 Task: Look for space in Pocito, Argentina from 15th June, 2023 to 21st June, 2023 for 5 adults in price range Rs.14000 to Rs.25000. Place can be entire place with 3 bedrooms having 3 beds and 3 bathrooms. Property type can be house. Amenities needed are: heating, . Booking option can be shelf check-in. Required host language is English.
Action: Mouse moved to (514, 110)
Screenshot: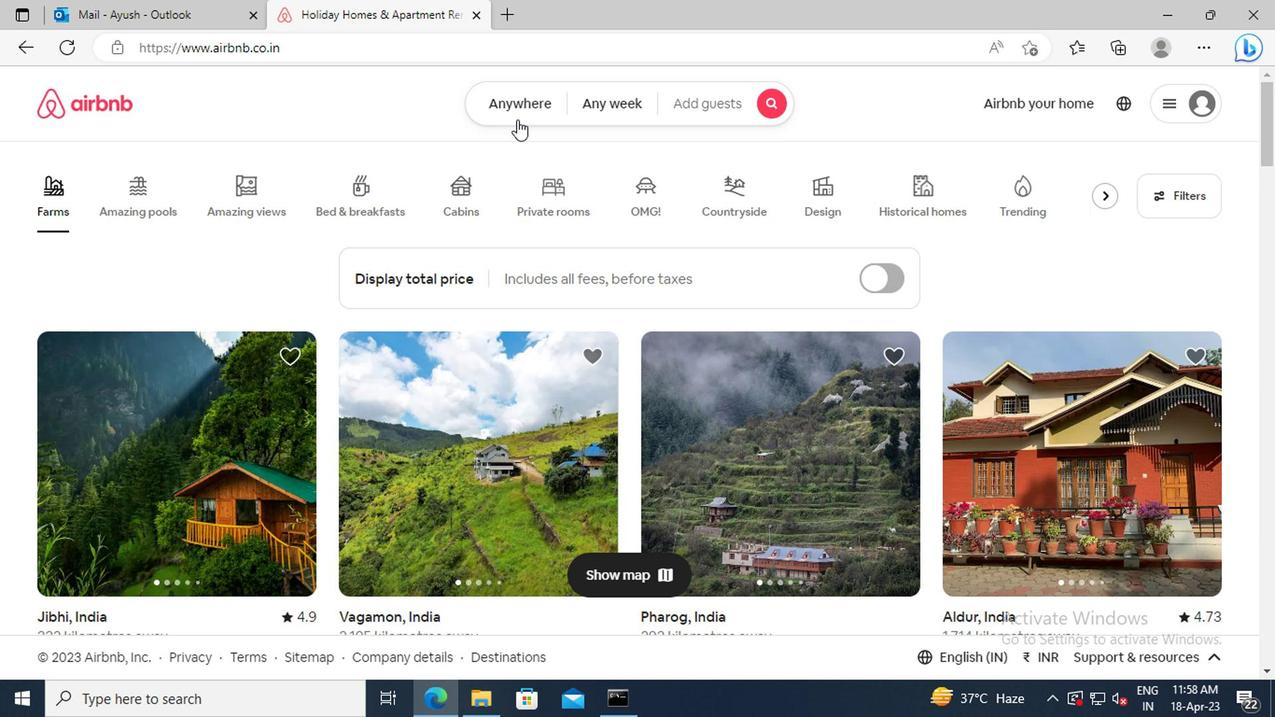 
Action: Mouse pressed left at (514, 110)
Screenshot: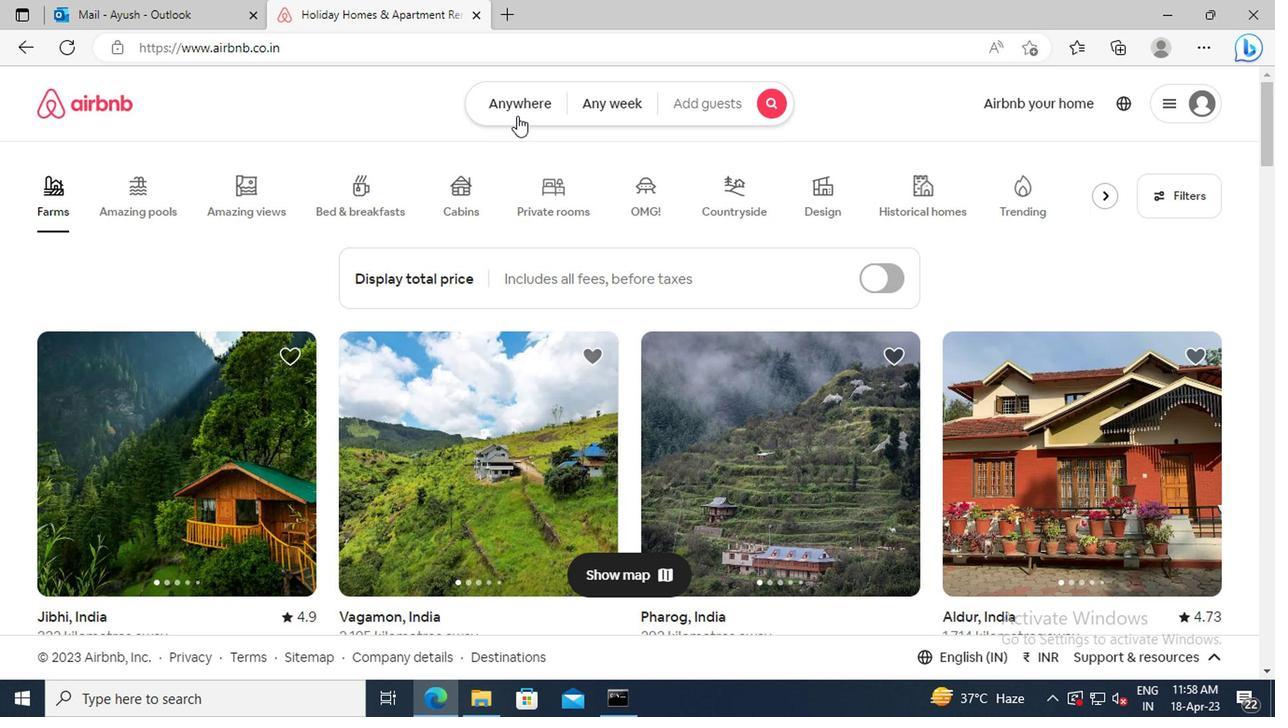 
Action: Mouse moved to (338, 184)
Screenshot: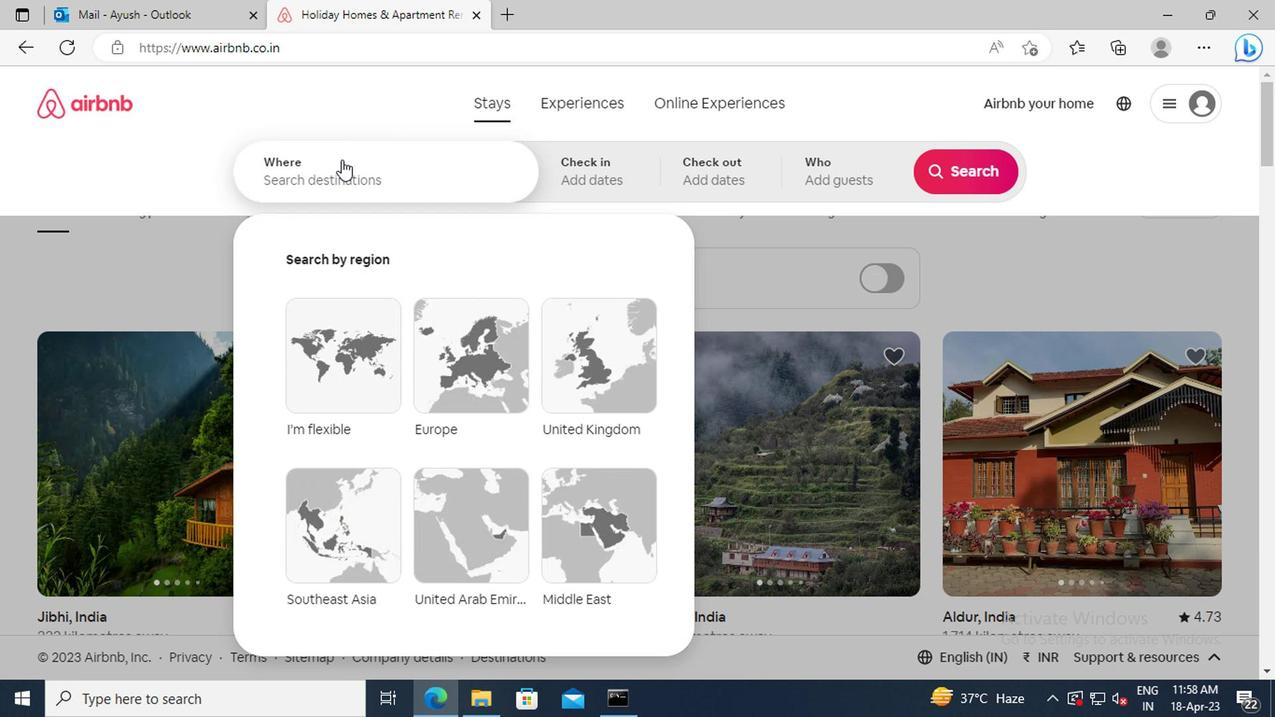 
Action: Mouse pressed left at (338, 184)
Screenshot: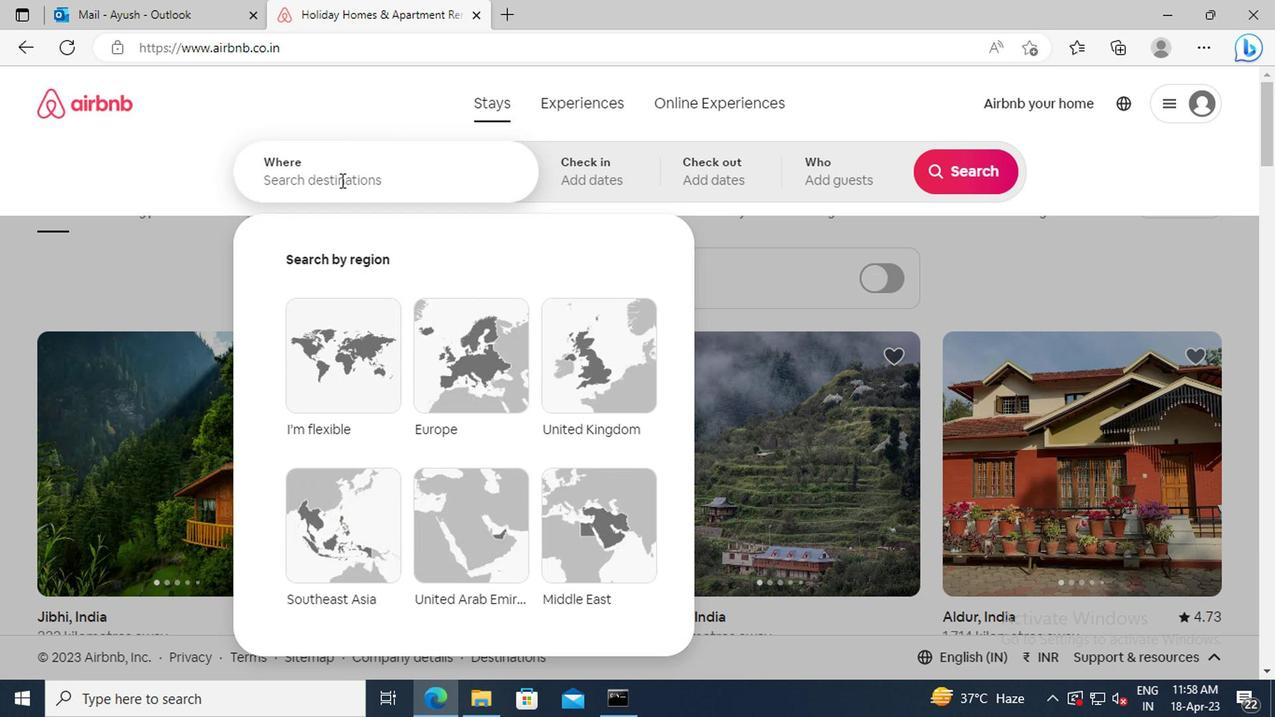 
Action: Key pressed <Key.shift>POCITO,<Key.space><Key.shift_r>ARGENTINA<Key.enter>
Screenshot: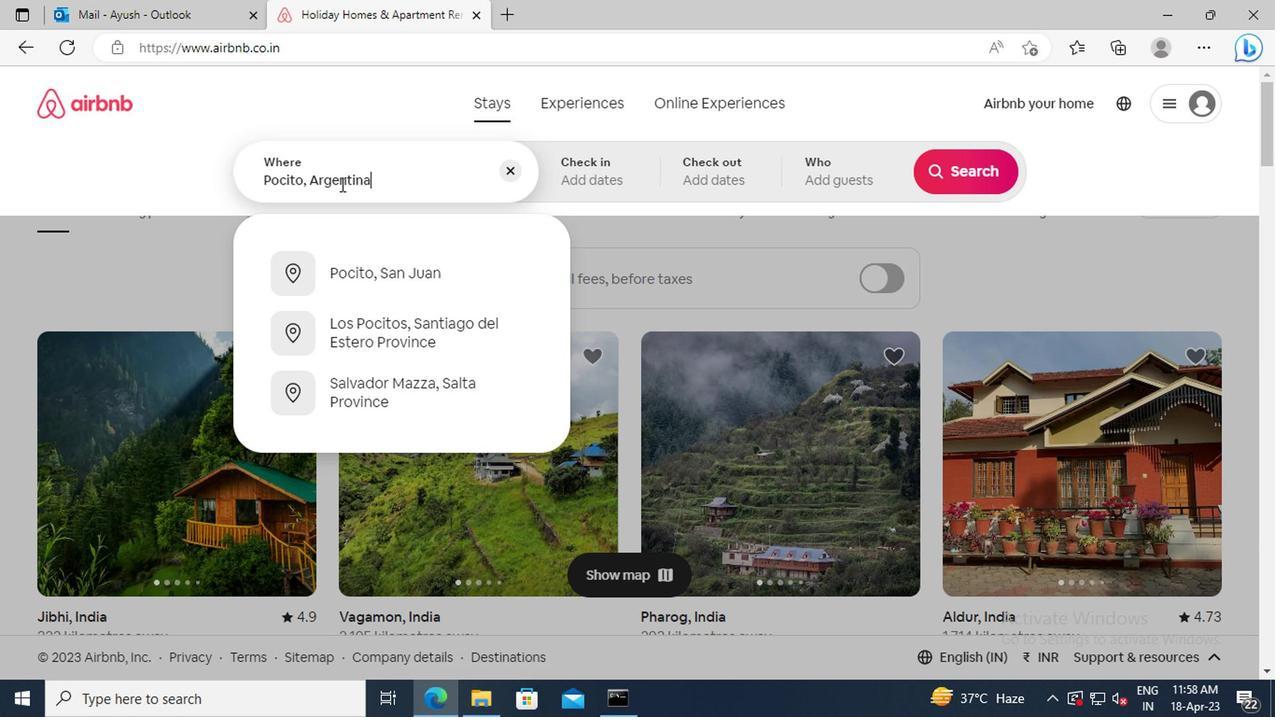 
Action: Mouse moved to (954, 324)
Screenshot: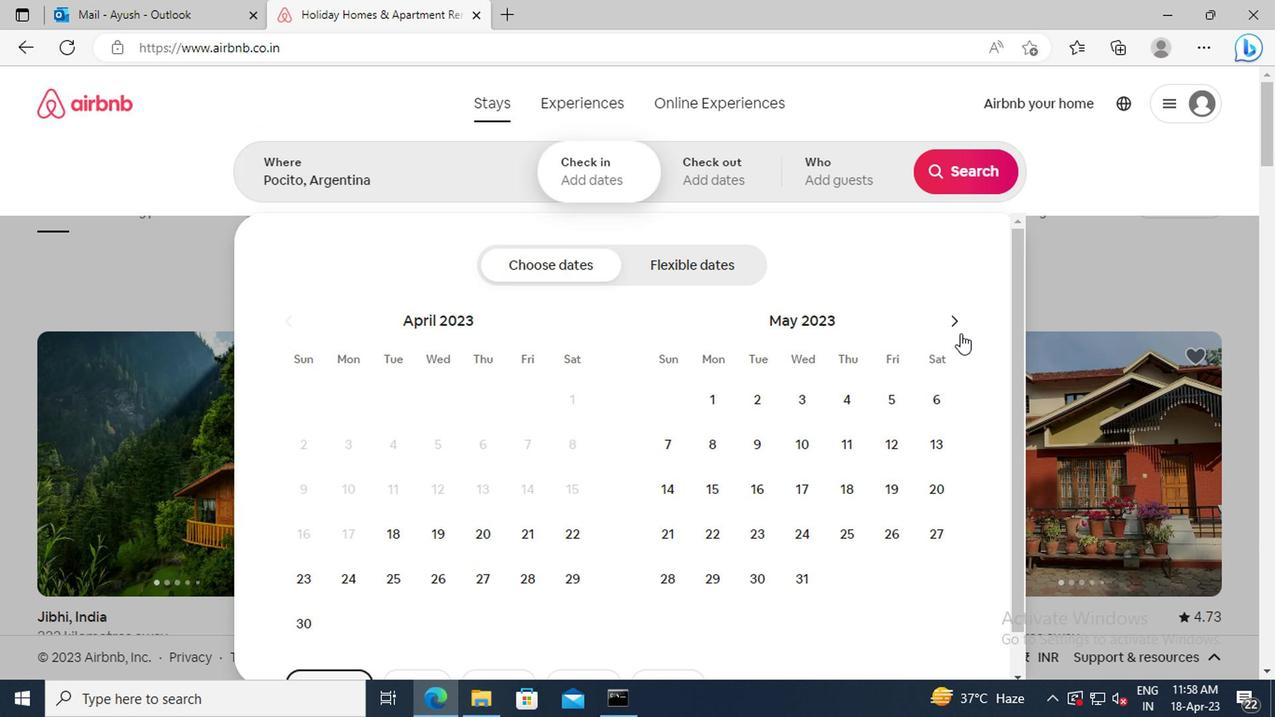 
Action: Mouse pressed left at (954, 324)
Screenshot: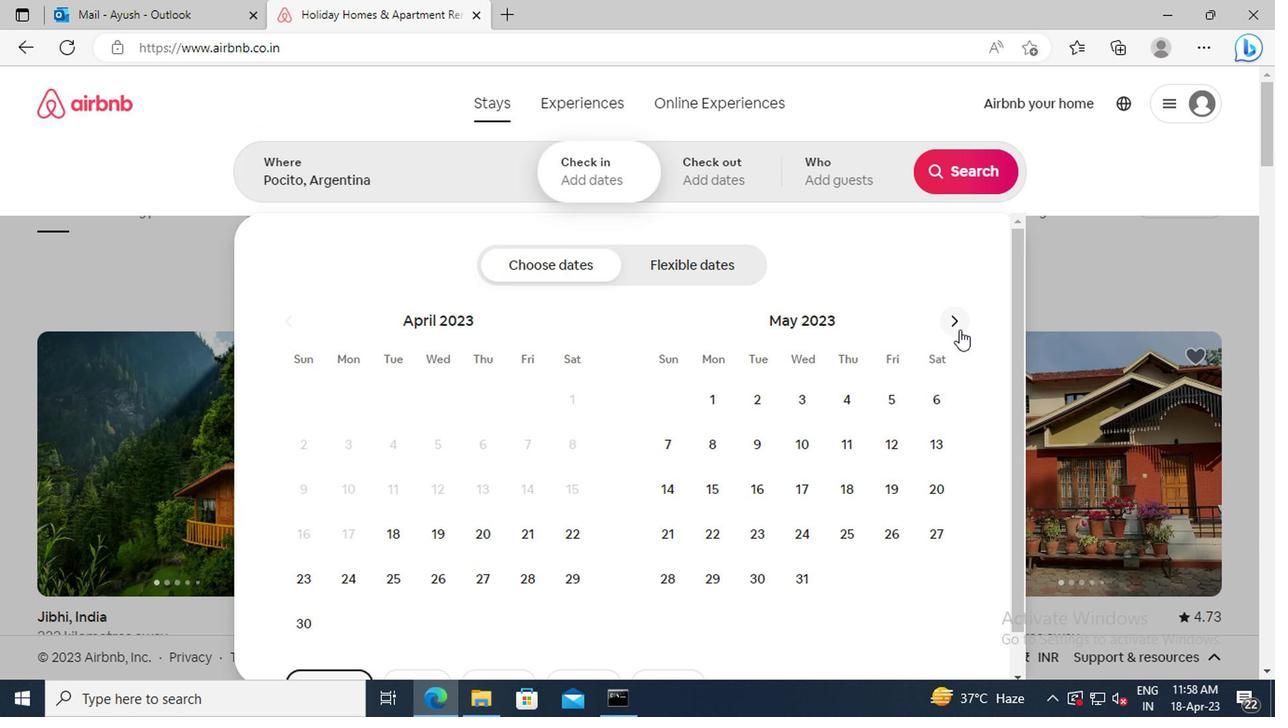 
Action: Mouse moved to (840, 489)
Screenshot: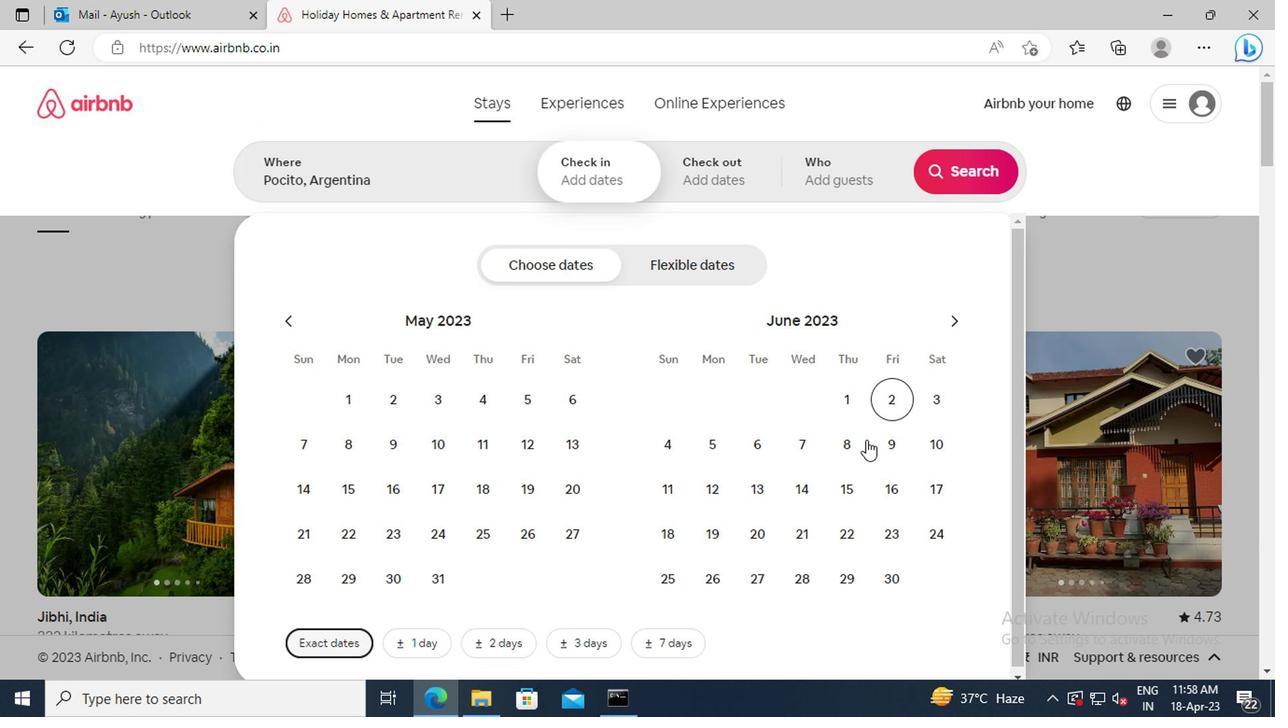 
Action: Mouse pressed left at (840, 489)
Screenshot: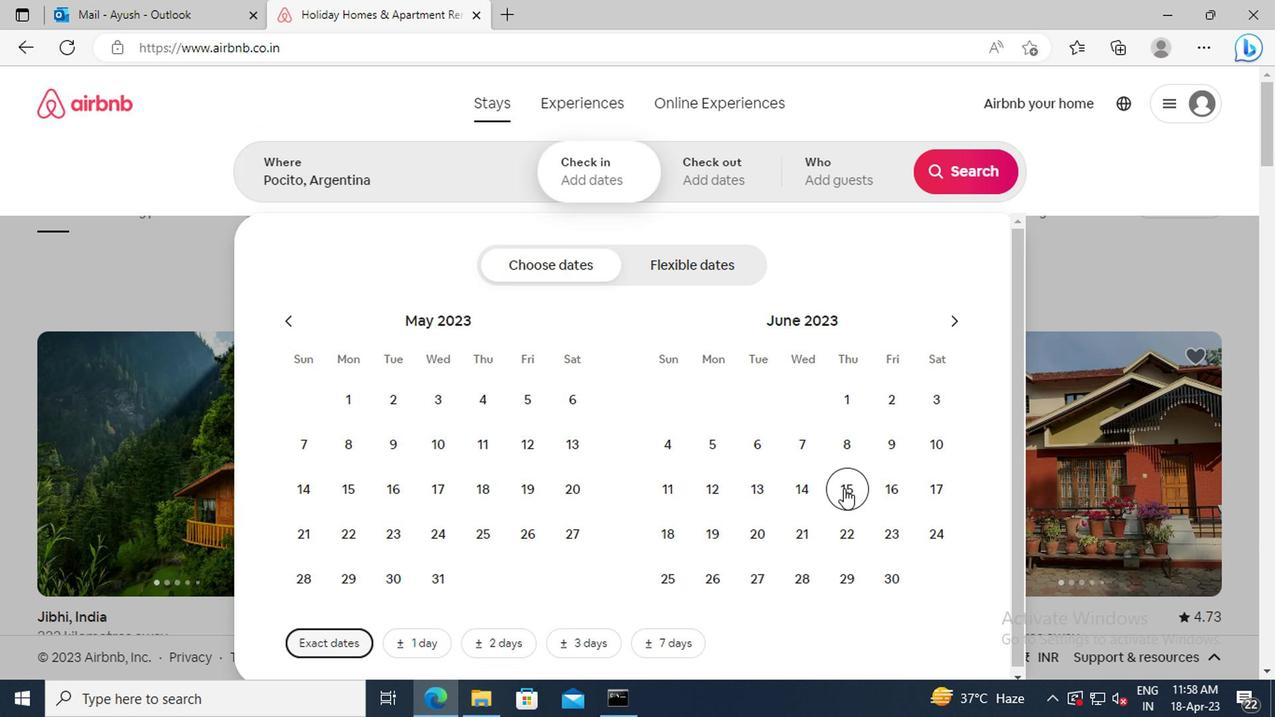 
Action: Mouse moved to (800, 530)
Screenshot: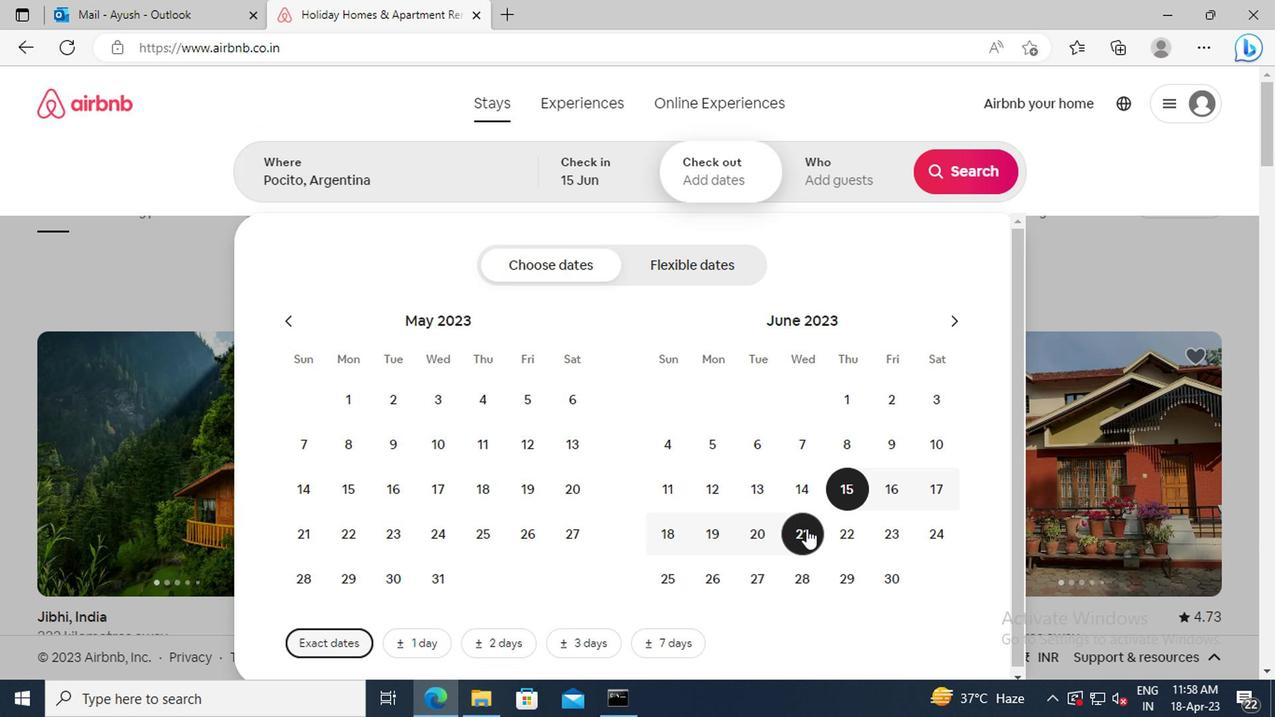 
Action: Mouse pressed left at (800, 530)
Screenshot: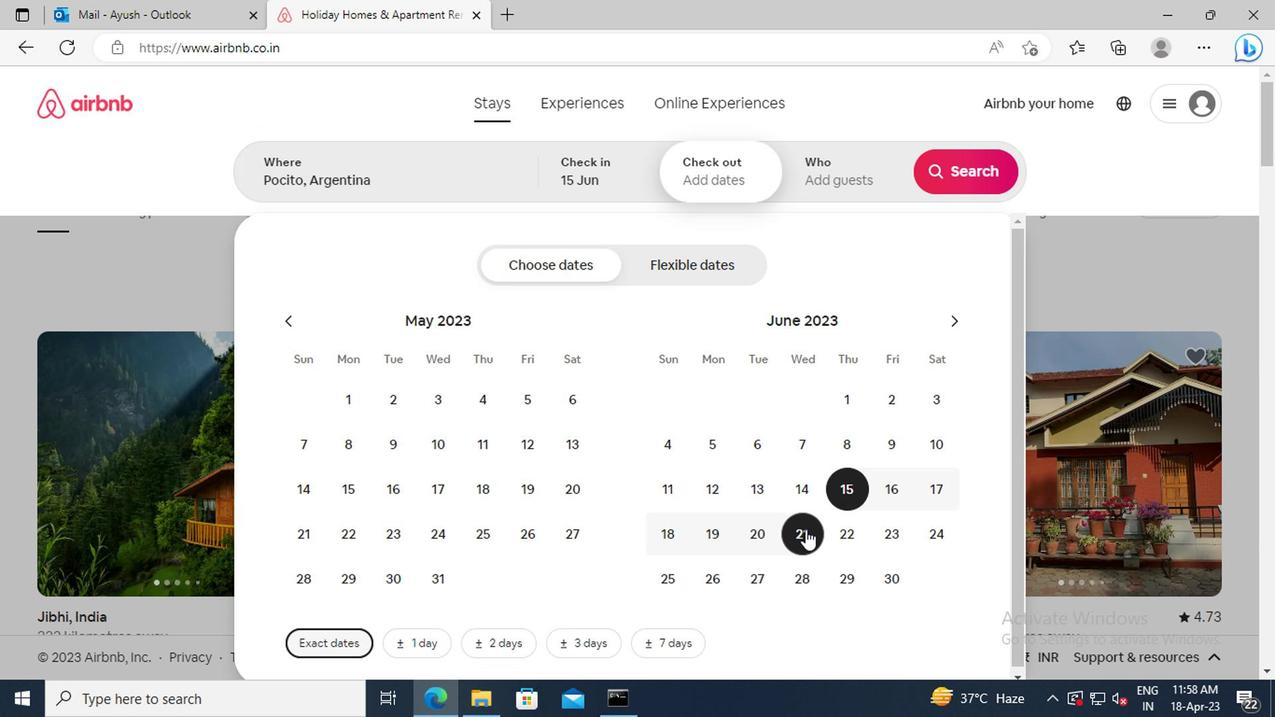 
Action: Mouse moved to (854, 174)
Screenshot: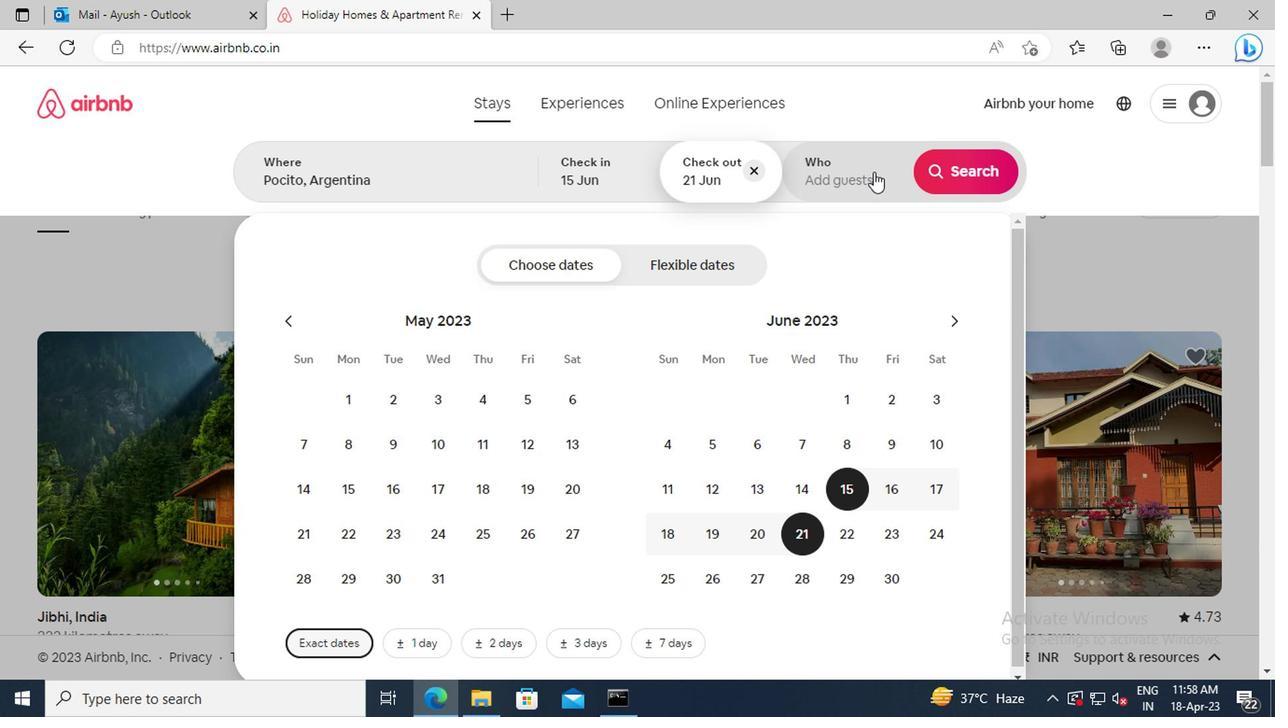 
Action: Mouse pressed left at (854, 174)
Screenshot: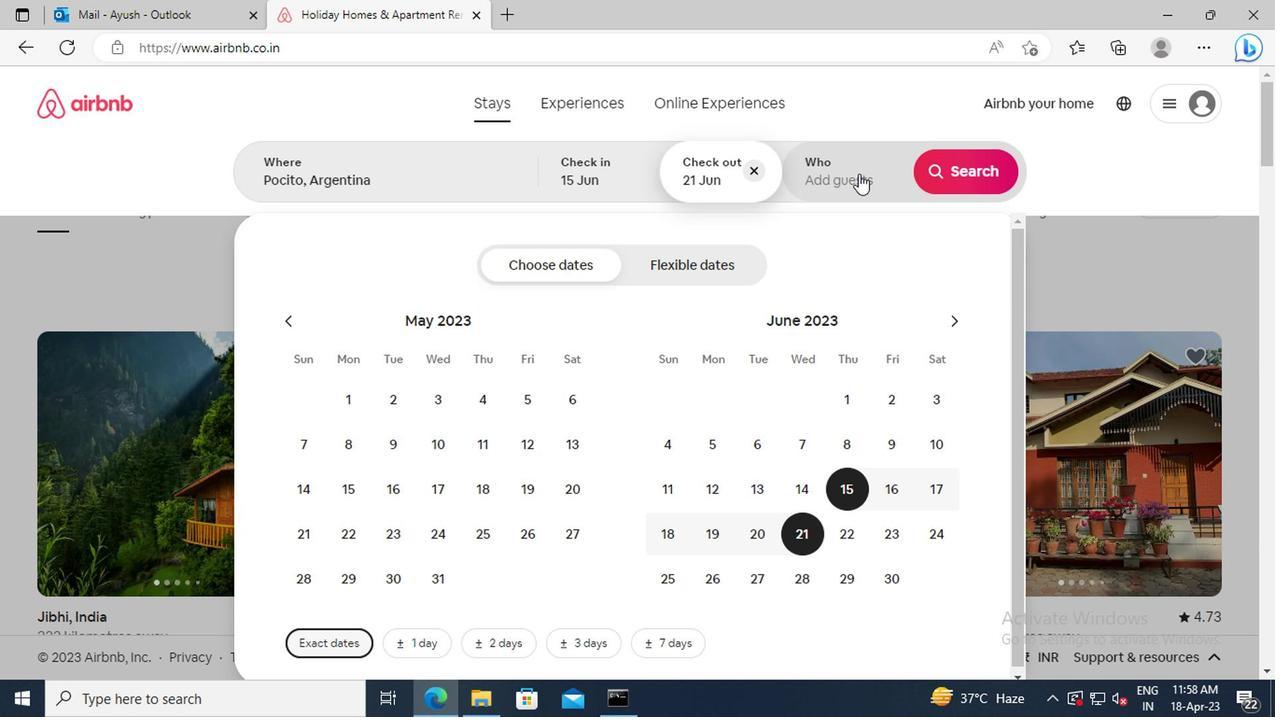
Action: Mouse moved to (974, 274)
Screenshot: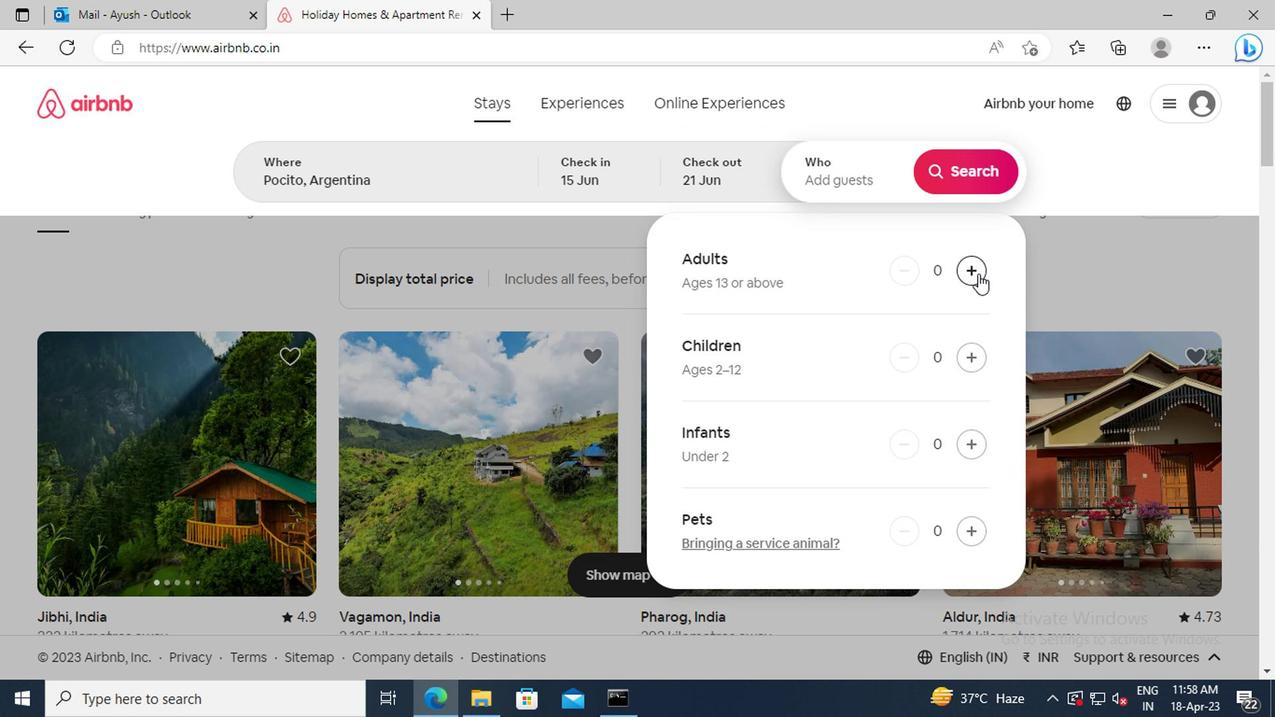 
Action: Mouse pressed left at (974, 274)
Screenshot: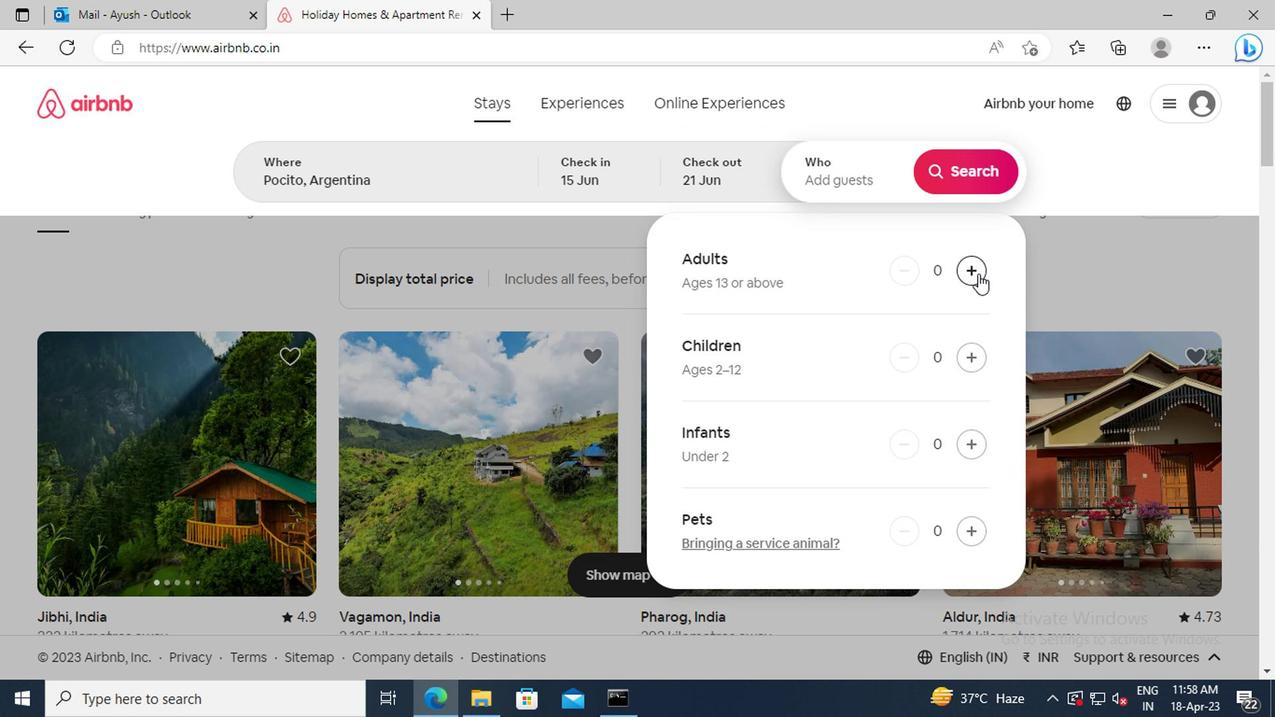 
Action: Mouse pressed left at (974, 274)
Screenshot: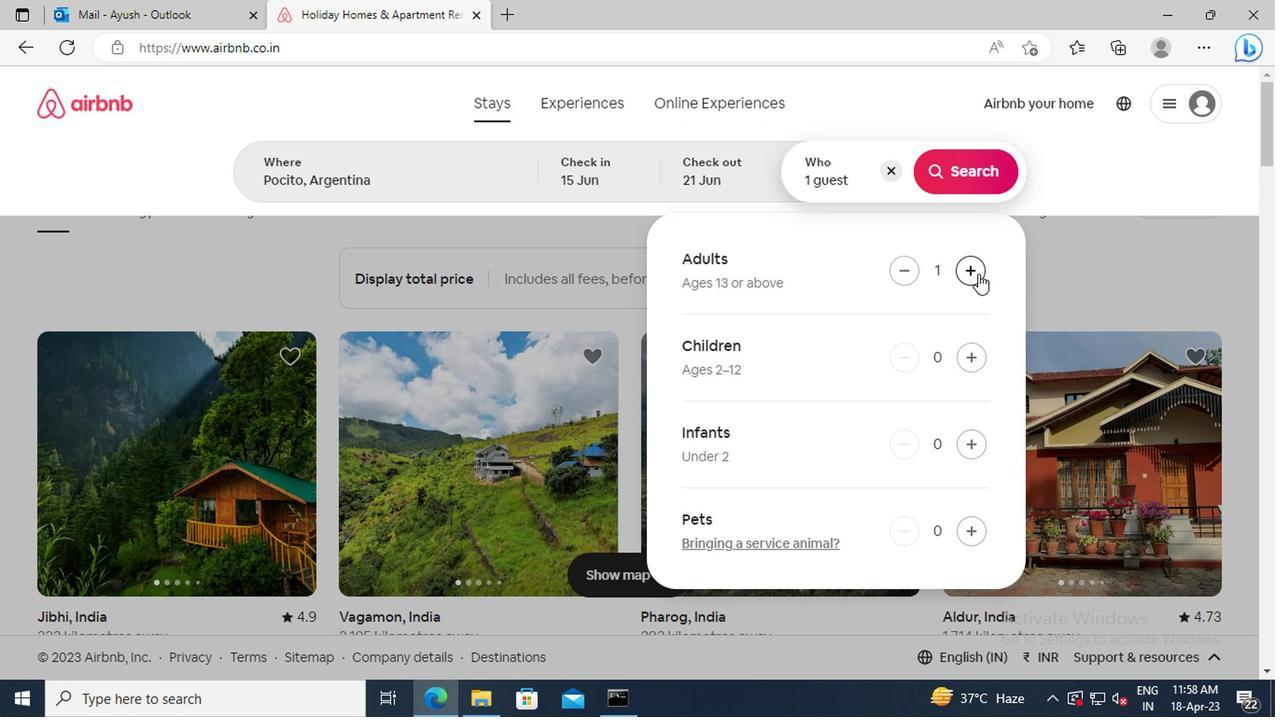 
Action: Mouse pressed left at (974, 274)
Screenshot: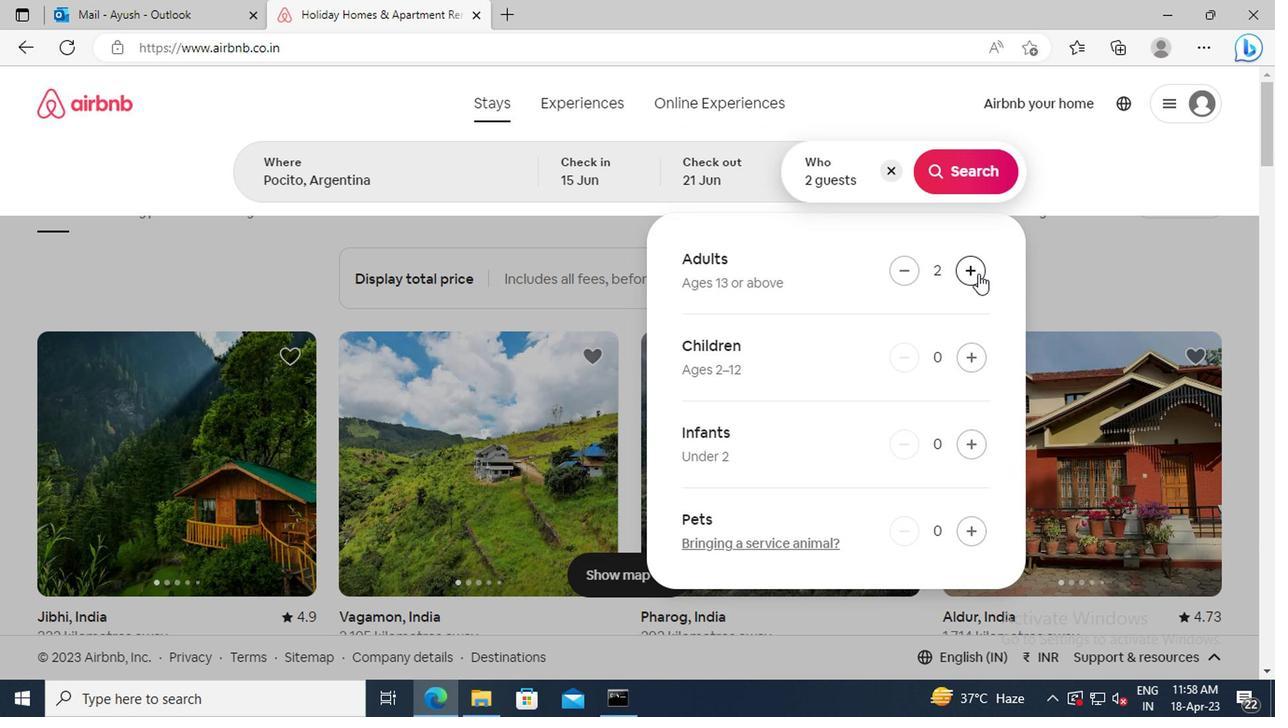 
Action: Mouse pressed left at (974, 274)
Screenshot: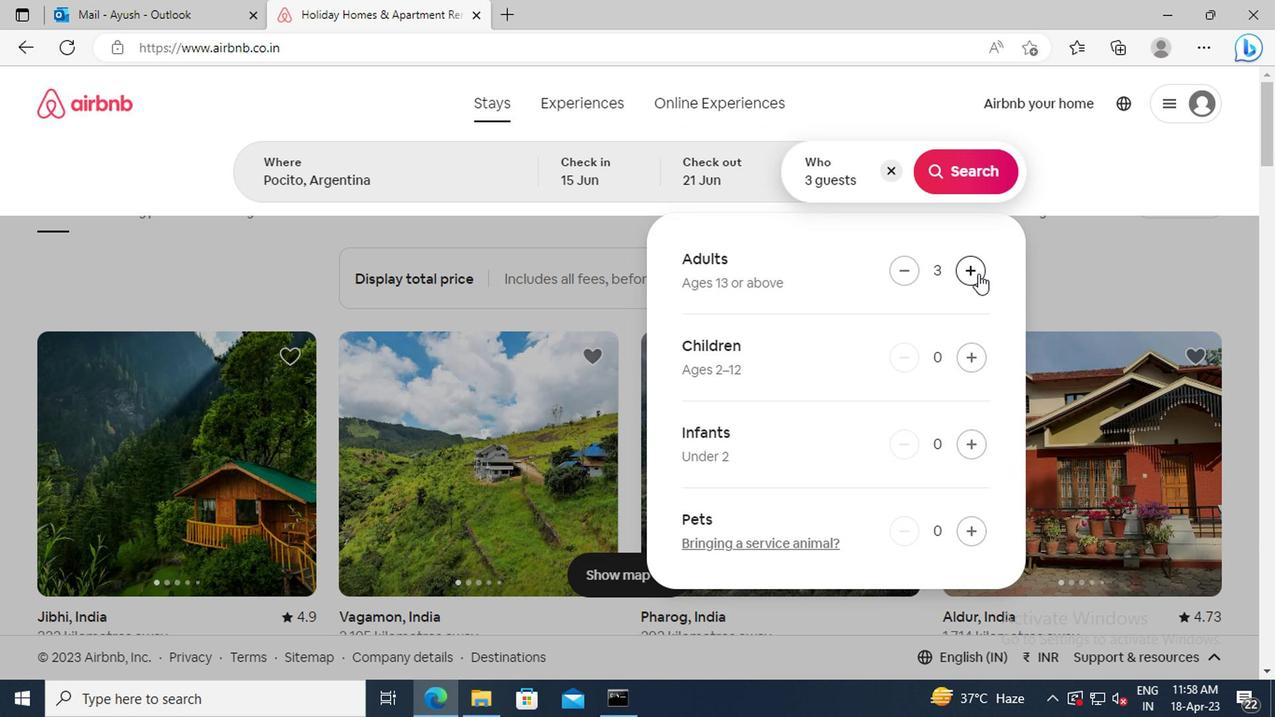 
Action: Mouse pressed left at (974, 274)
Screenshot: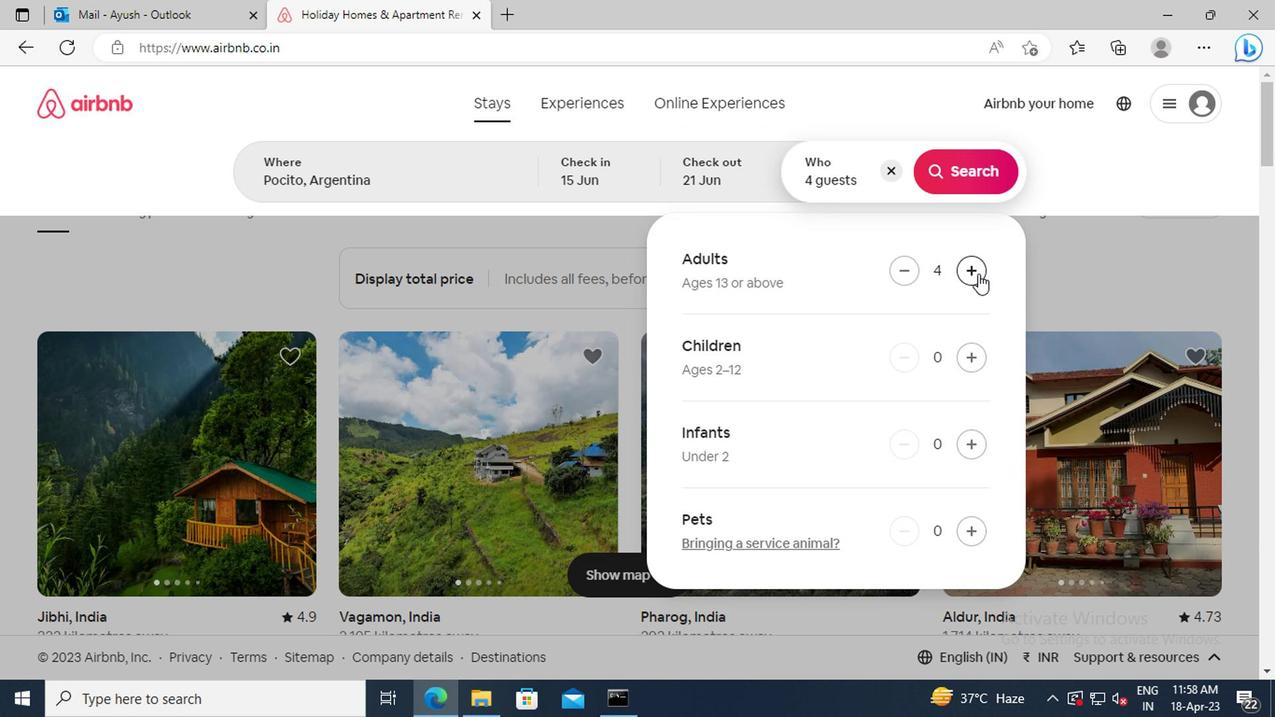 
Action: Mouse moved to (962, 176)
Screenshot: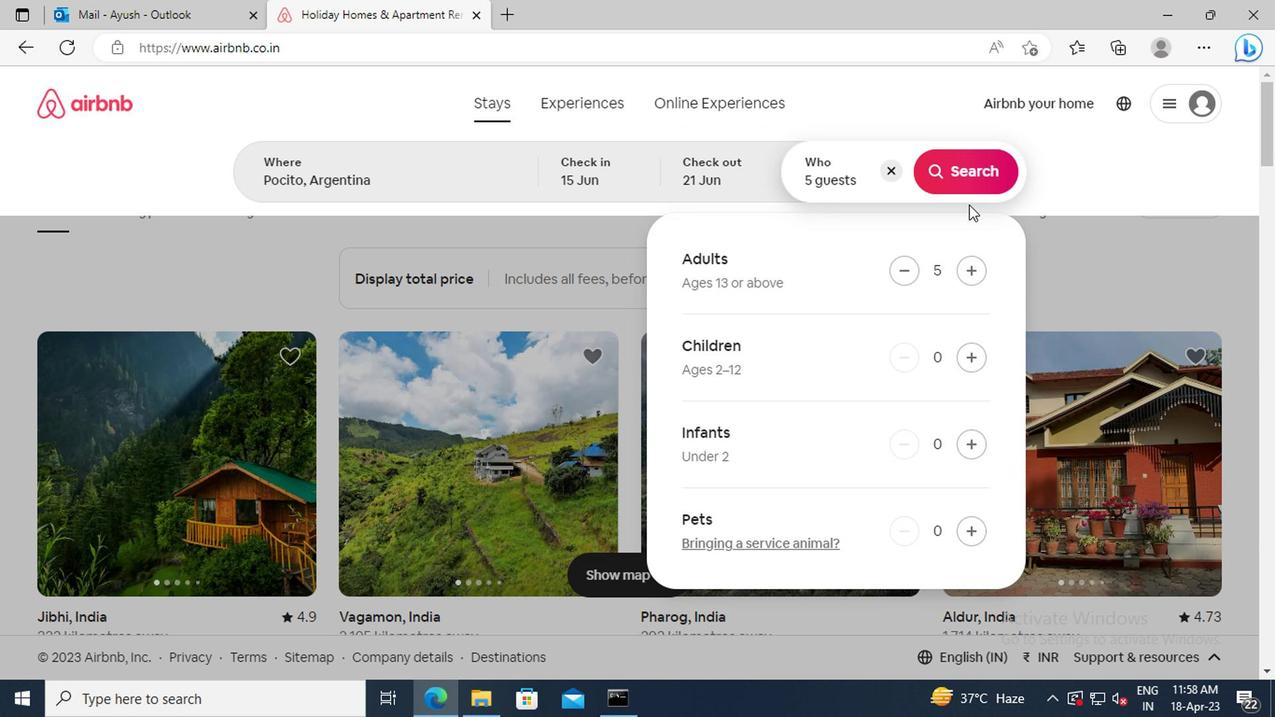 
Action: Mouse pressed left at (962, 176)
Screenshot: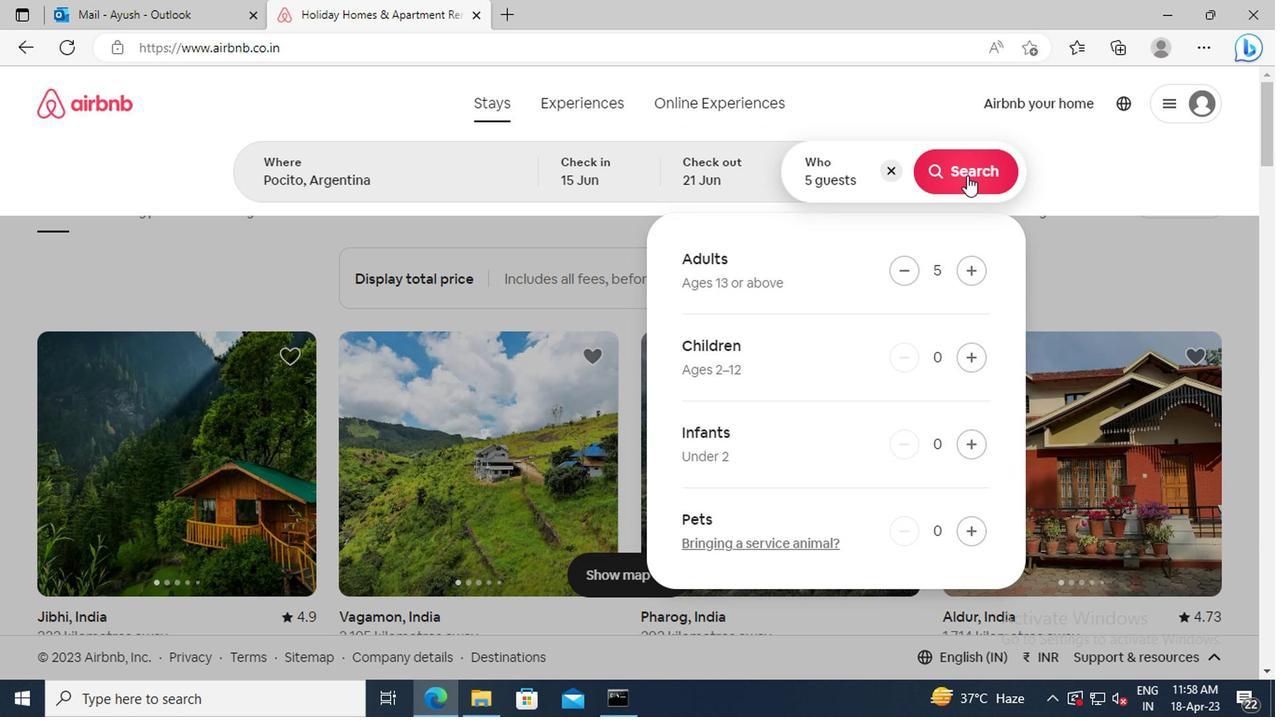 
Action: Mouse moved to (1185, 177)
Screenshot: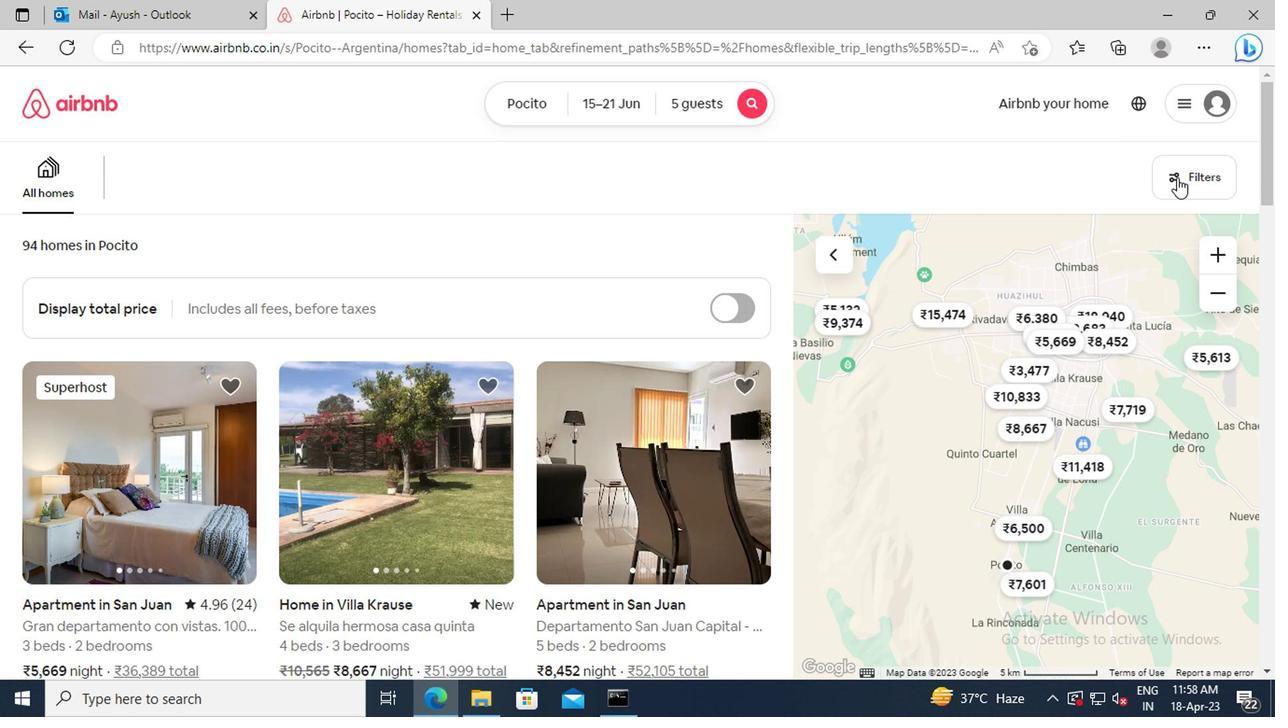 
Action: Mouse pressed left at (1185, 177)
Screenshot: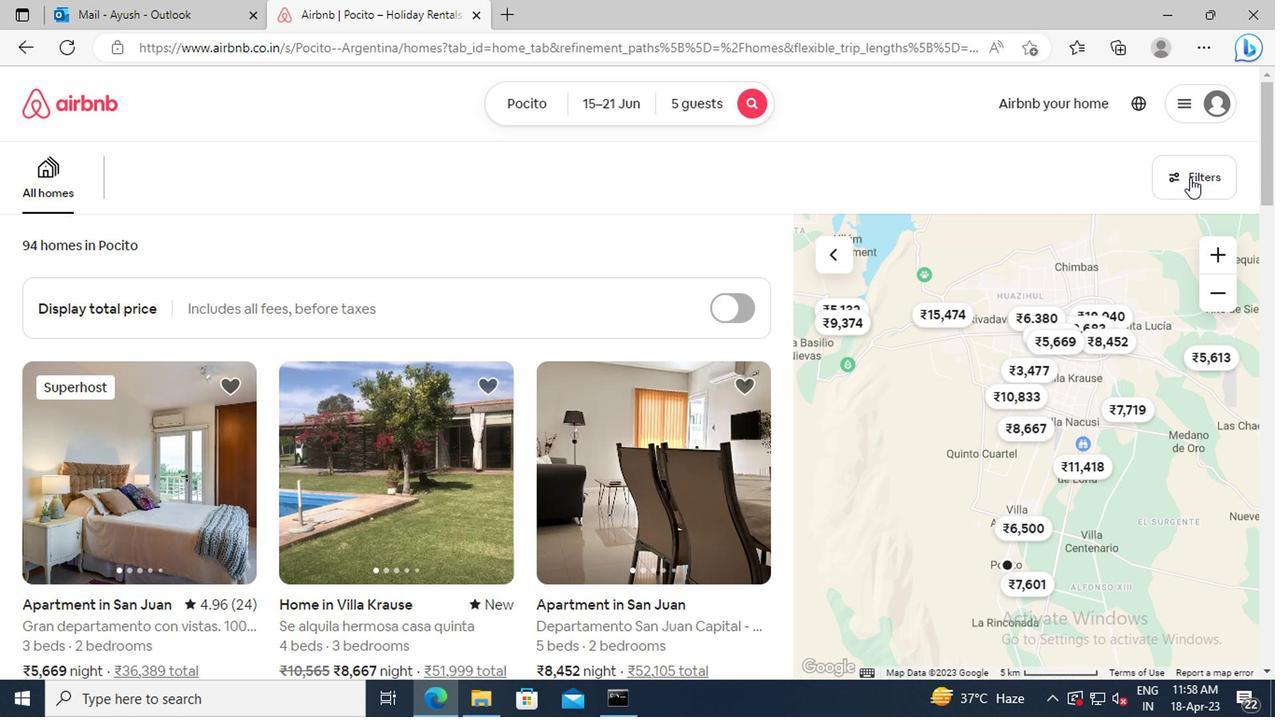 
Action: Mouse moved to (421, 417)
Screenshot: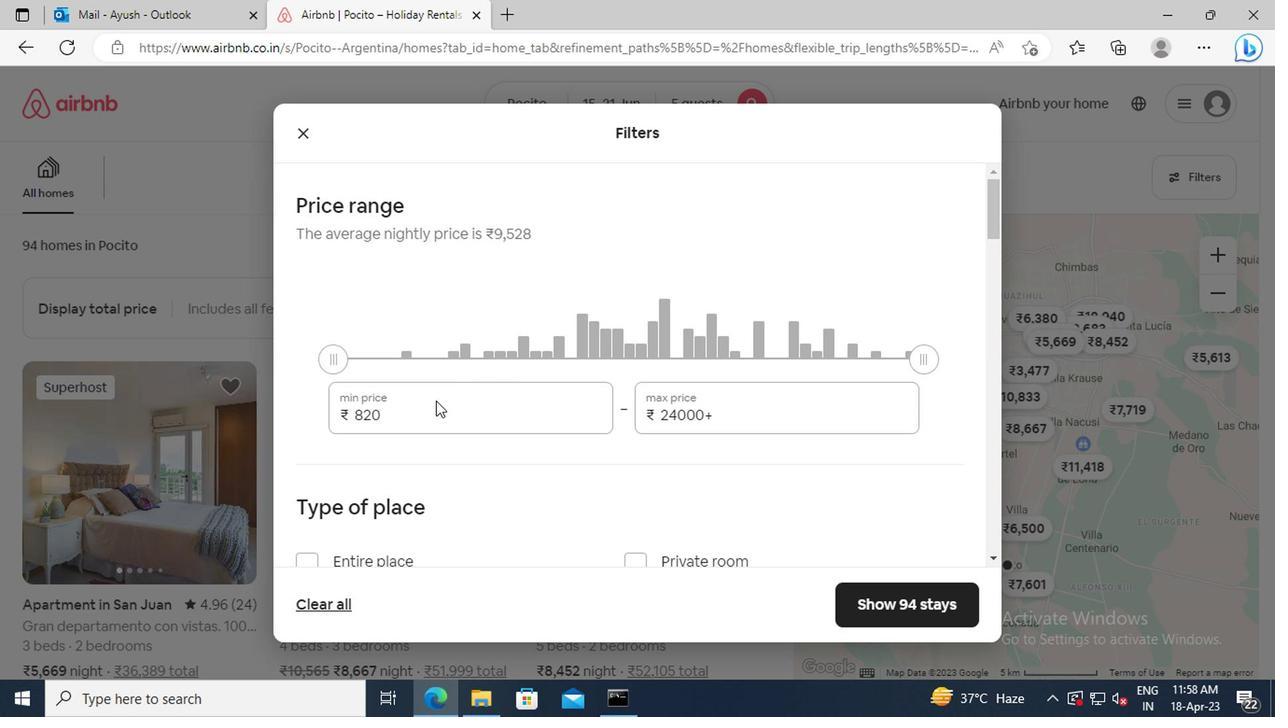 
Action: Mouse pressed left at (421, 417)
Screenshot: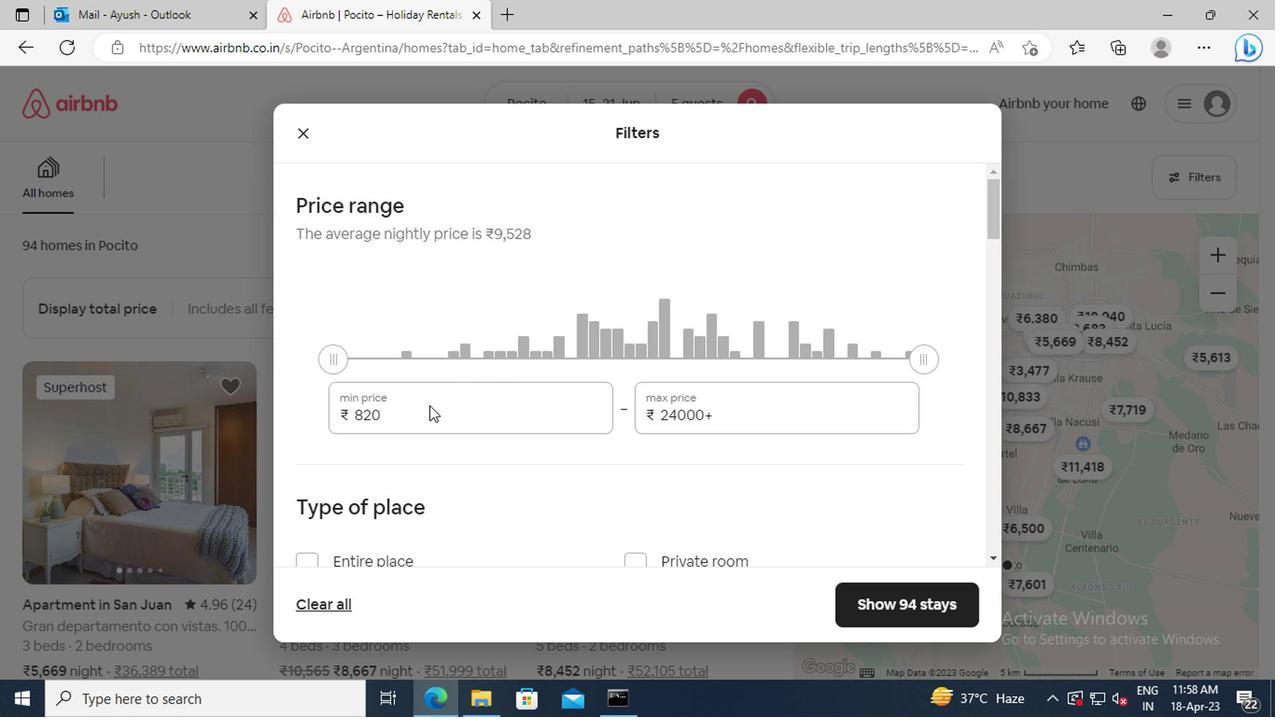 
Action: Key pressed <Key.backspace><Key.backspace><Key.backspace>14000<Key.tab>
Screenshot: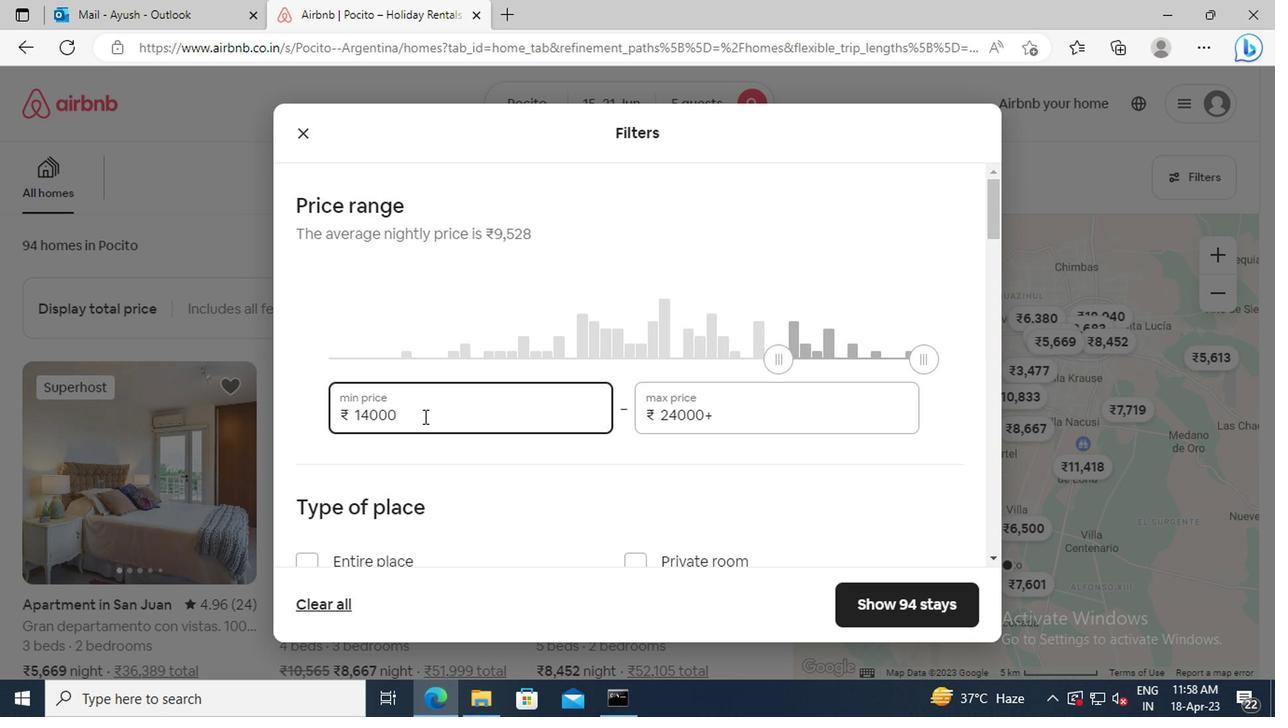 
Action: Mouse moved to (421, 417)
Screenshot: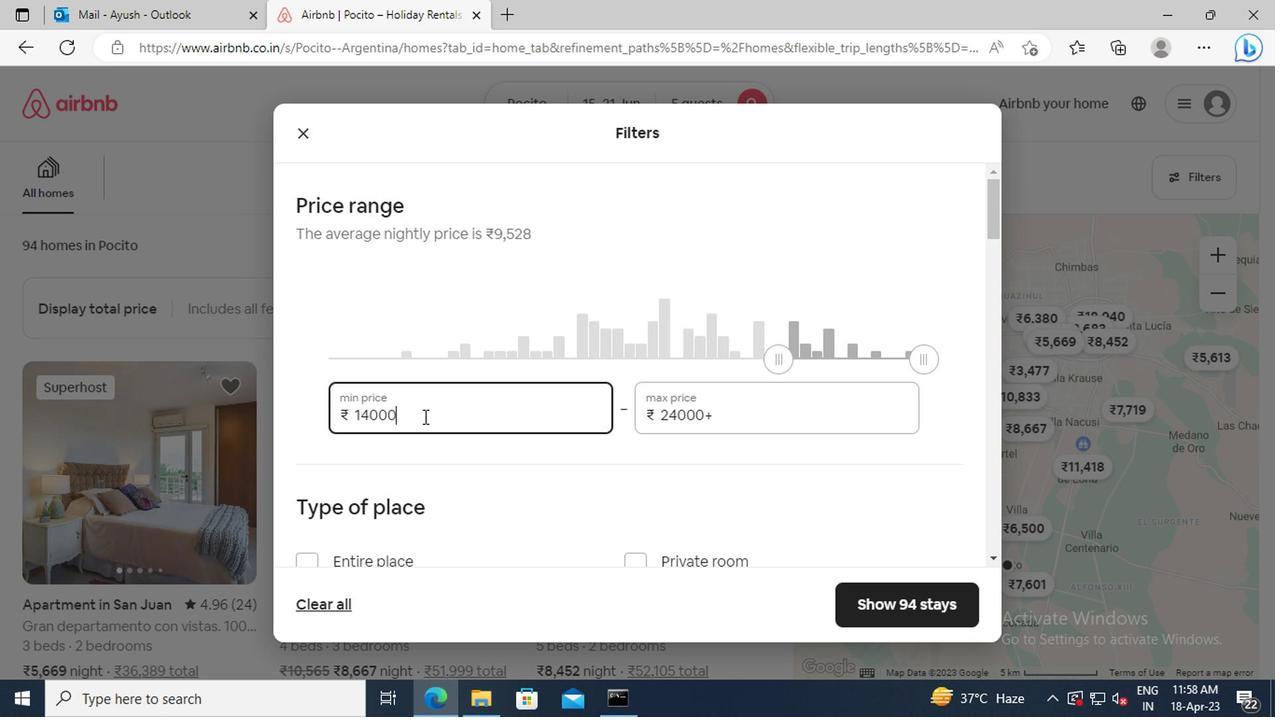 
Action: Key pressed <Key.delete>25000
Screenshot: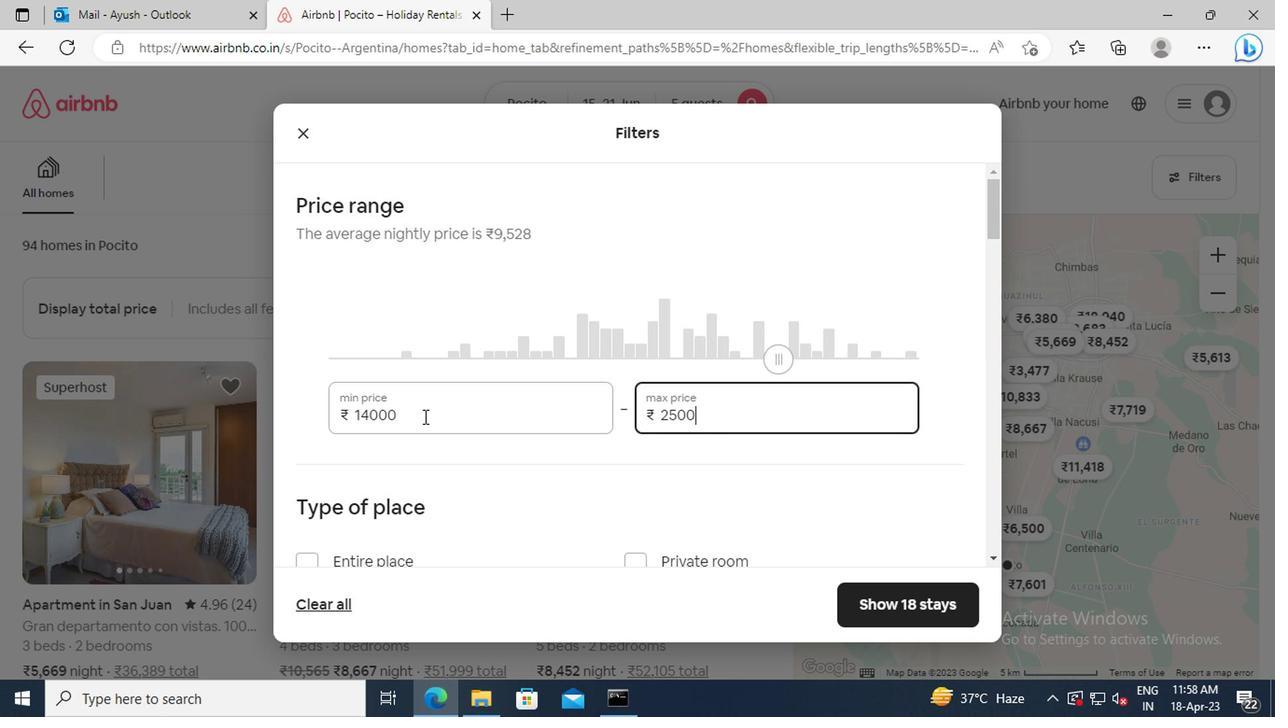 
Action: Mouse scrolled (421, 416) with delta (0, -1)
Screenshot: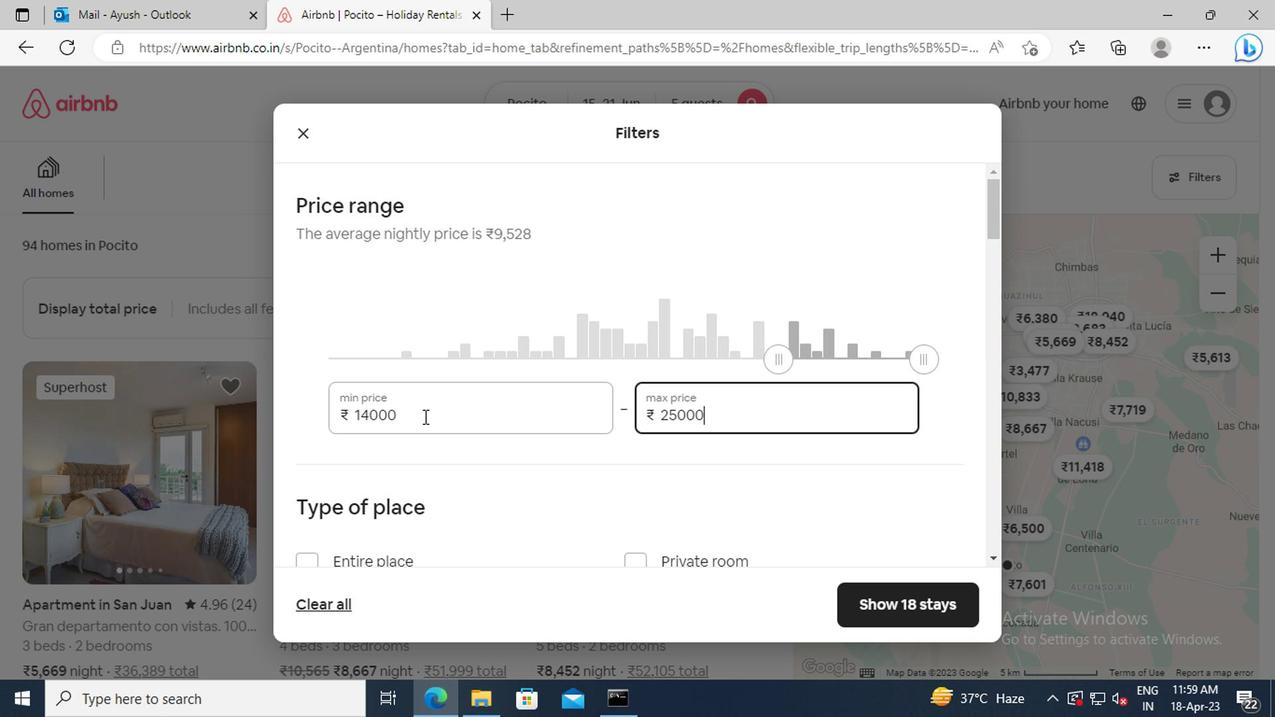 
Action: Mouse scrolled (421, 416) with delta (0, -1)
Screenshot: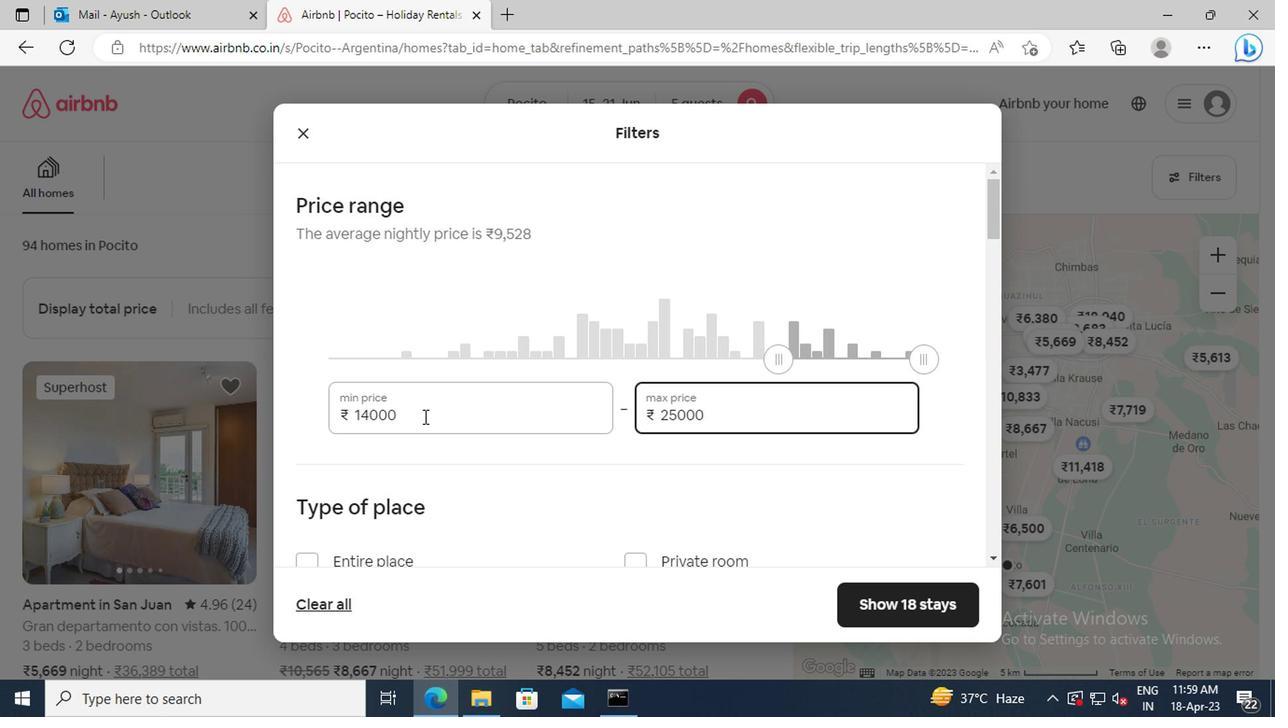 
Action: Mouse moved to (314, 440)
Screenshot: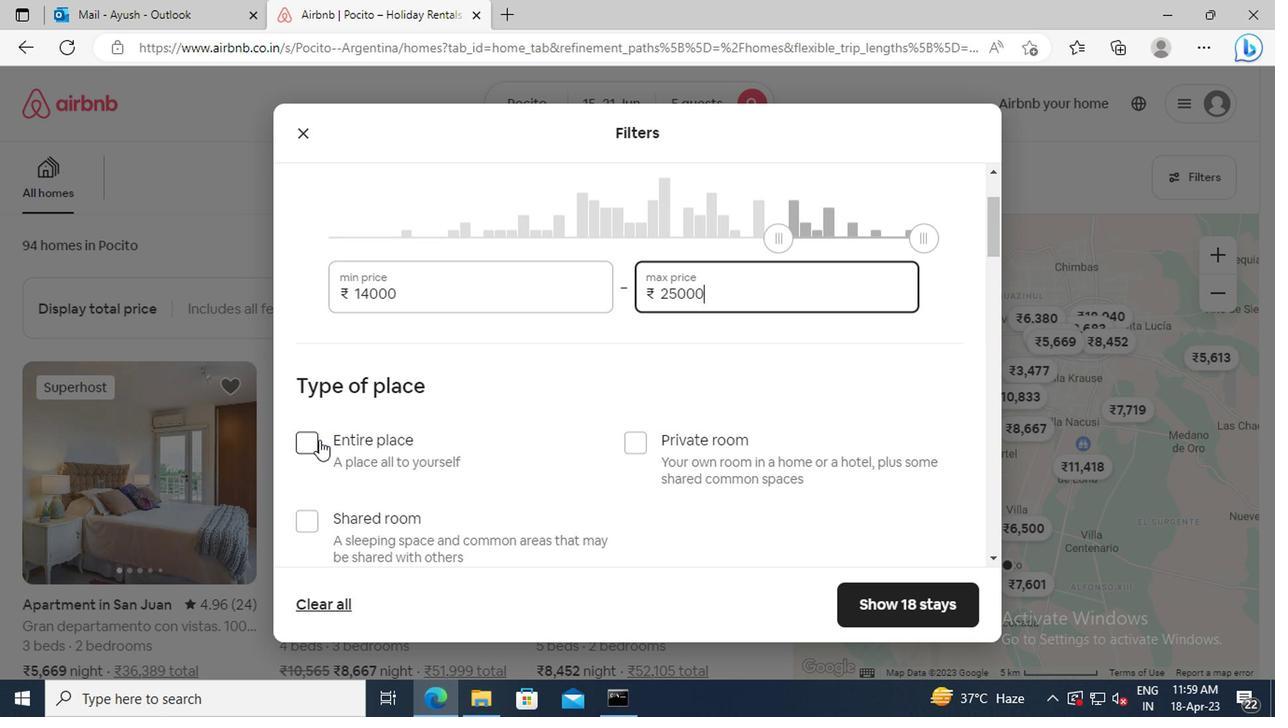 
Action: Mouse pressed left at (314, 440)
Screenshot: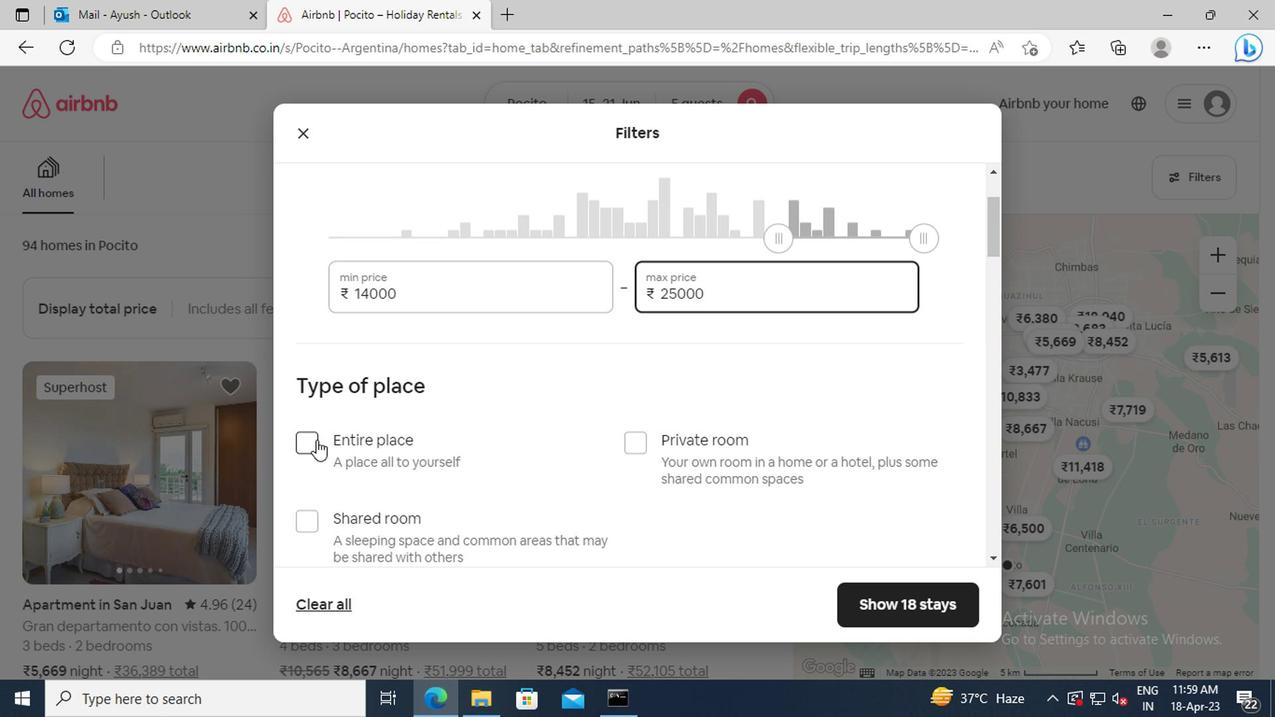 
Action: Mouse moved to (497, 404)
Screenshot: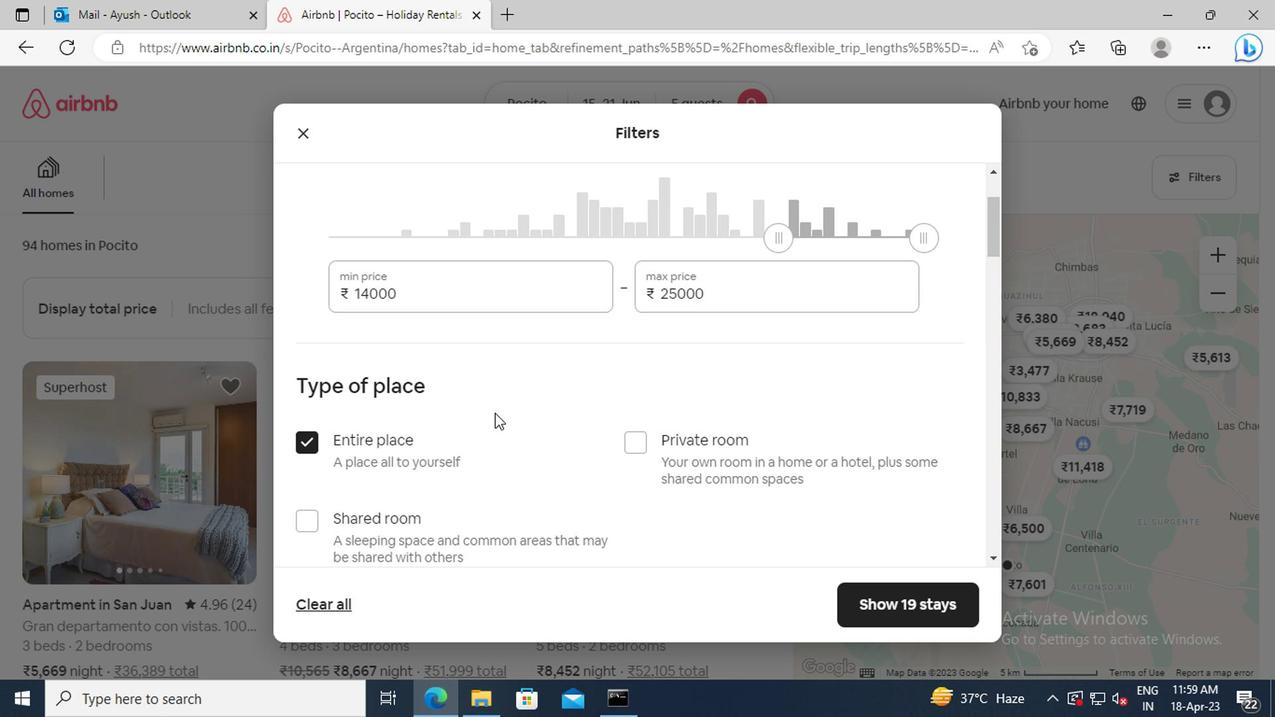 
Action: Mouse scrolled (497, 403) with delta (0, 0)
Screenshot: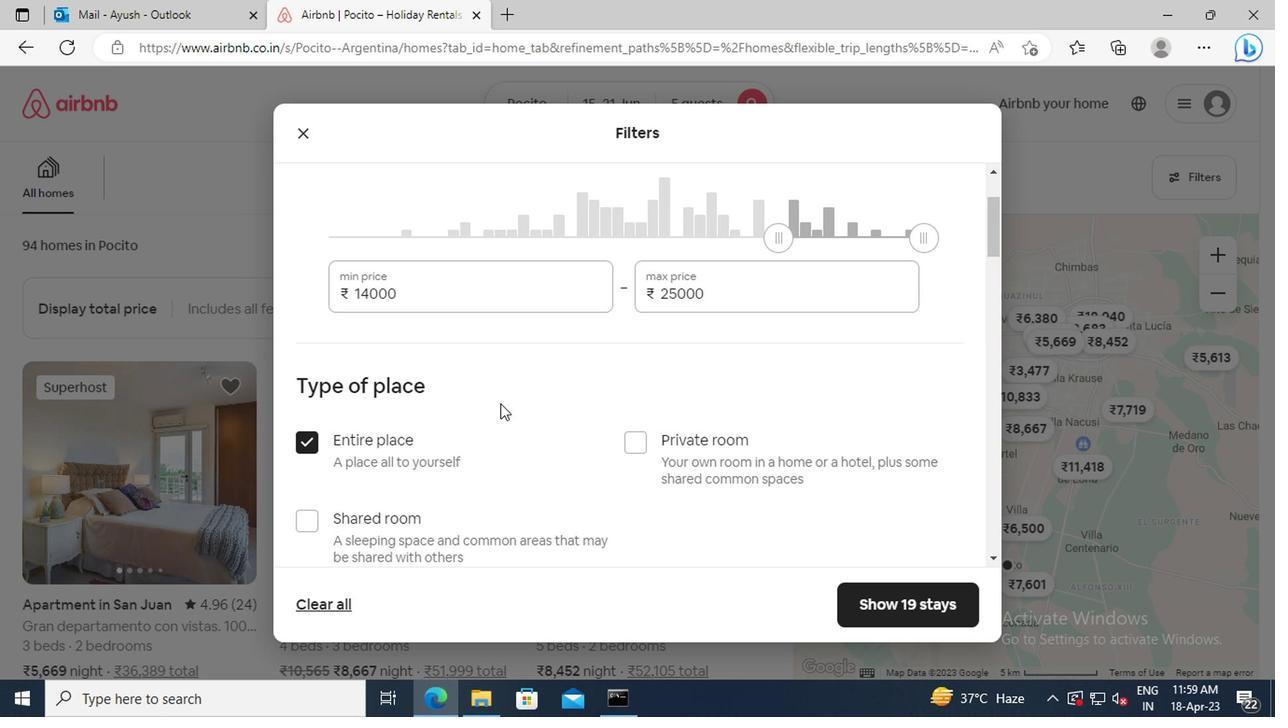 
Action: Mouse scrolled (497, 403) with delta (0, 0)
Screenshot: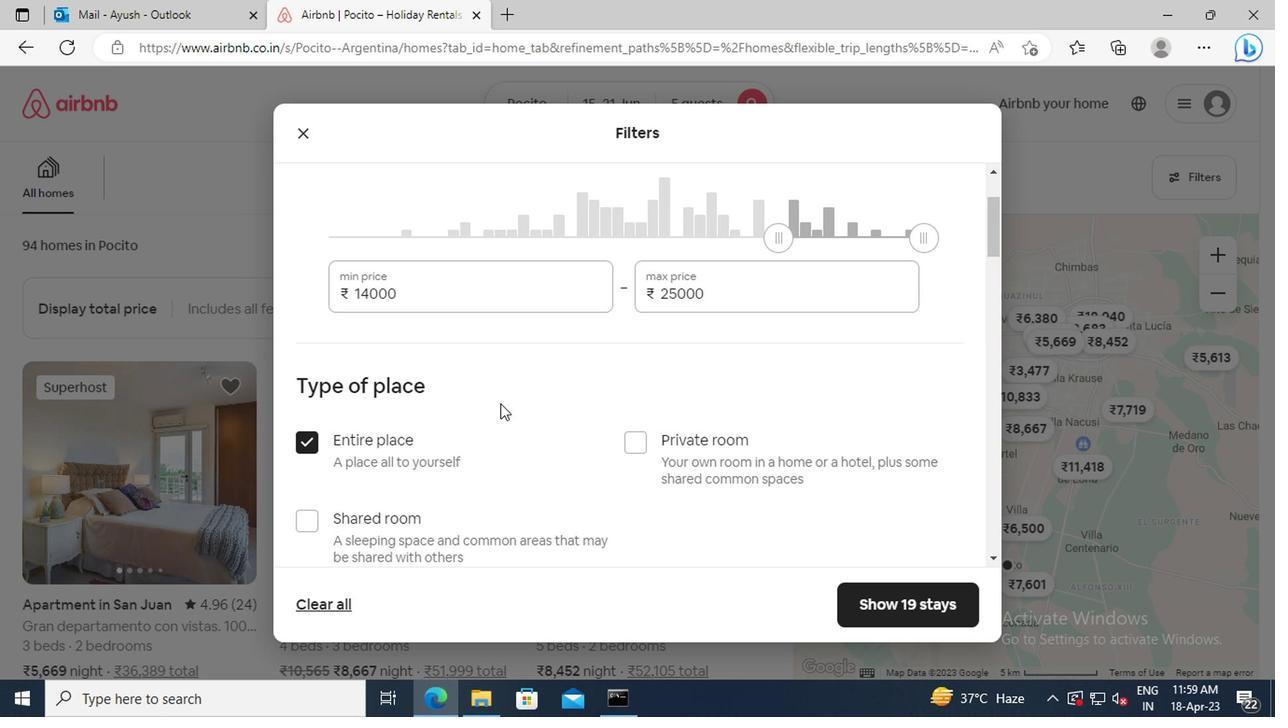 
Action: Mouse moved to (499, 386)
Screenshot: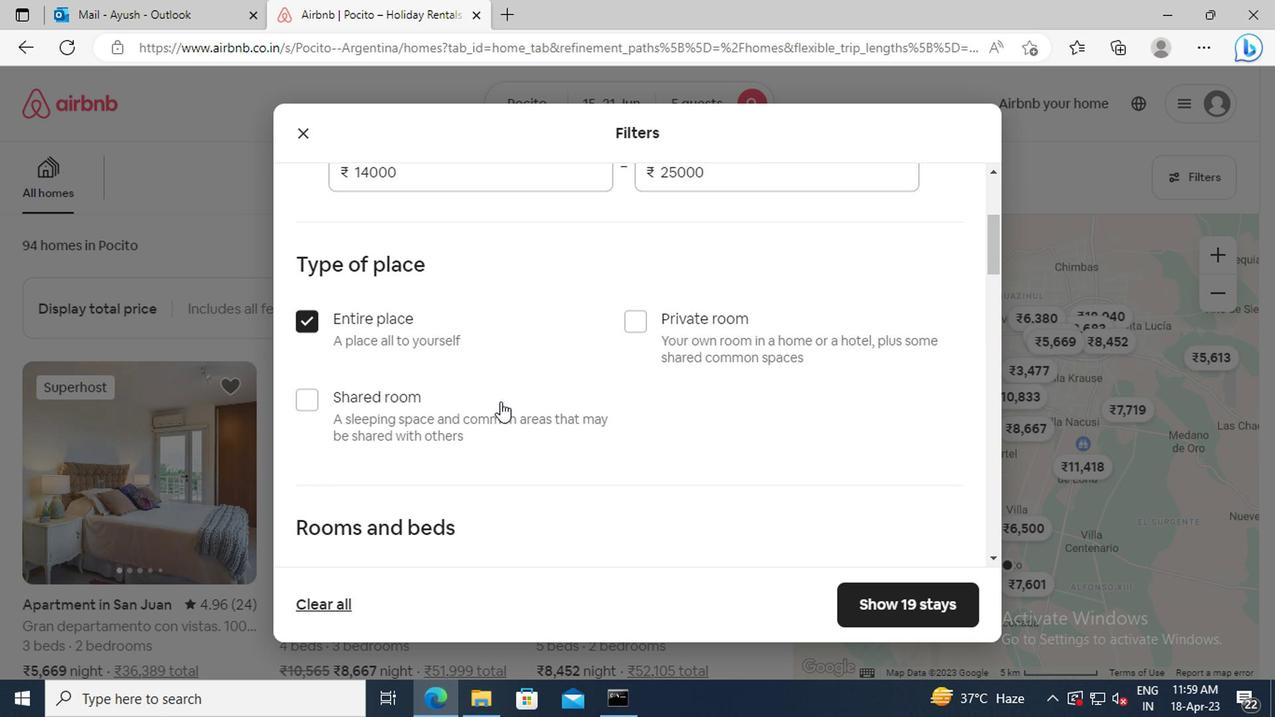 
Action: Mouse scrolled (499, 385) with delta (0, 0)
Screenshot: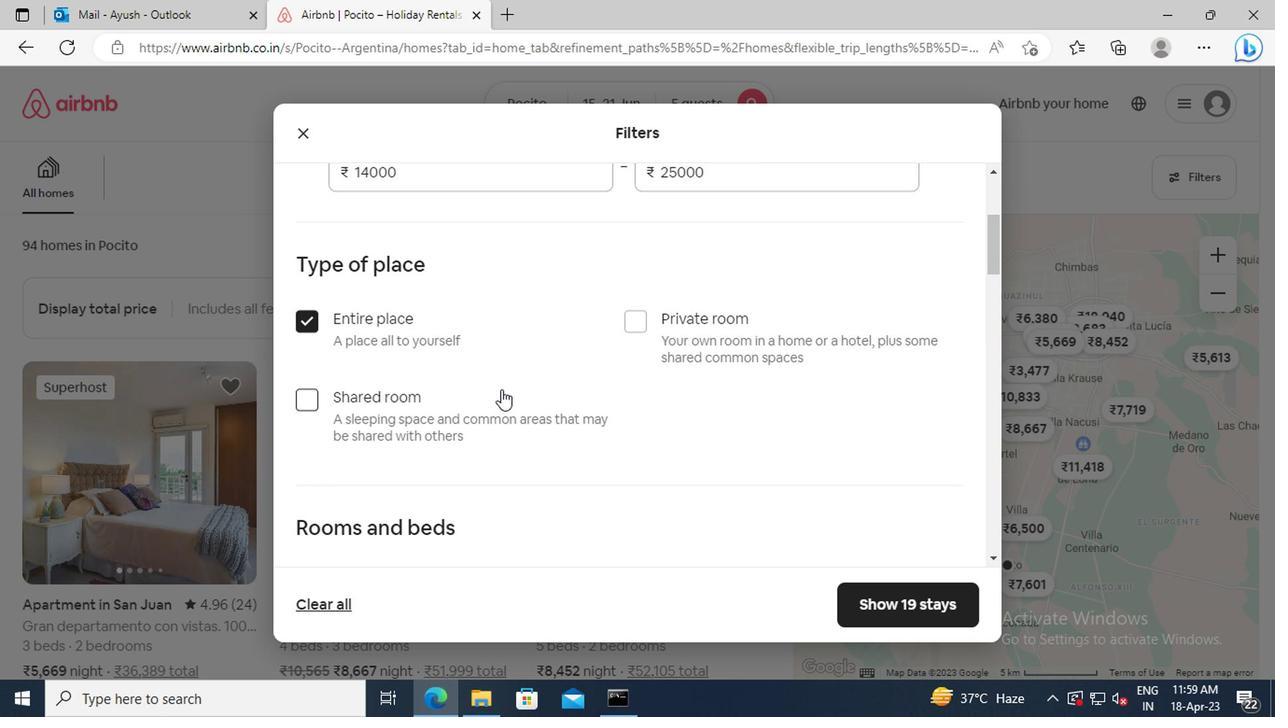 
Action: Mouse scrolled (499, 385) with delta (0, 0)
Screenshot: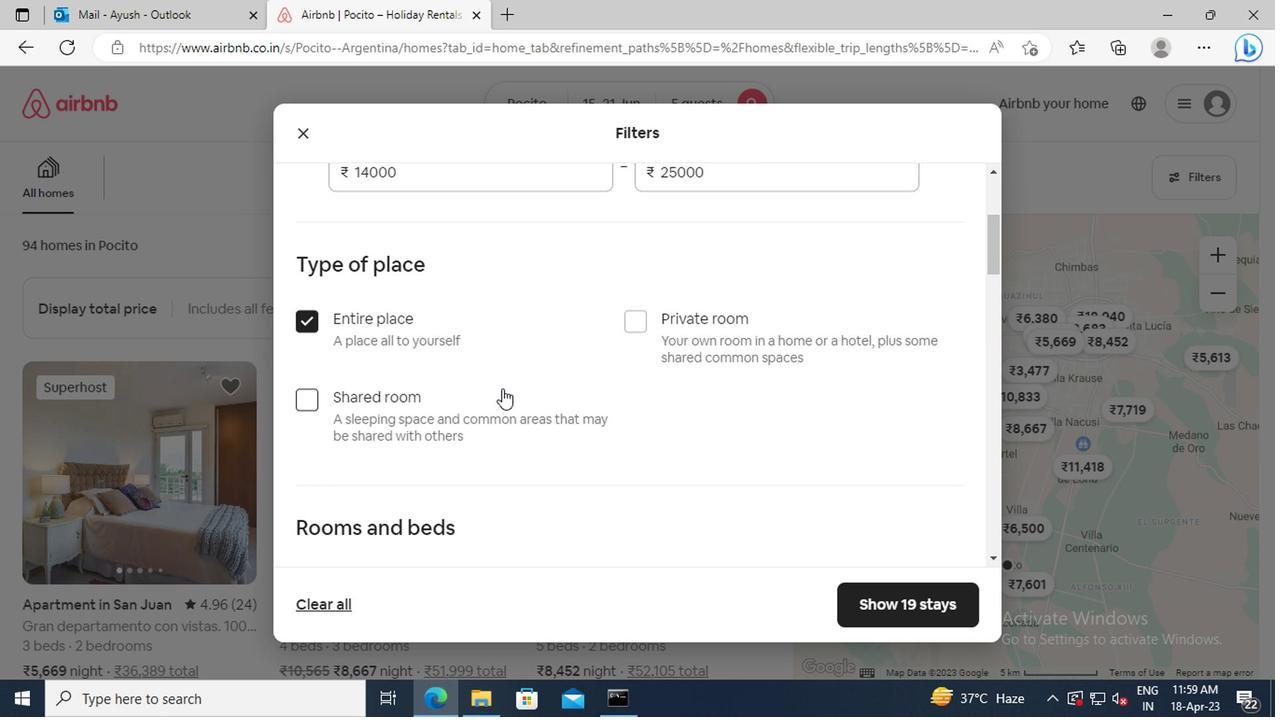 
Action: Mouse moved to (507, 348)
Screenshot: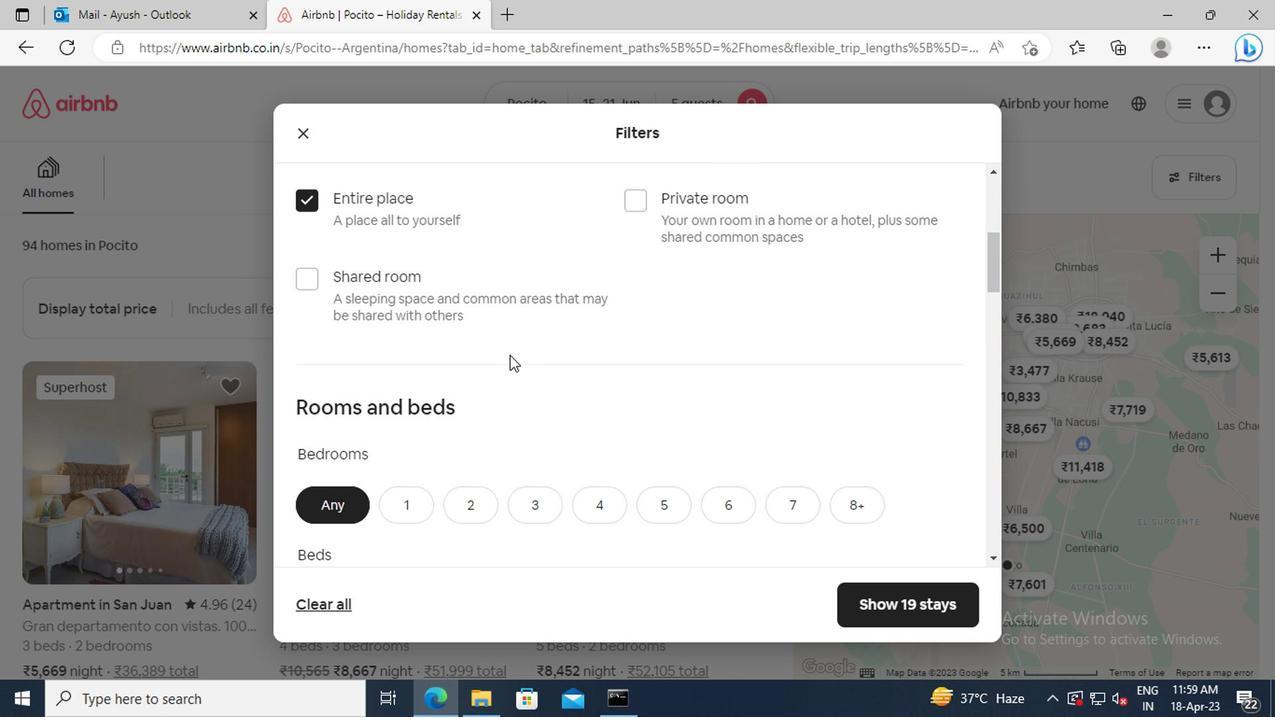 
Action: Mouse scrolled (507, 347) with delta (0, -1)
Screenshot: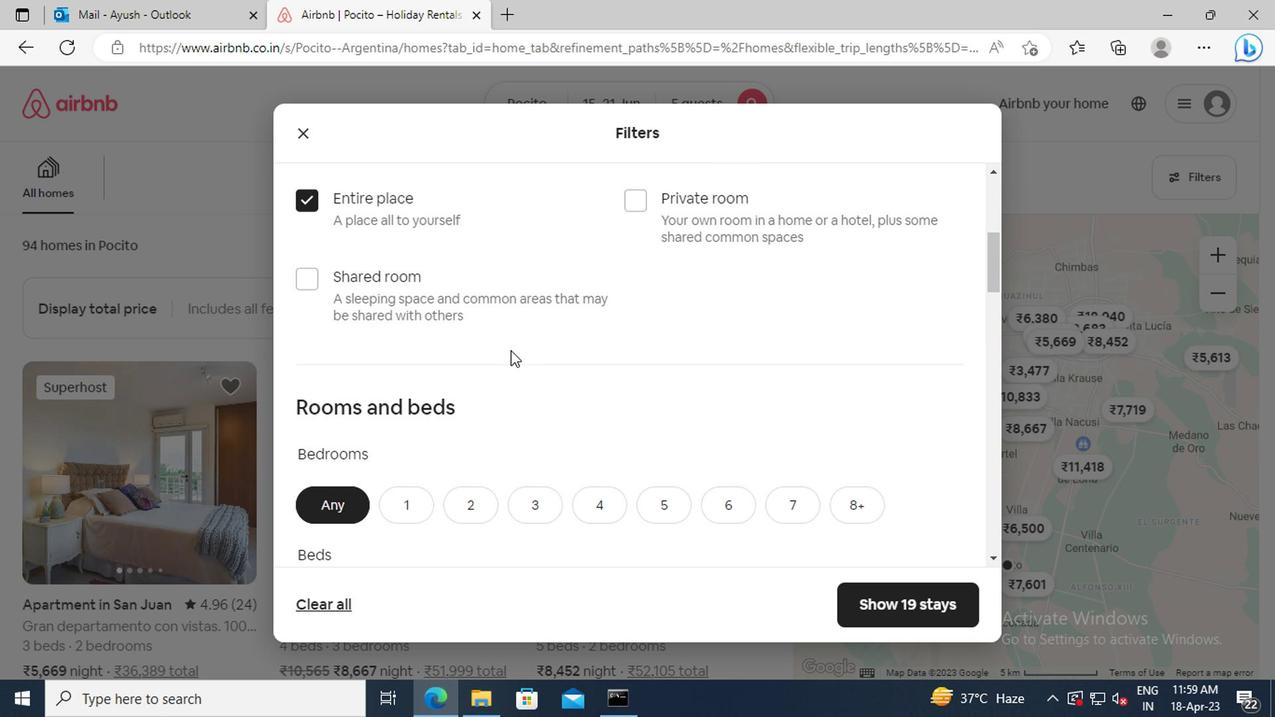 
Action: Mouse scrolled (507, 347) with delta (0, -1)
Screenshot: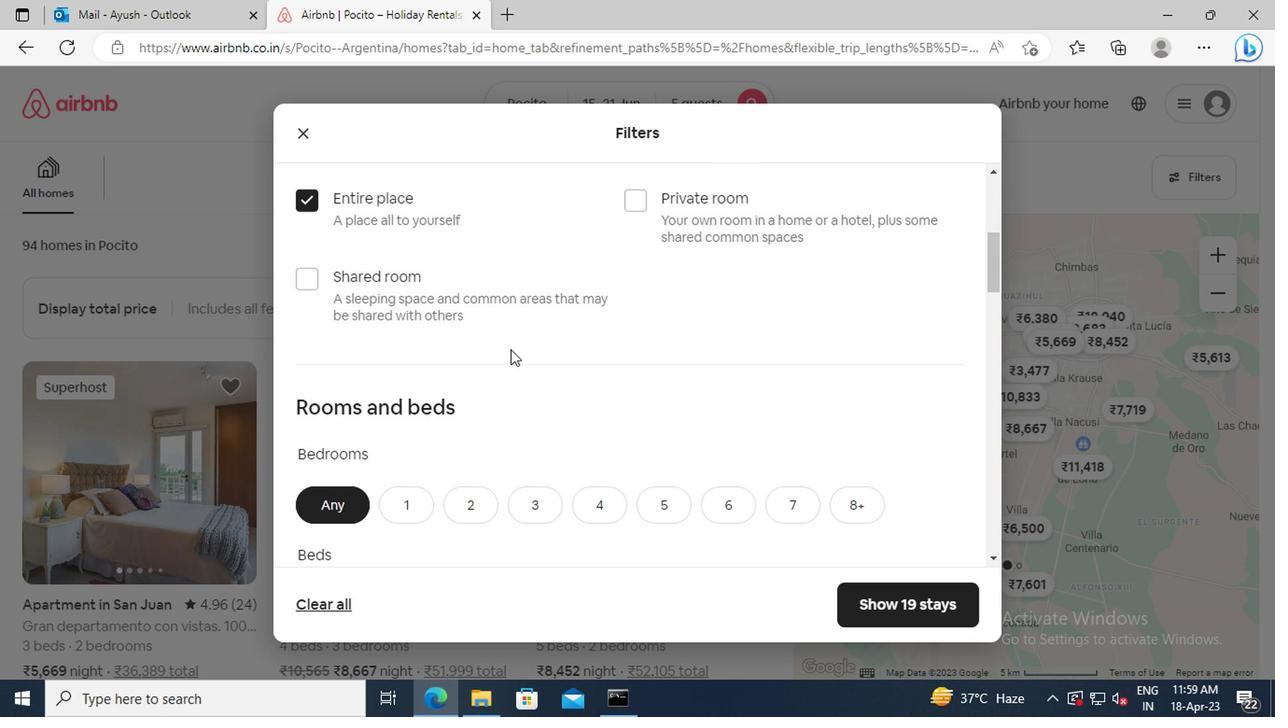 
Action: Mouse moved to (521, 377)
Screenshot: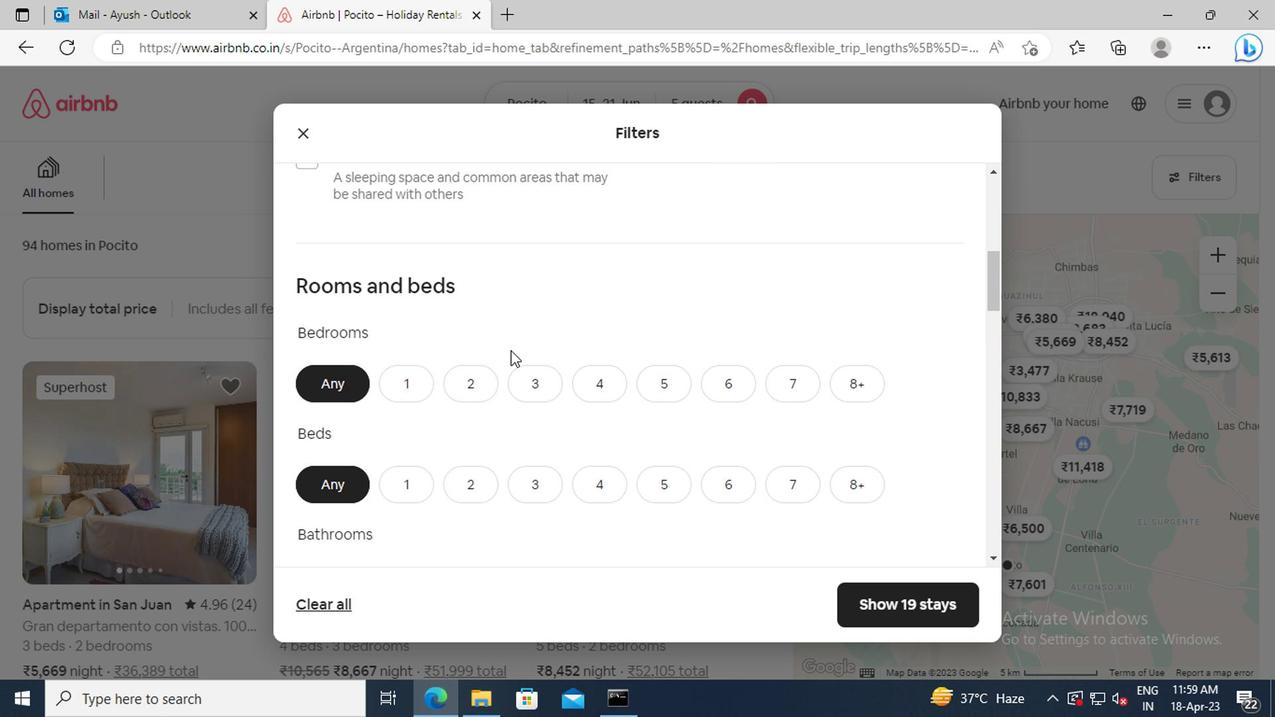 
Action: Mouse pressed left at (521, 377)
Screenshot: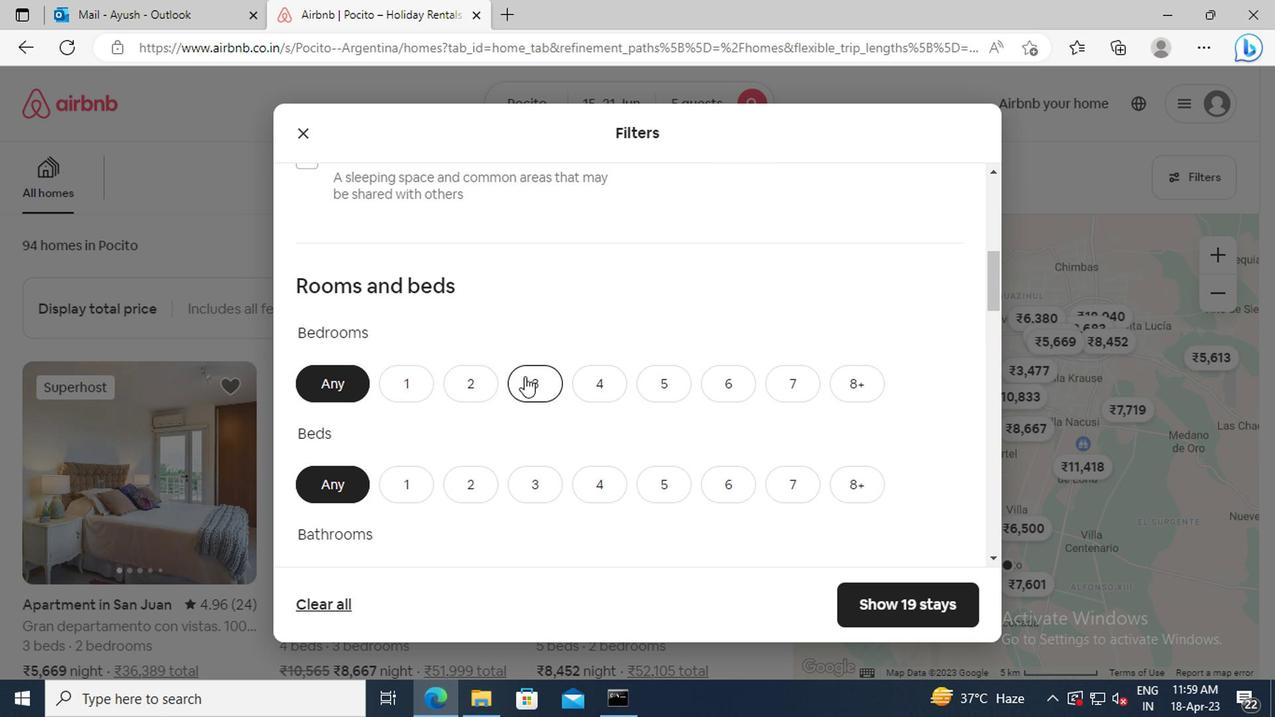 
Action: Mouse scrolled (521, 376) with delta (0, 0)
Screenshot: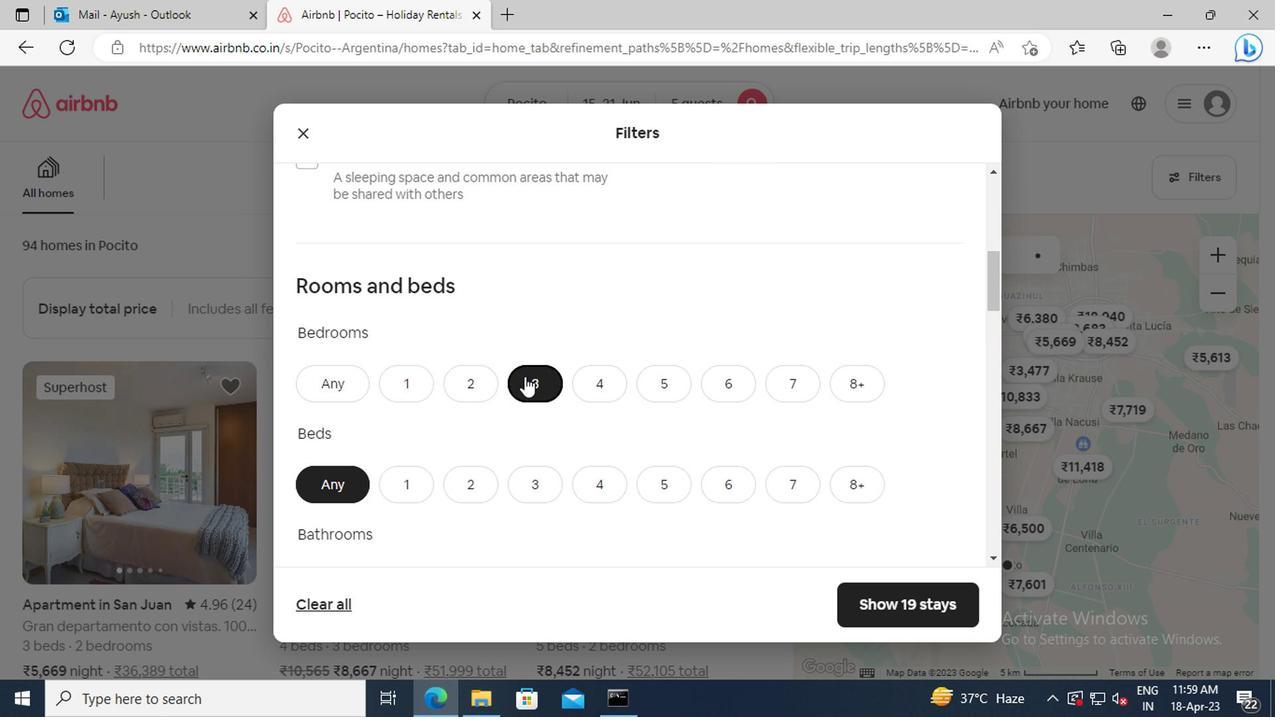 
Action: Mouse scrolled (521, 376) with delta (0, 0)
Screenshot: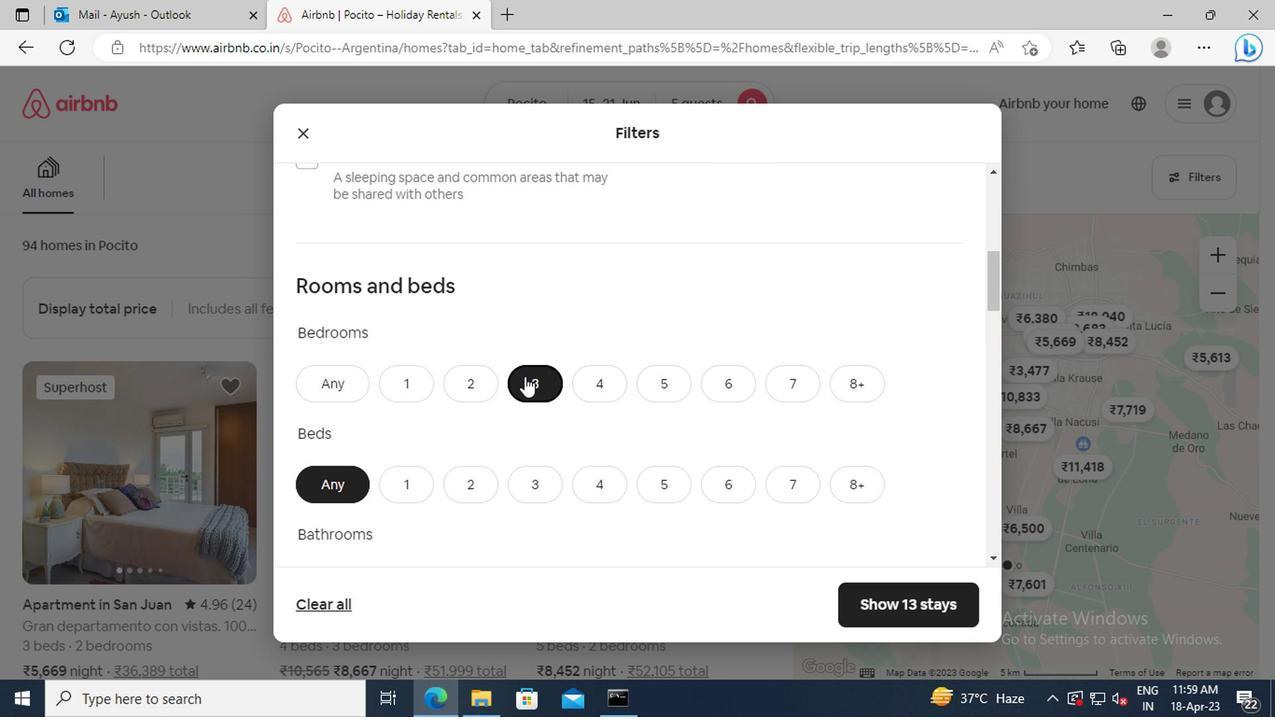 
Action: Mouse moved to (523, 374)
Screenshot: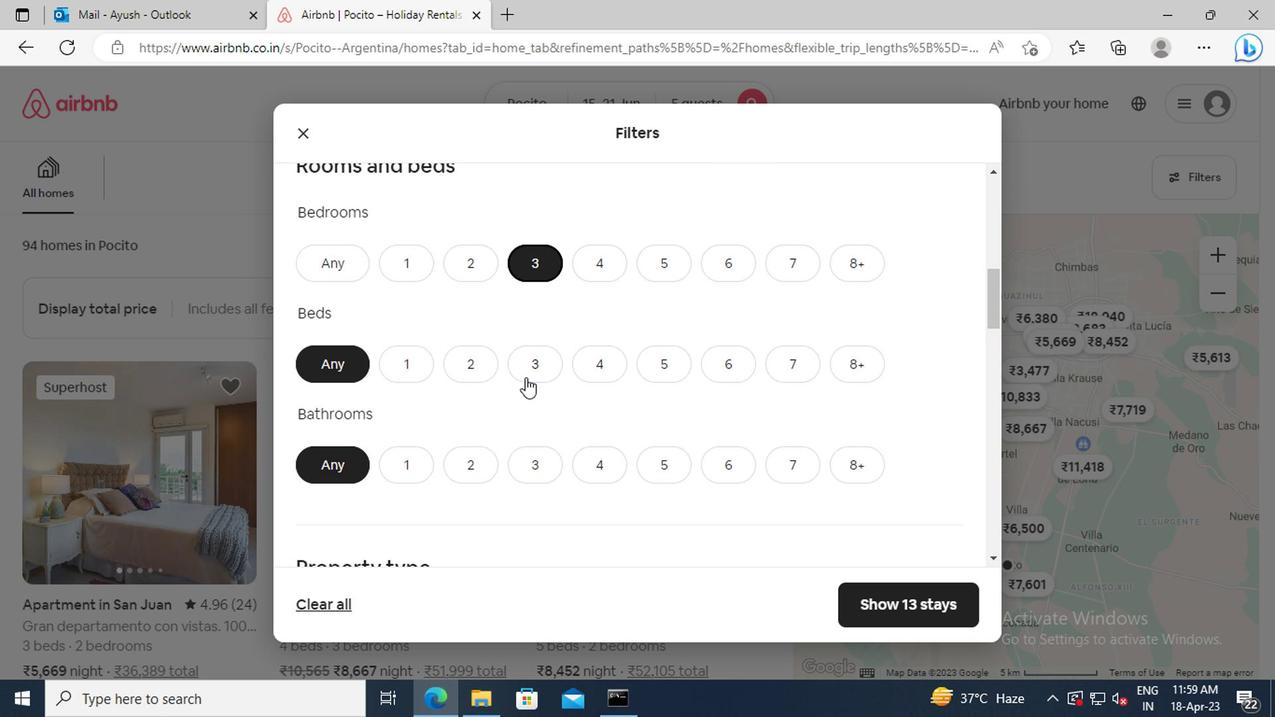 
Action: Mouse pressed left at (523, 374)
Screenshot: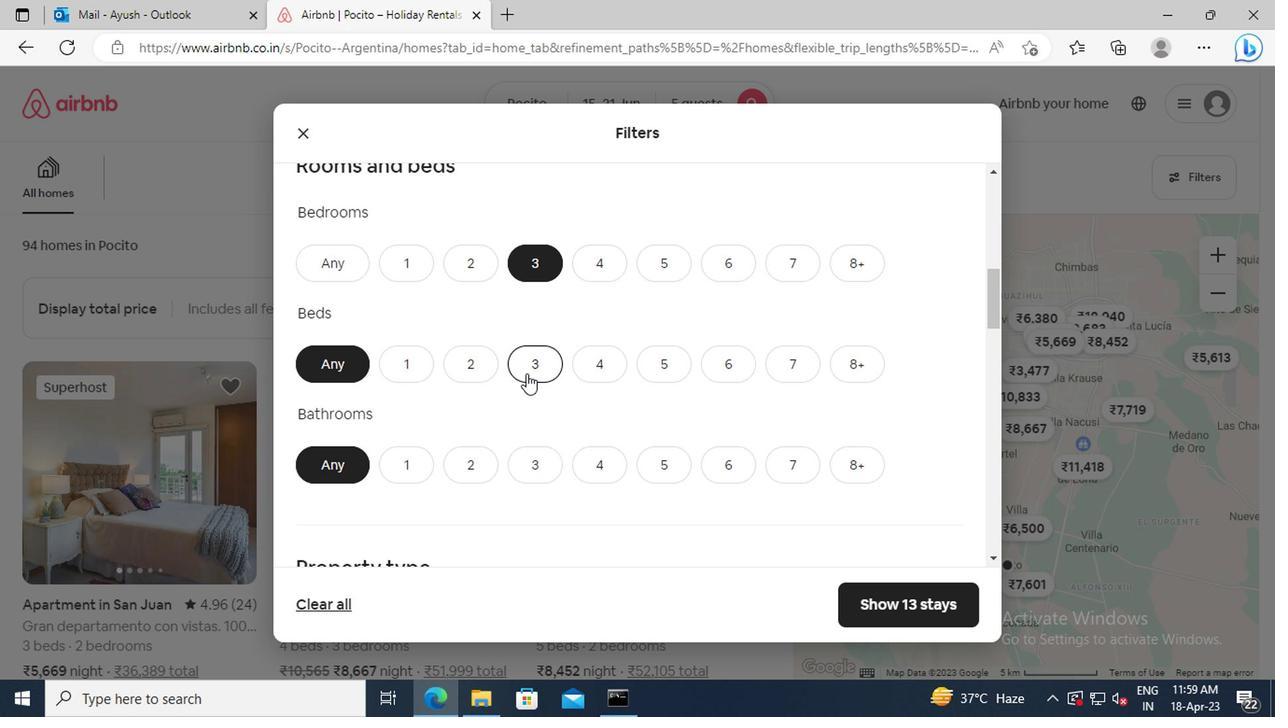 
Action: Mouse scrolled (523, 373) with delta (0, 0)
Screenshot: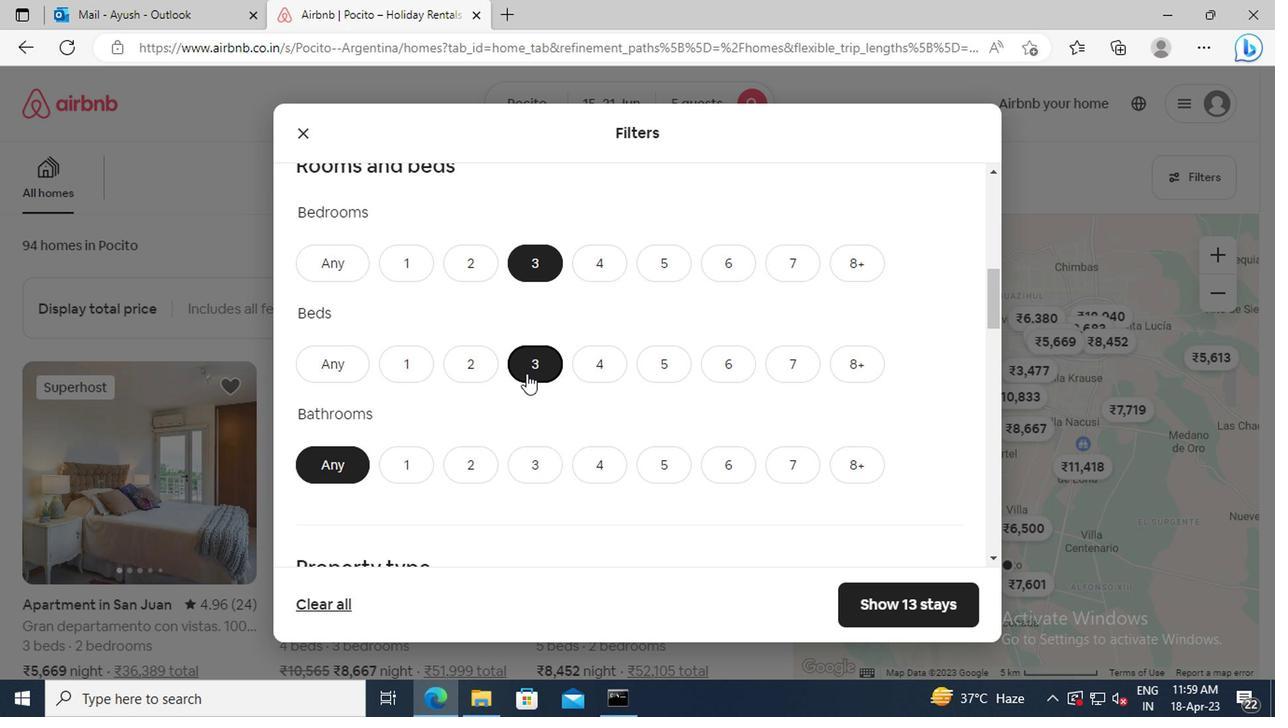 
Action: Mouse moved to (525, 397)
Screenshot: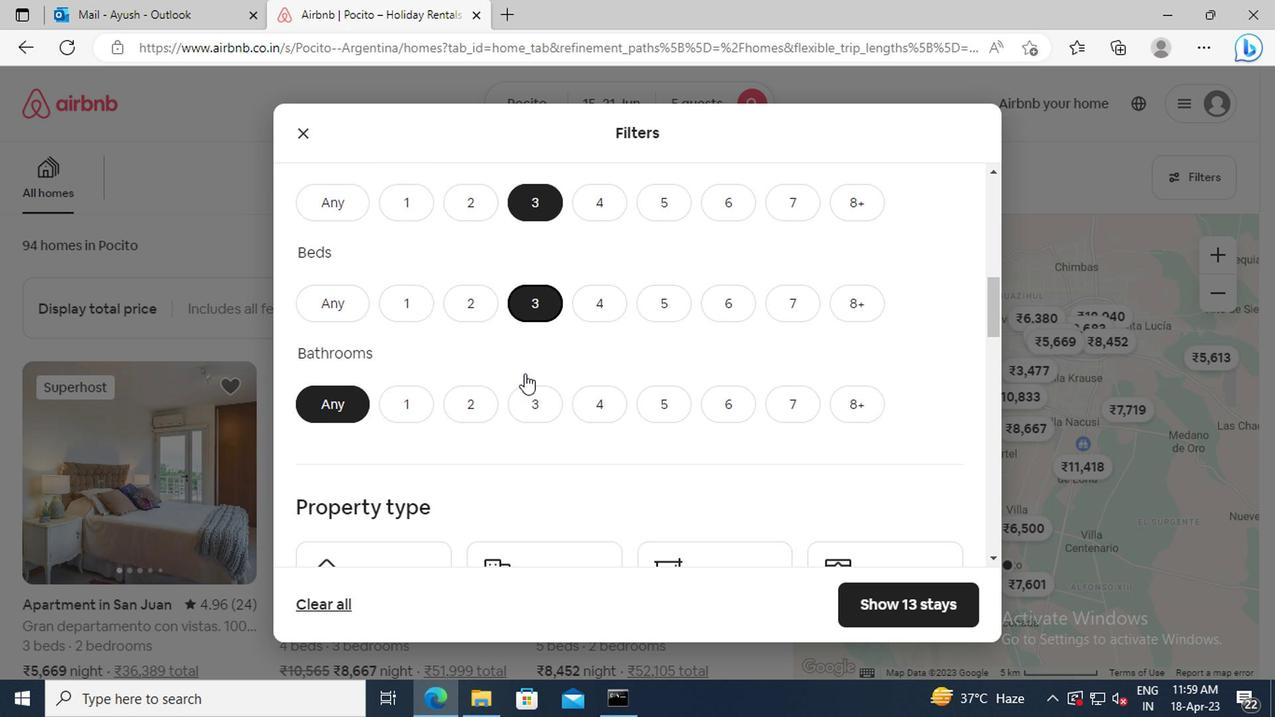 
Action: Mouse pressed left at (525, 397)
Screenshot: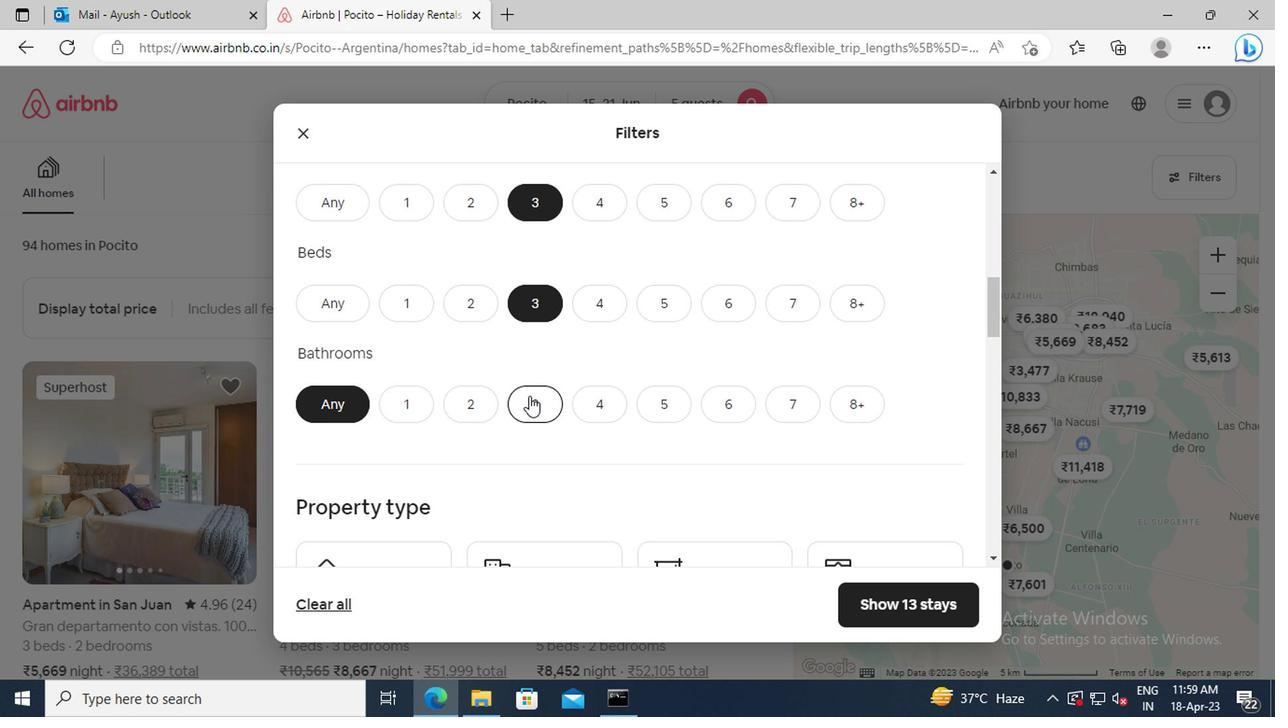 
Action: Mouse scrolled (525, 395) with delta (0, -1)
Screenshot: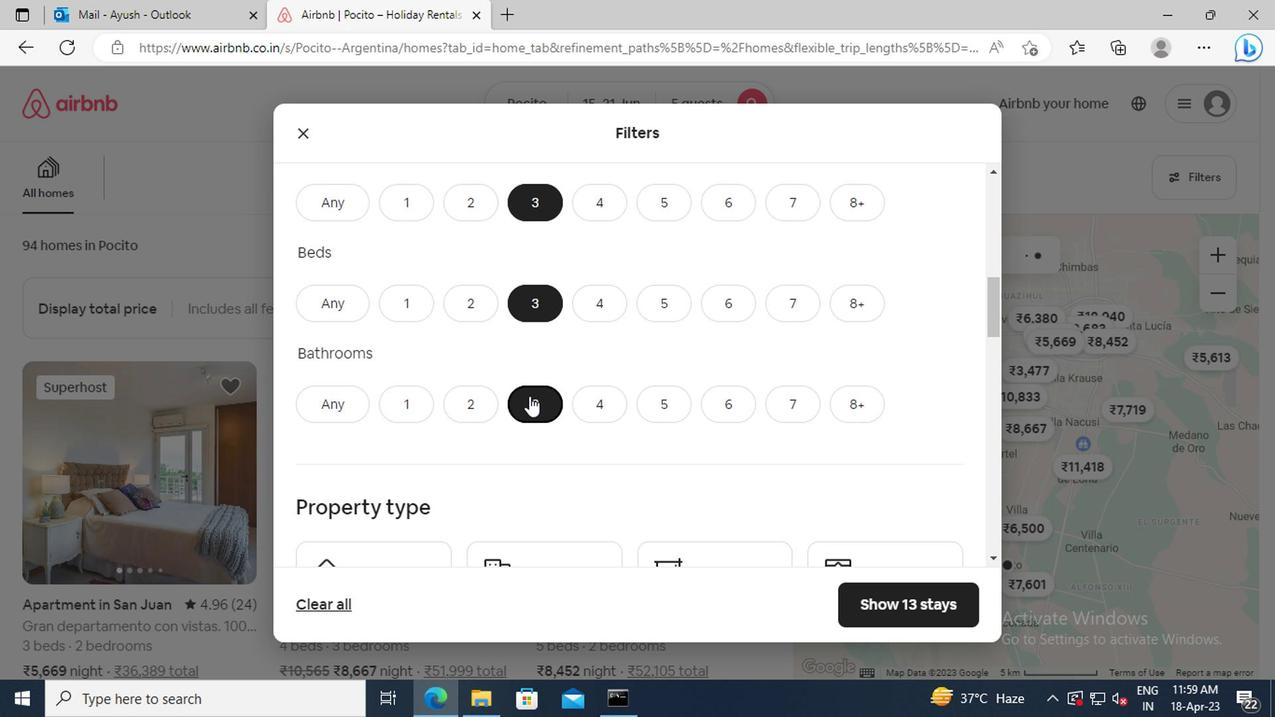 
Action: Mouse scrolled (525, 395) with delta (0, -1)
Screenshot: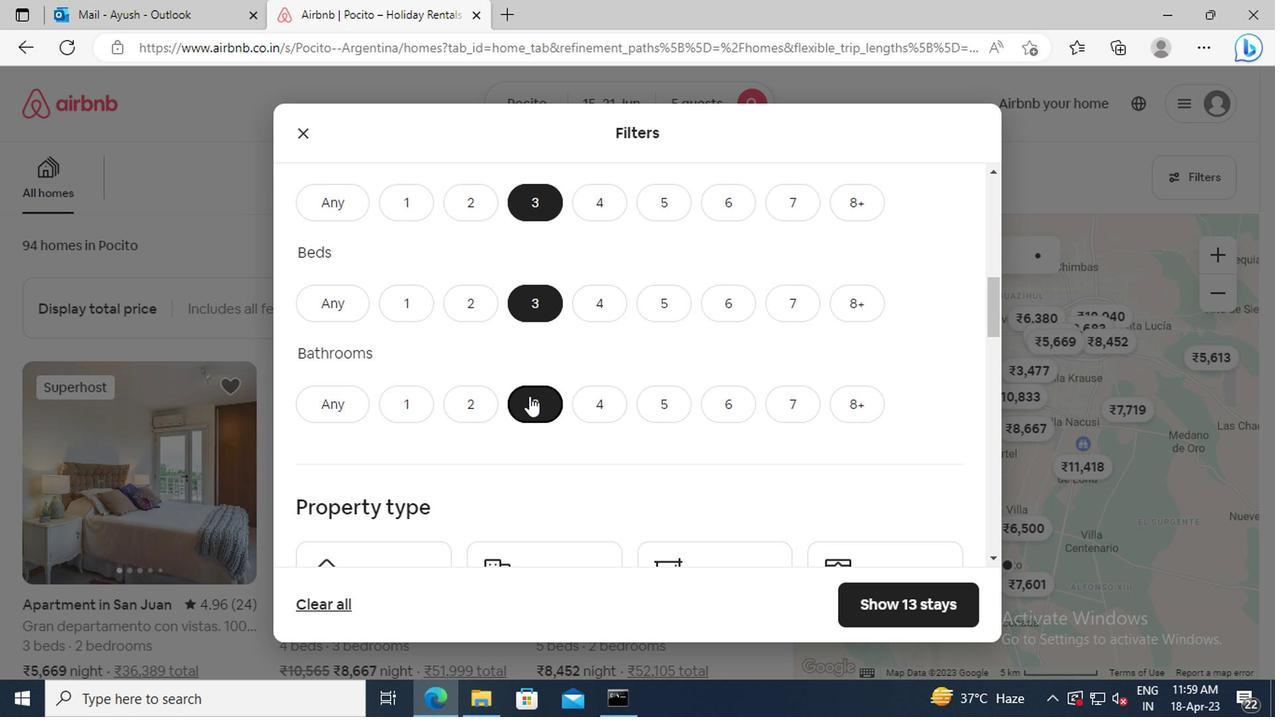 
Action: Mouse scrolled (525, 395) with delta (0, -1)
Screenshot: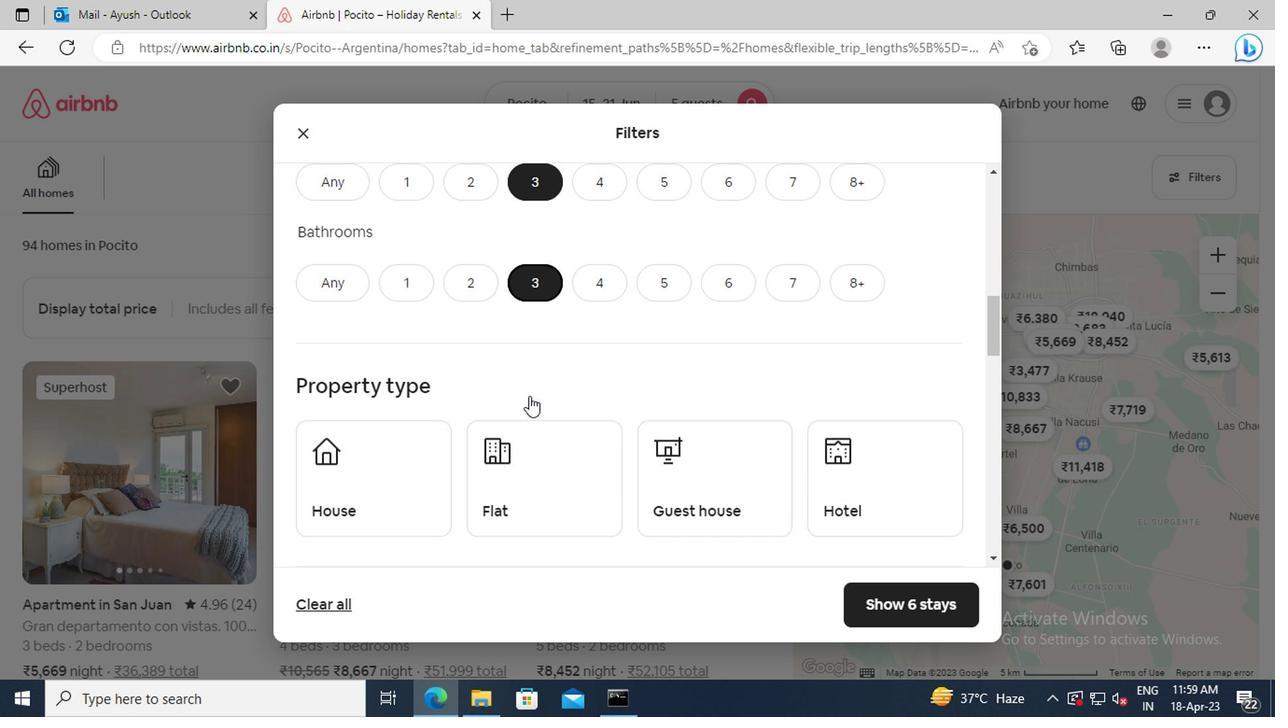 
Action: Mouse moved to (402, 400)
Screenshot: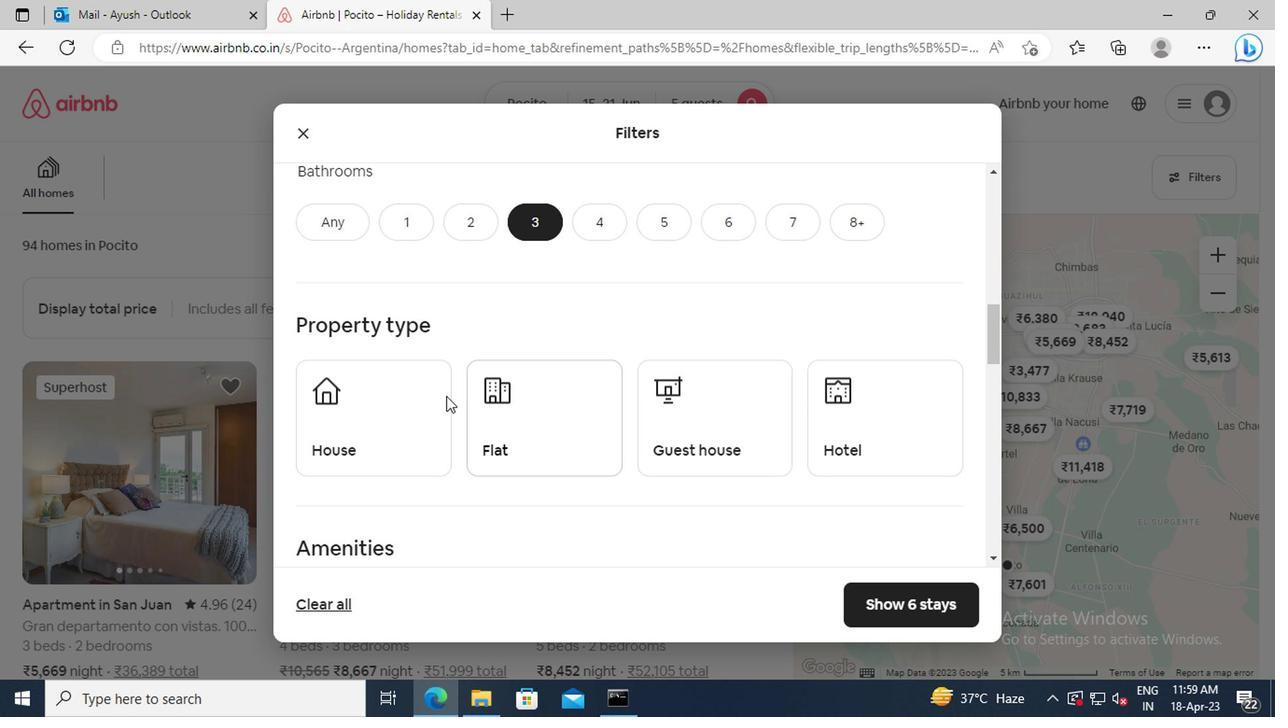 
Action: Mouse pressed left at (402, 400)
Screenshot: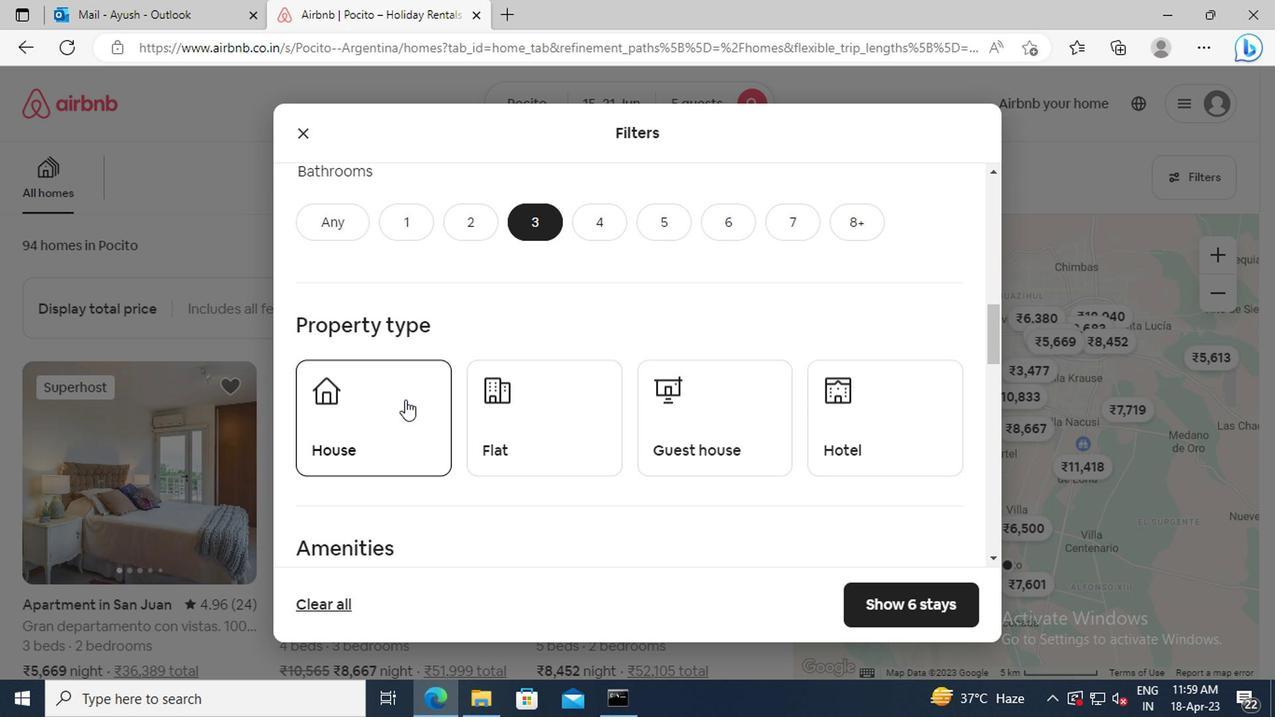 
Action: Mouse moved to (495, 391)
Screenshot: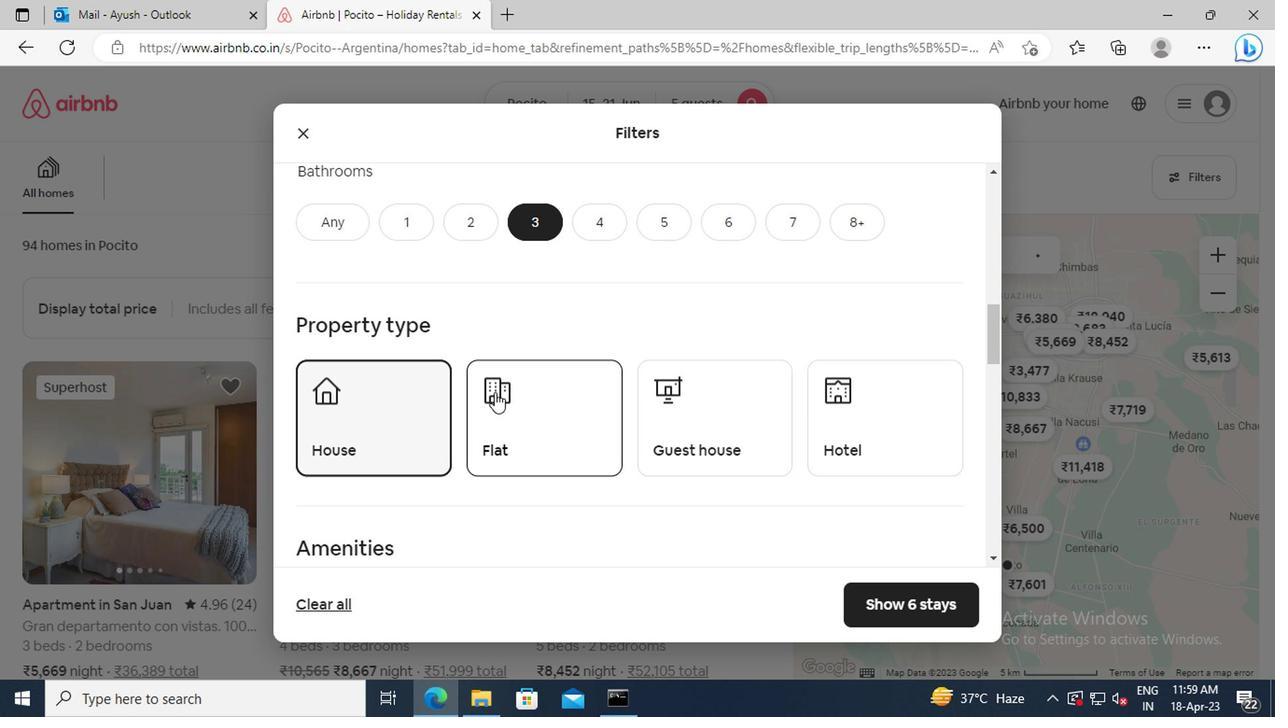 
Action: Mouse scrolled (495, 390) with delta (0, 0)
Screenshot: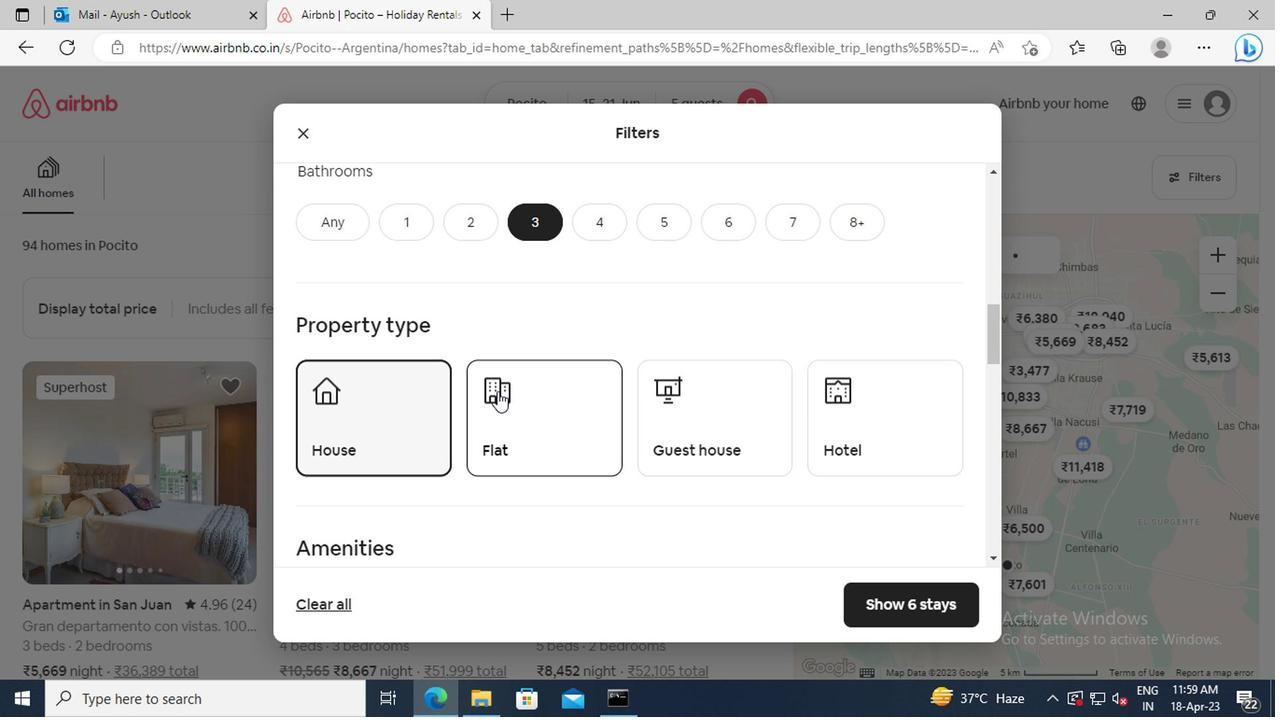
Action: Mouse scrolled (495, 390) with delta (0, 0)
Screenshot: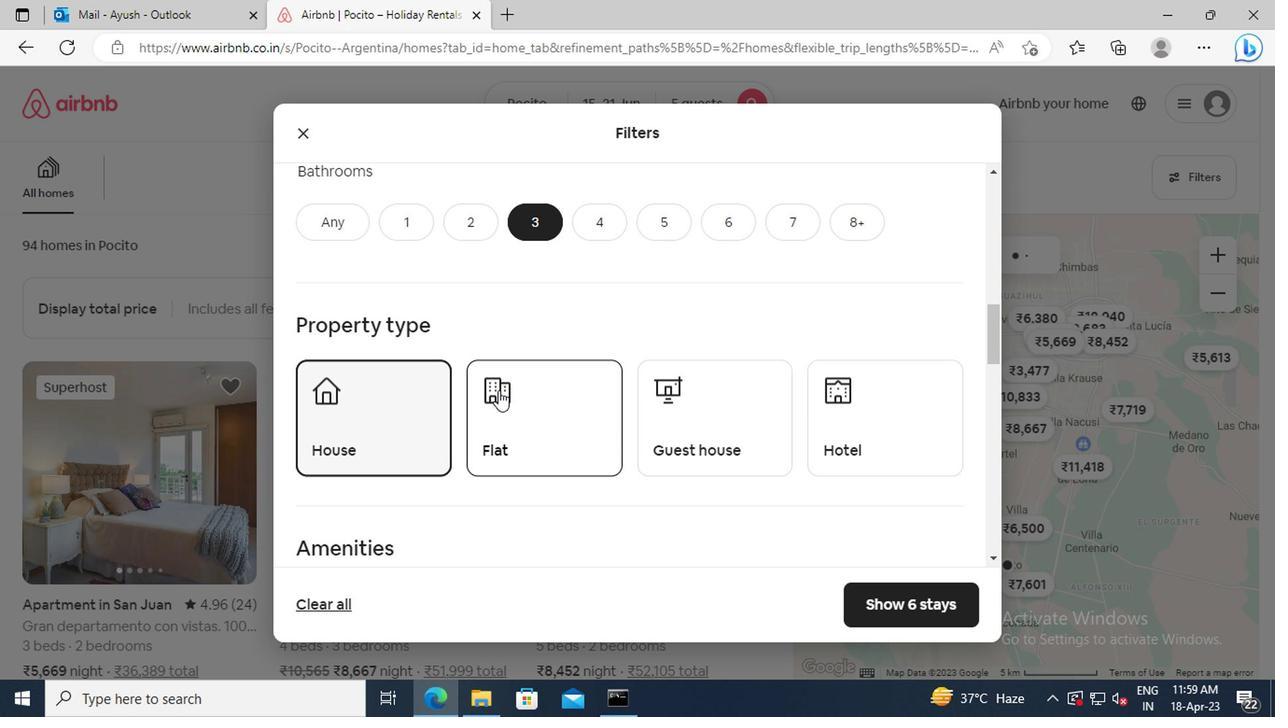 
Action: Mouse scrolled (495, 390) with delta (0, 0)
Screenshot: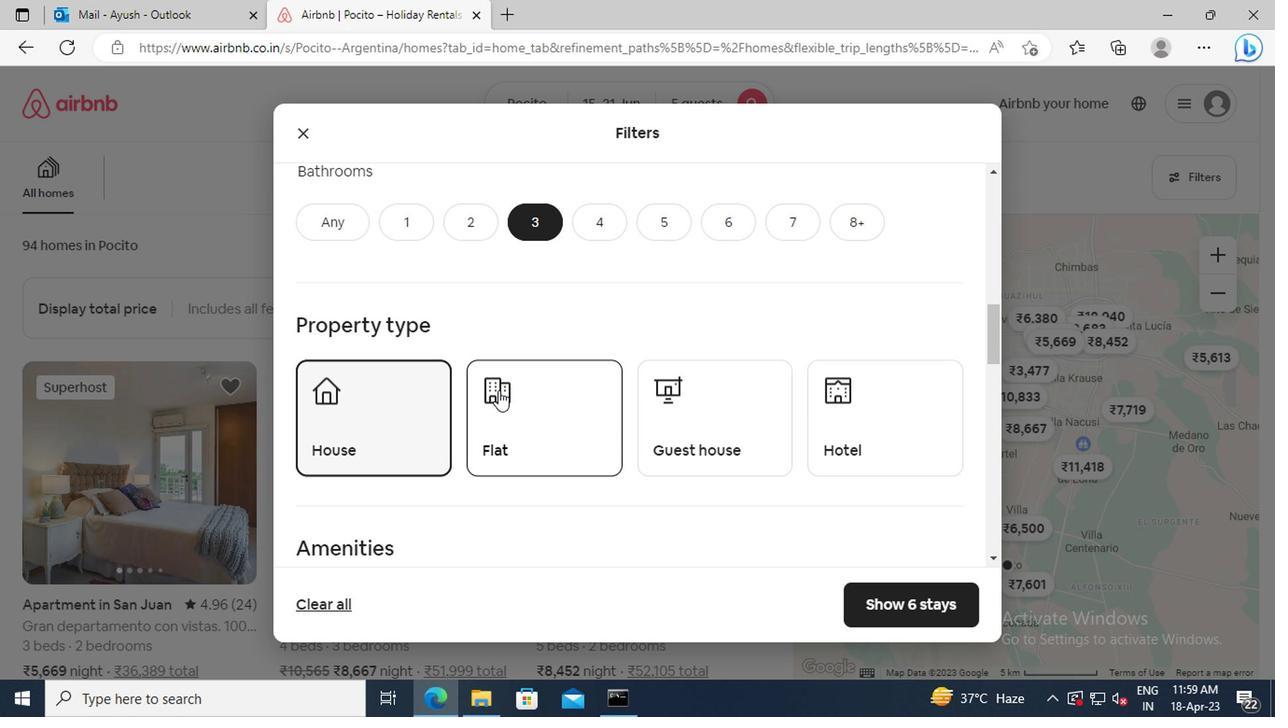 
Action: Mouse scrolled (495, 390) with delta (0, 0)
Screenshot: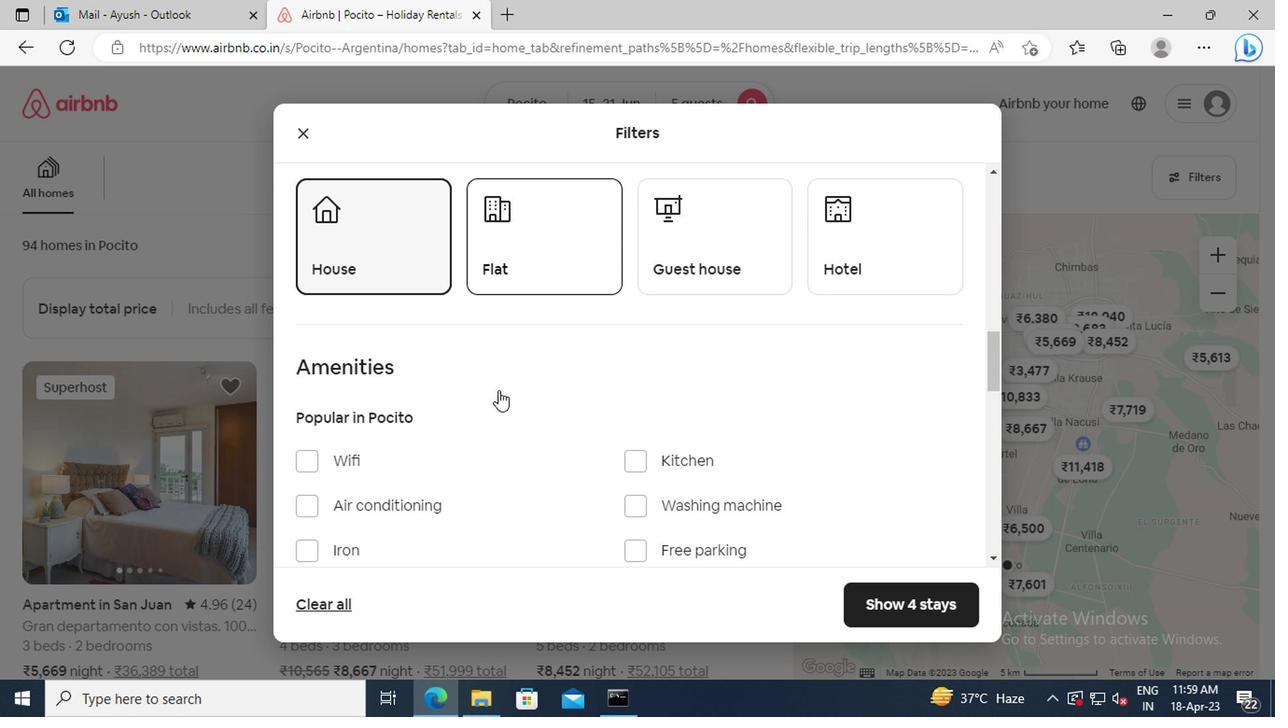 
Action: Mouse scrolled (495, 390) with delta (0, 0)
Screenshot: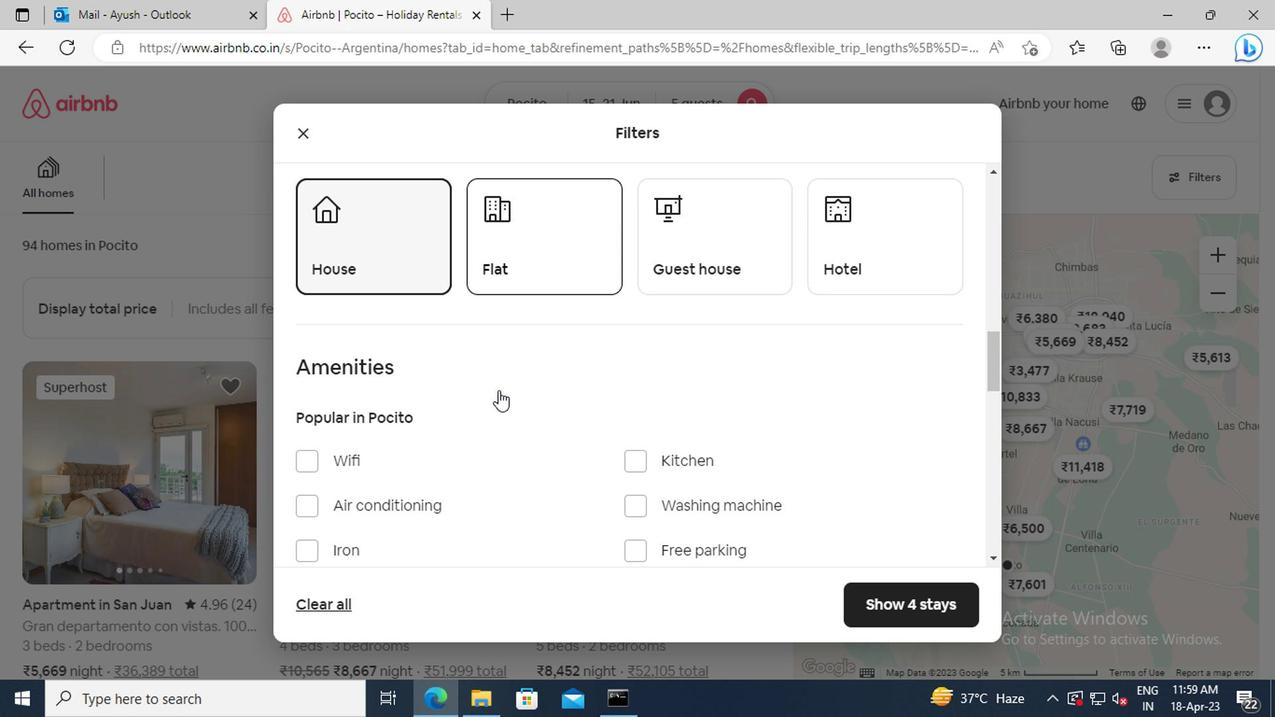 
Action: Mouse moved to (351, 465)
Screenshot: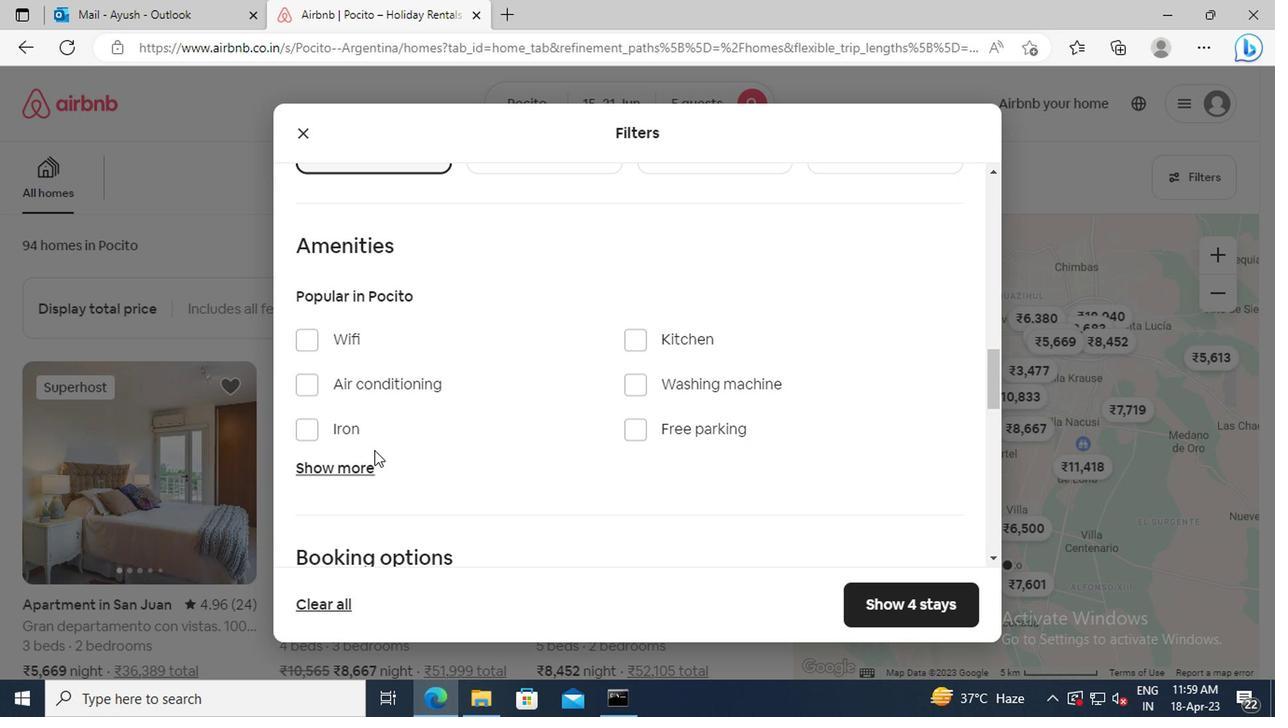 
Action: Mouse pressed left at (351, 465)
Screenshot: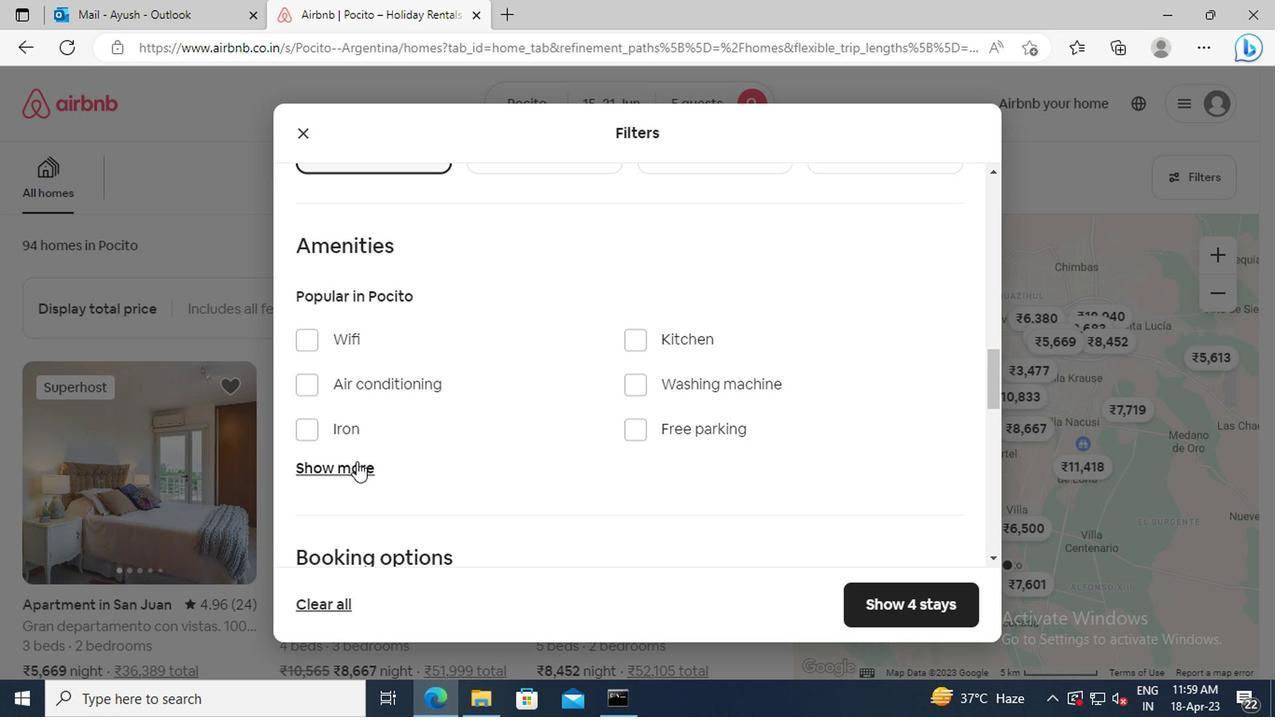 
Action: Mouse moved to (484, 438)
Screenshot: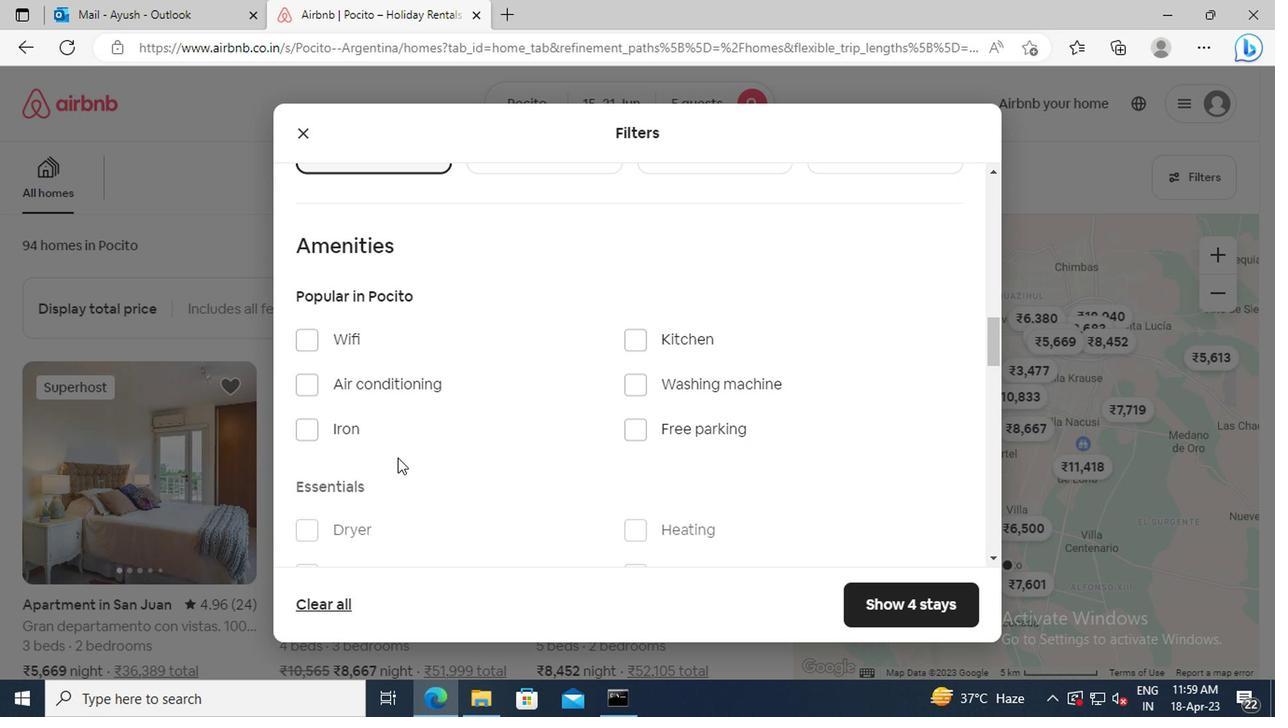 
Action: Mouse scrolled (484, 438) with delta (0, 0)
Screenshot: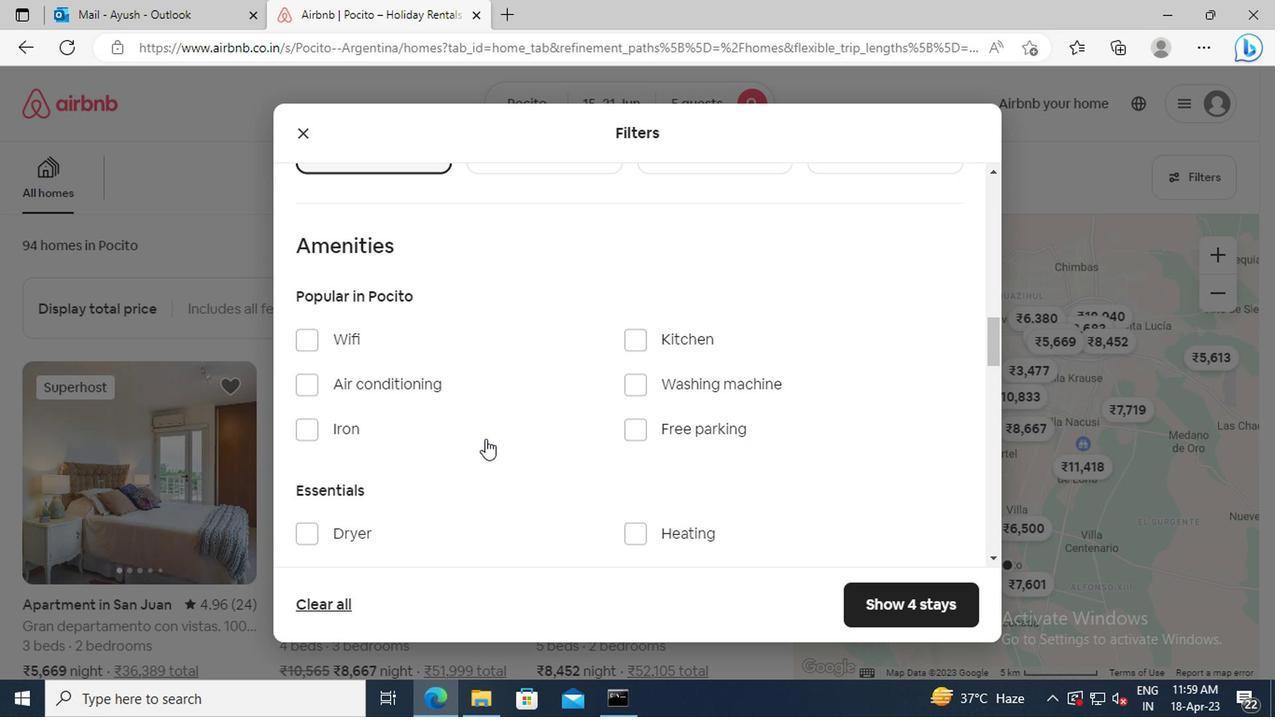 
Action: Mouse scrolled (484, 438) with delta (0, 0)
Screenshot: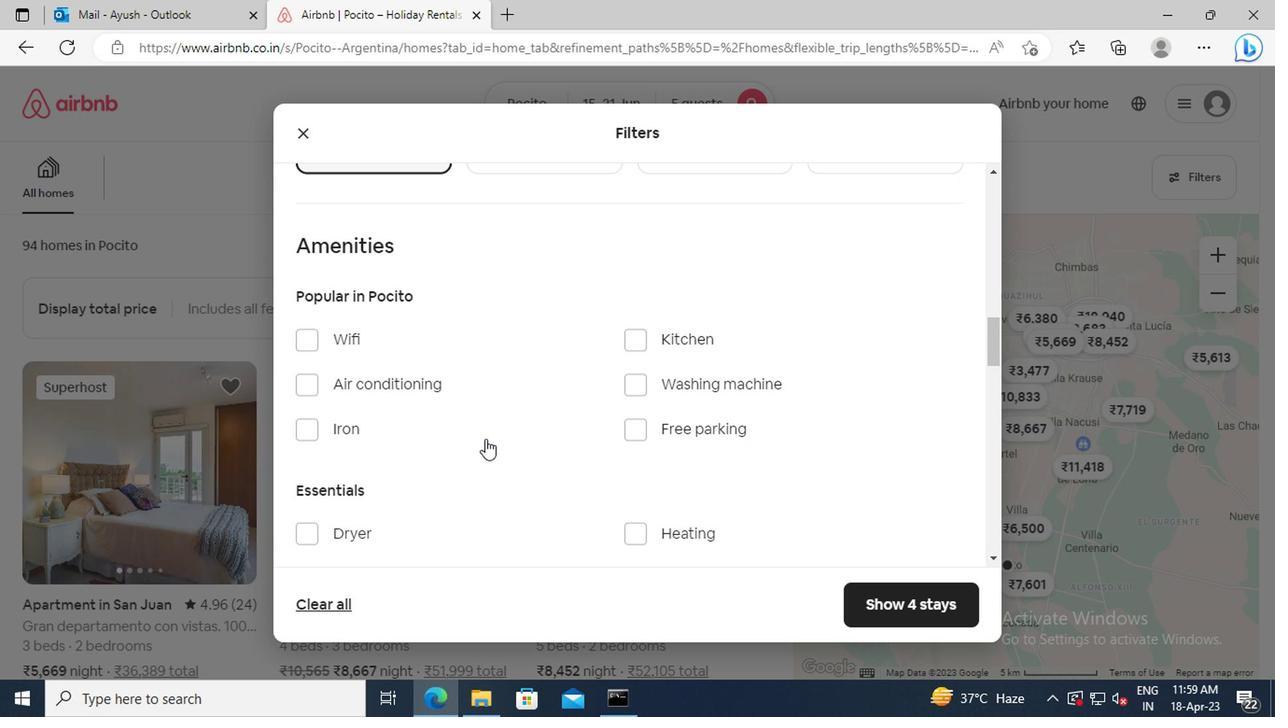 
Action: Mouse moved to (623, 415)
Screenshot: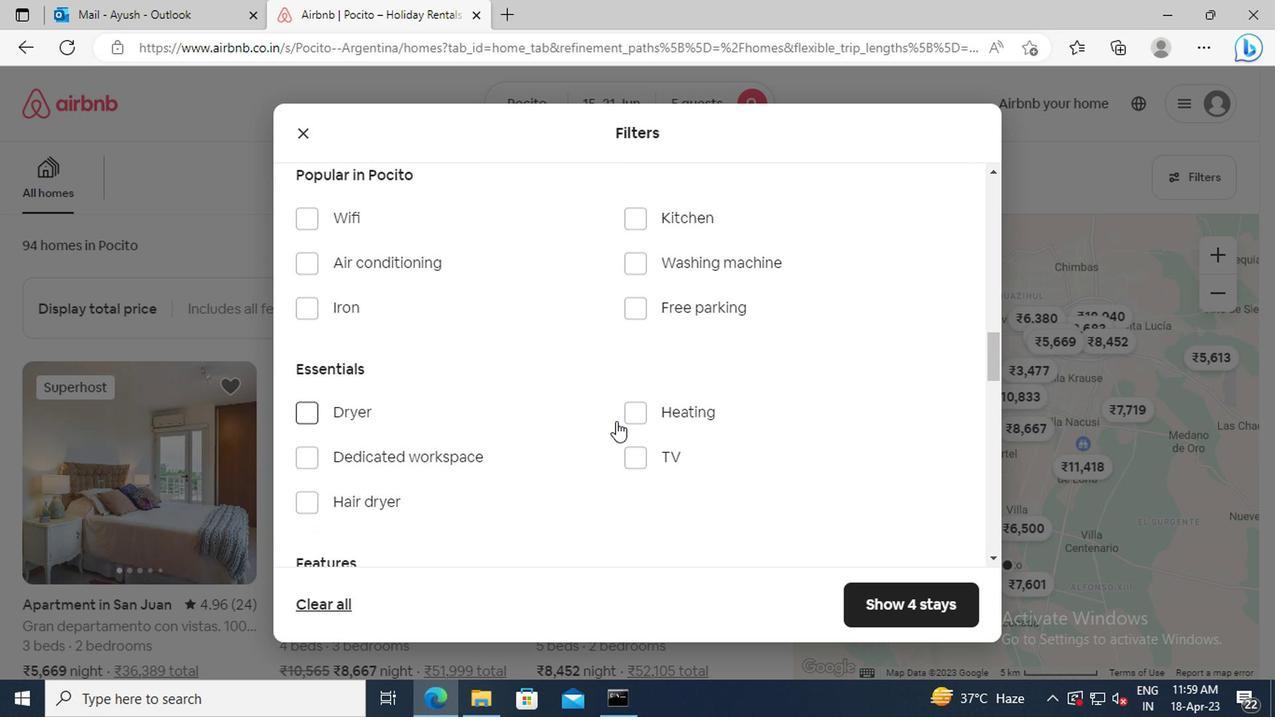 
Action: Mouse pressed left at (623, 415)
Screenshot: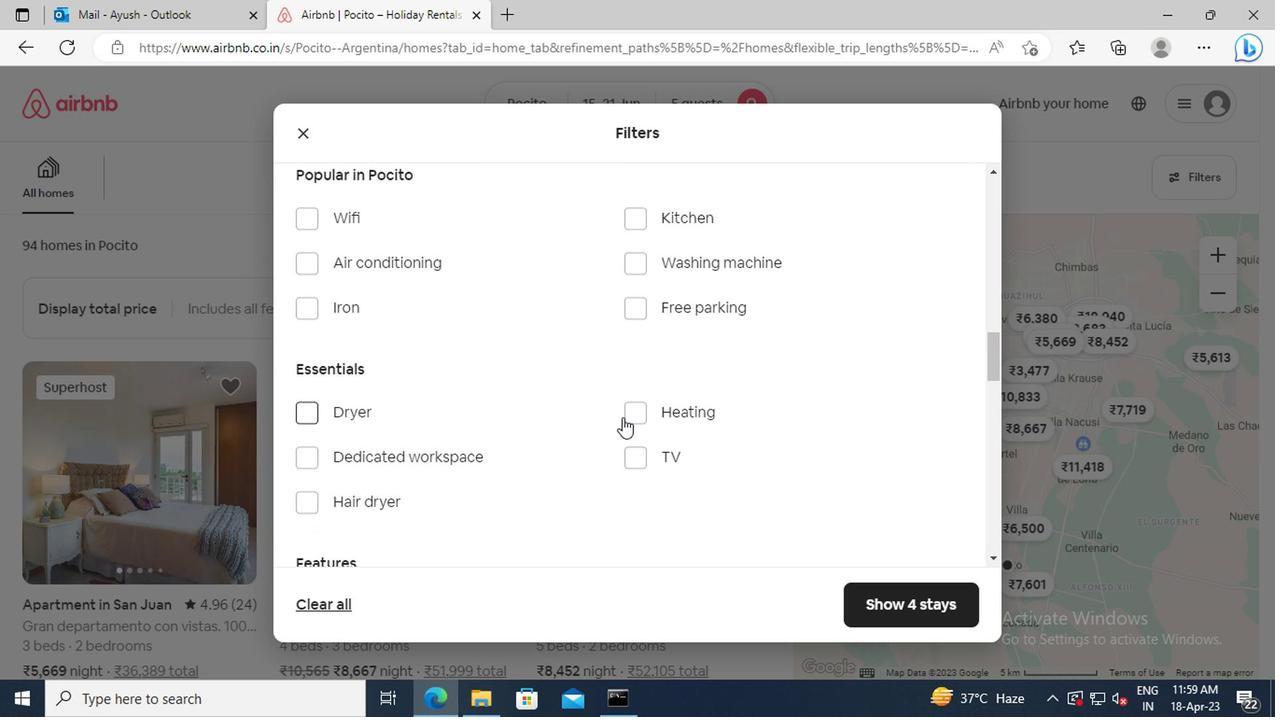 
Action: Mouse moved to (495, 413)
Screenshot: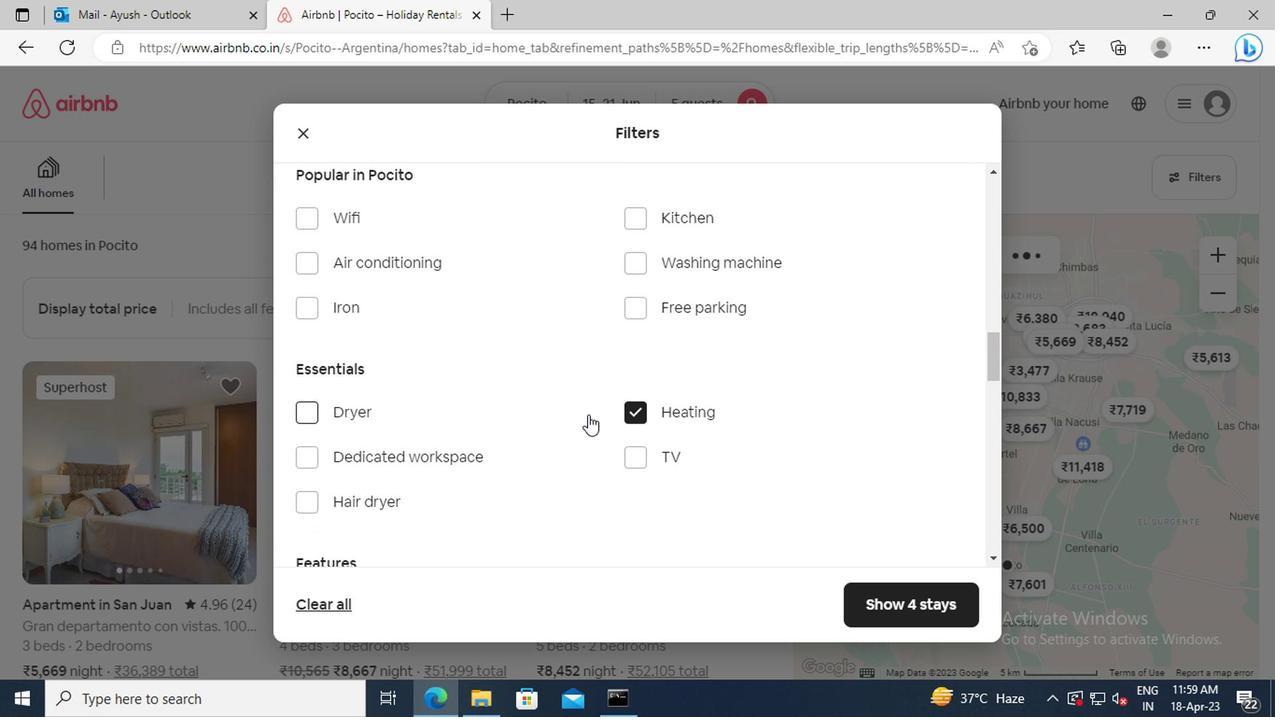 
Action: Mouse scrolled (495, 411) with delta (0, -1)
Screenshot: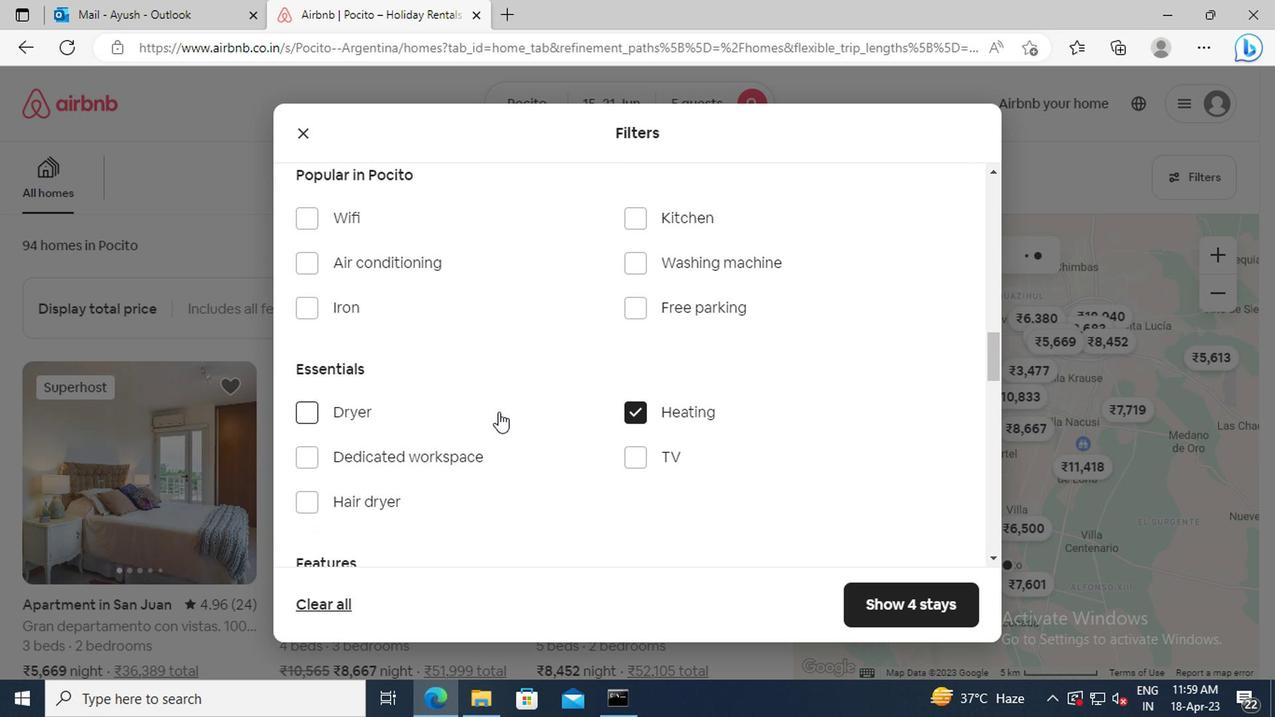 
Action: Mouse scrolled (495, 411) with delta (0, -1)
Screenshot: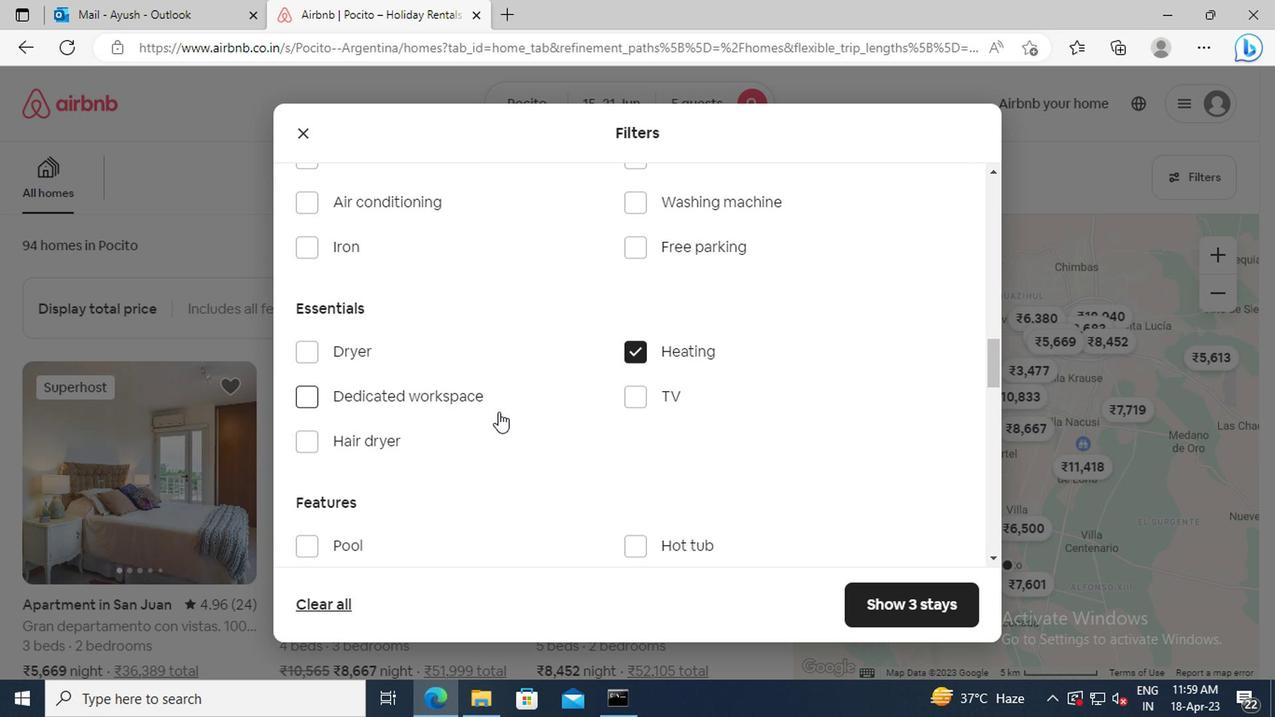 
Action: Mouse scrolled (495, 411) with delta (0, -1)
Screenshot: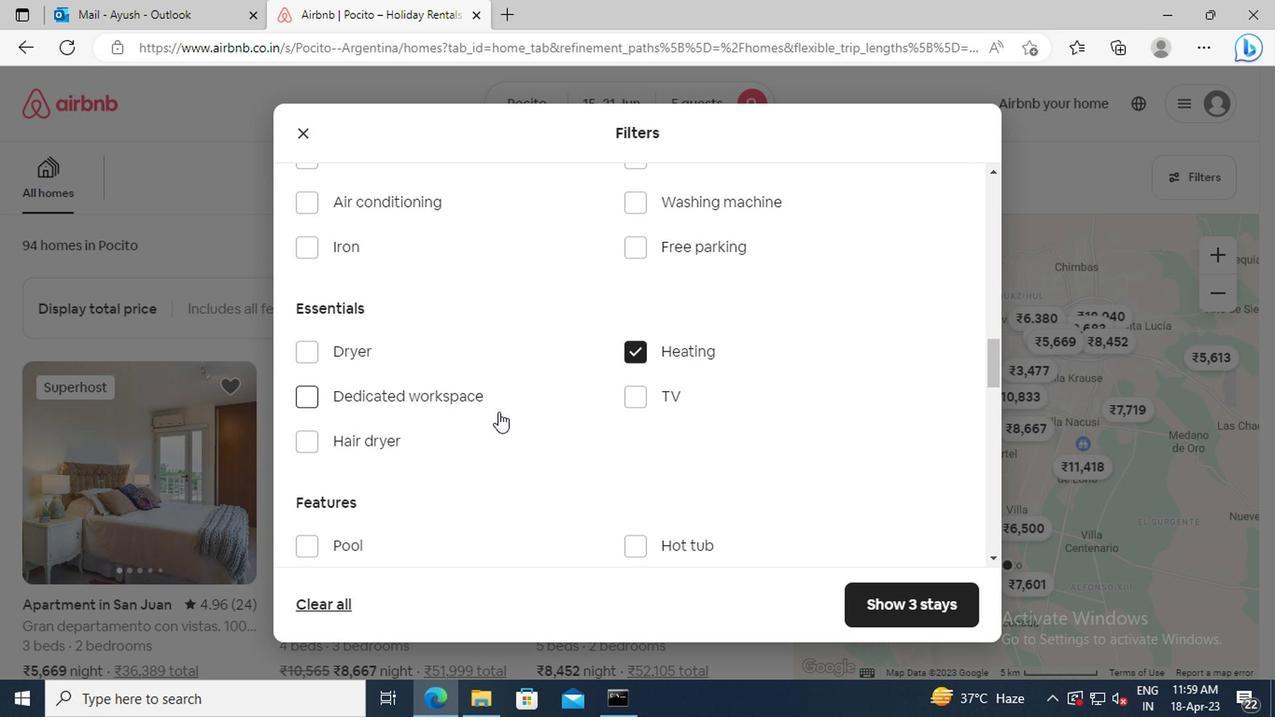 
Action: Mouse scrolled (495, 411) with delta (0, -1)
Screenshot: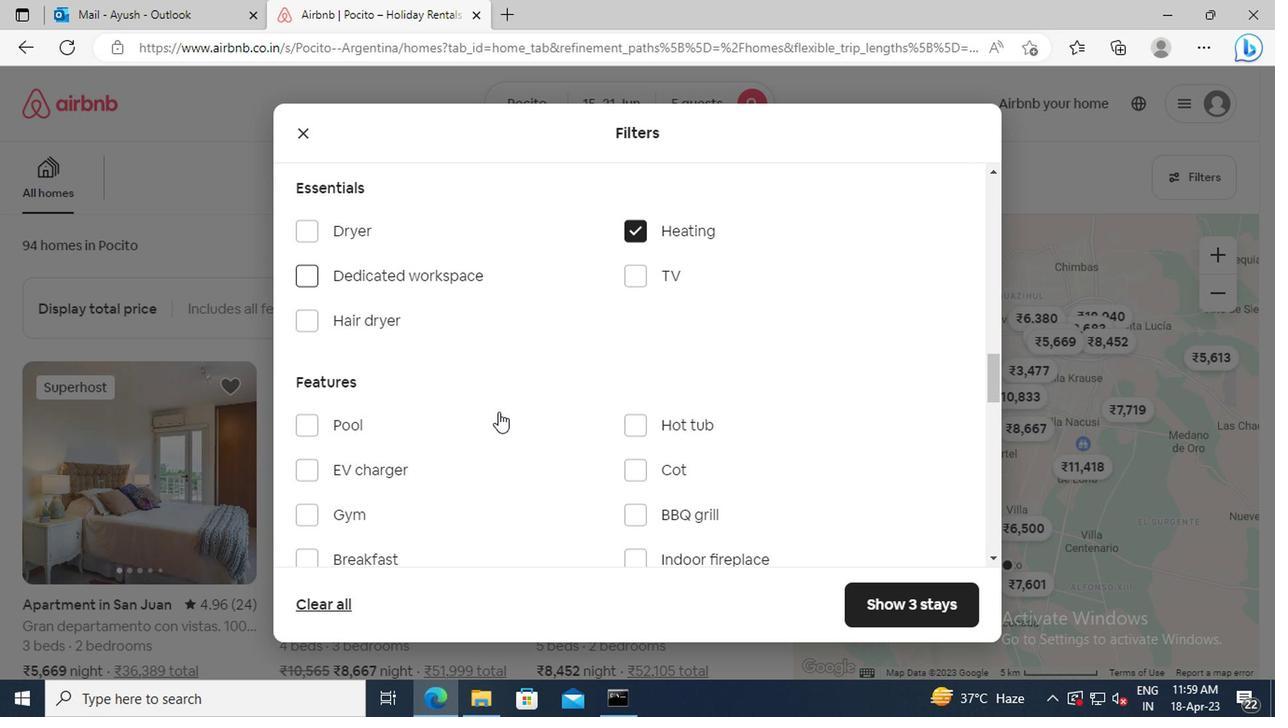 
Action: Mouse scrolled (495, 411) with delta (0, -1)
Screenshot: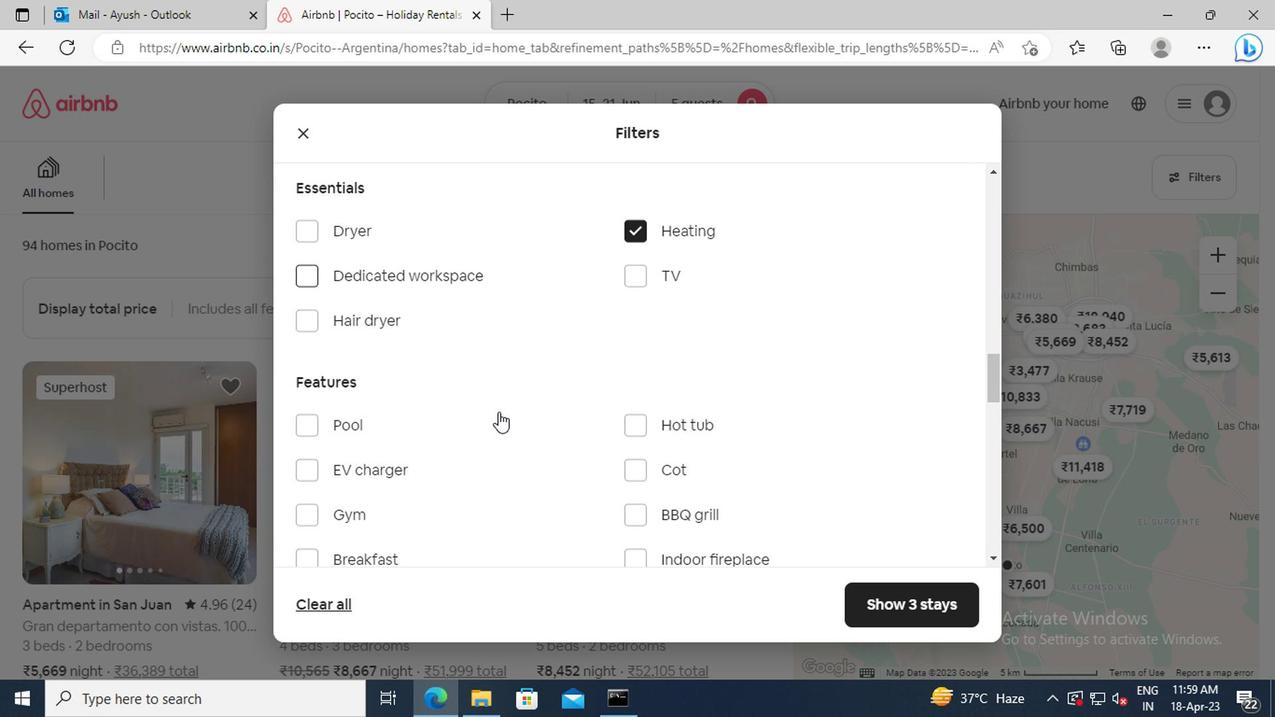 
Action: Mouse scrolled (495, 411) with delta (0, -1)
Screenshot: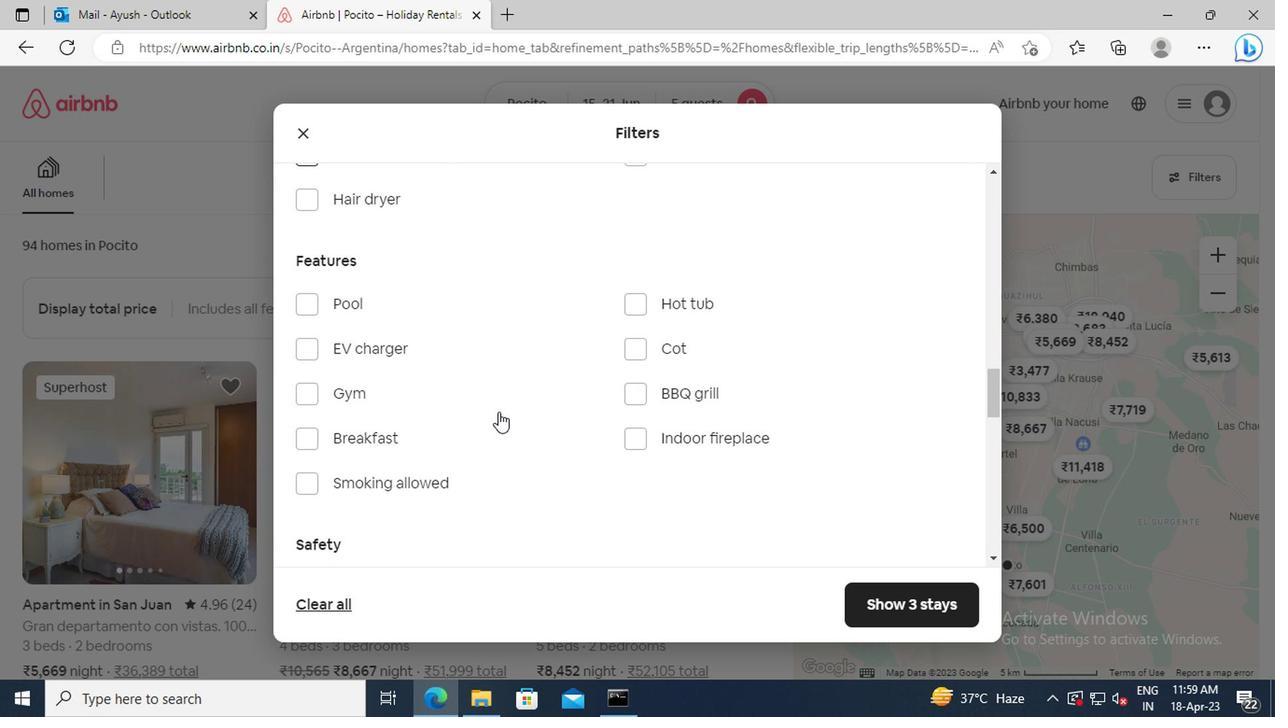 
Action: Mouse scrolled (495, 411) with delta (0, -1)
Screenshot: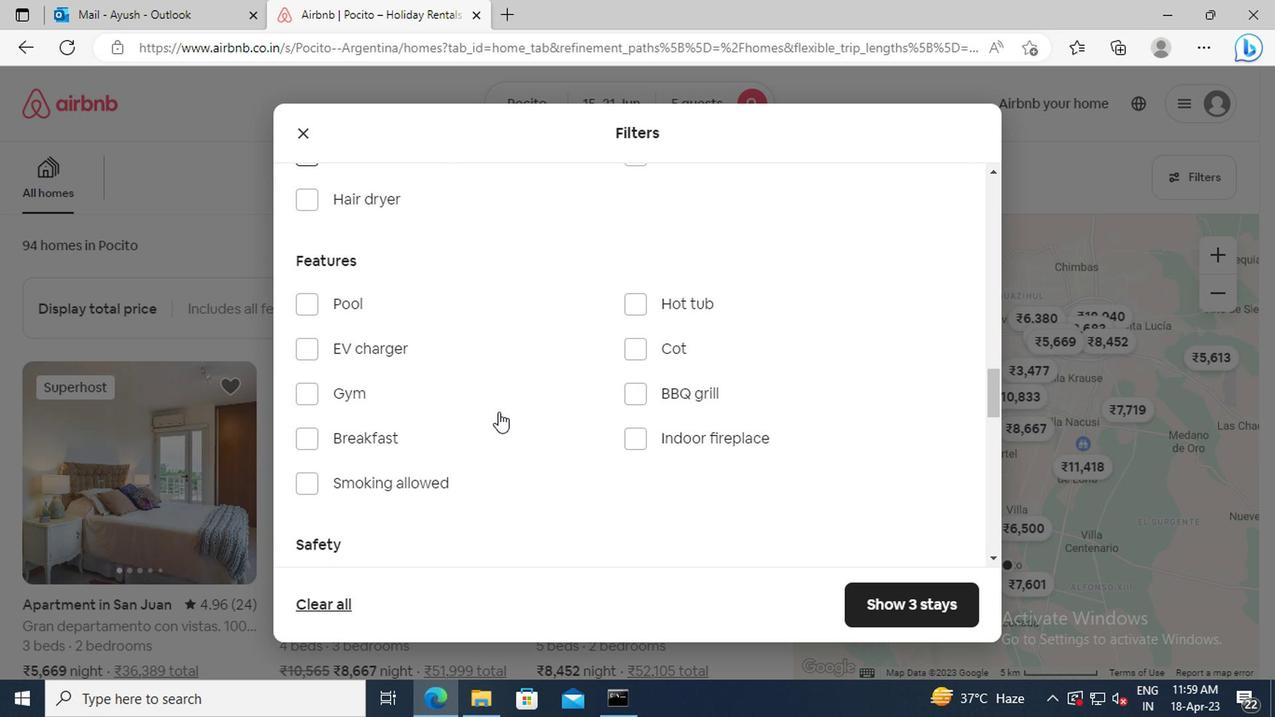 
Action: Mouse moved to (495, 410)
Screenshot: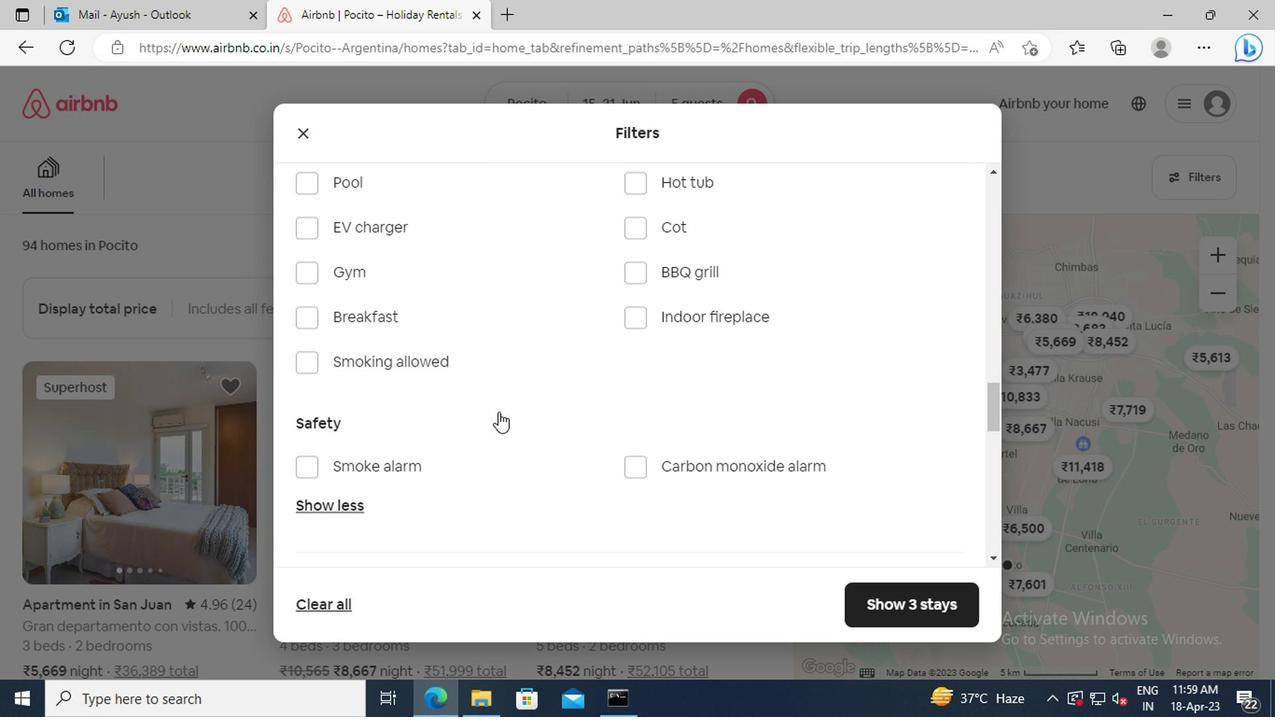 
Action: Mouse scrolled (495, 409) with delta (0, -1)
Screenshot: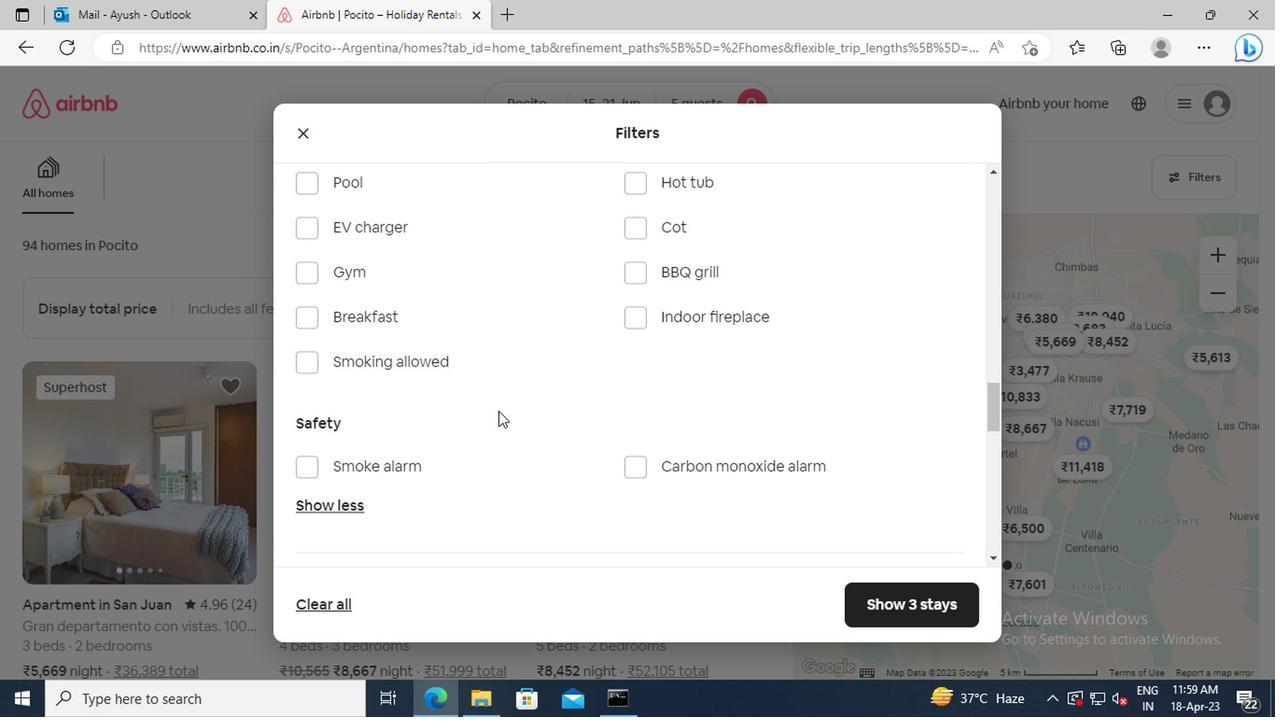 
Action: Mouse scrolled (495, 409) with delta (0, -1)
Screenshot: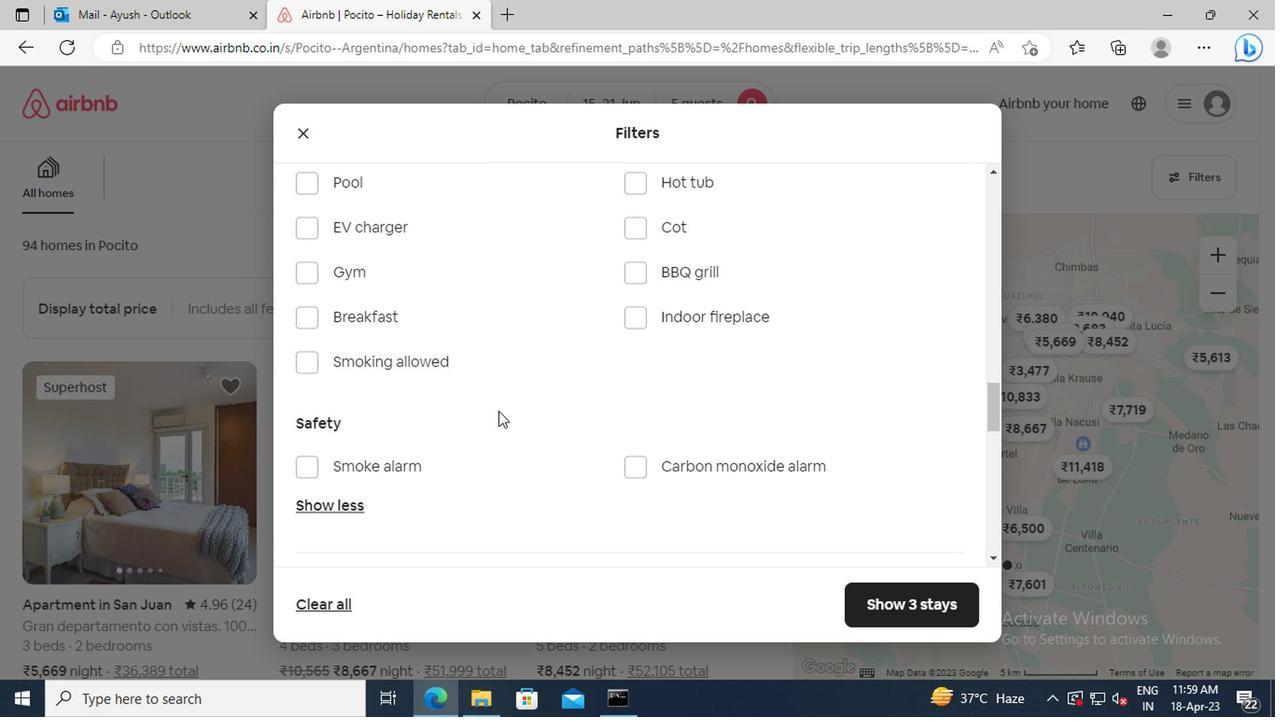 
Action: Mouse scrolled (495, 409) with delta (0, -1)
Screenshot: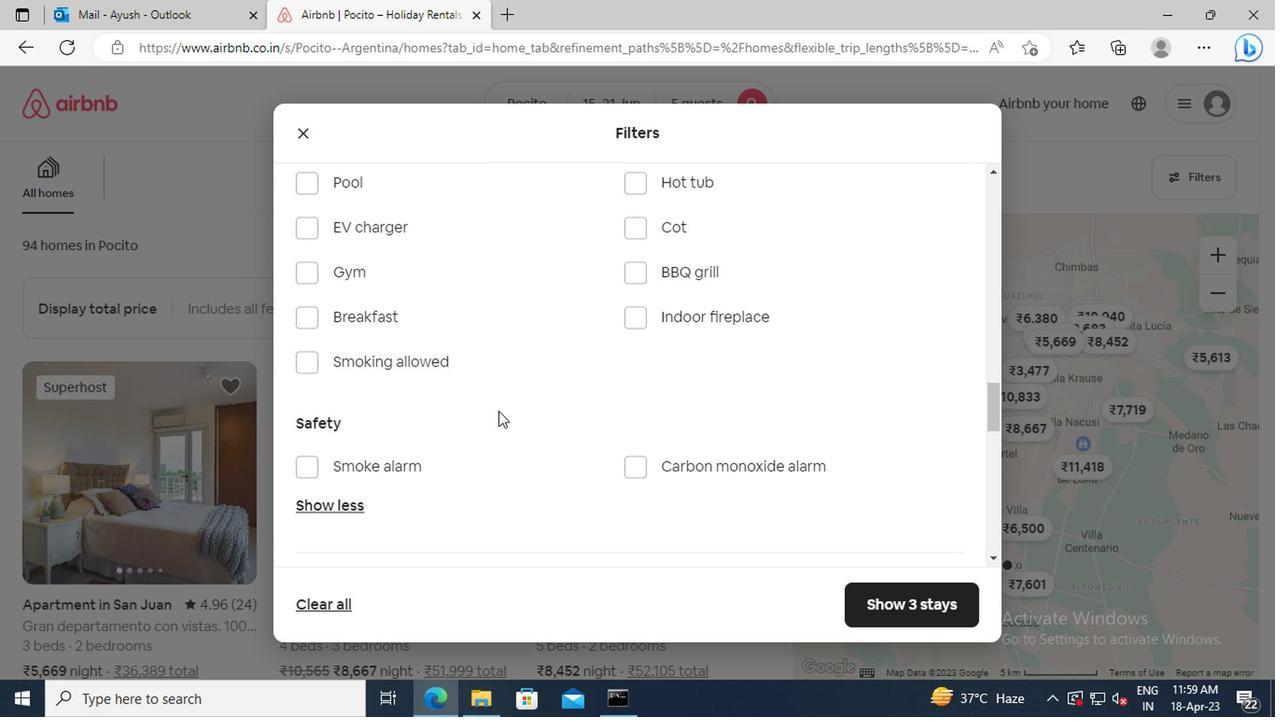 
Action: Mouse moved to (494, 405)
Screenshot: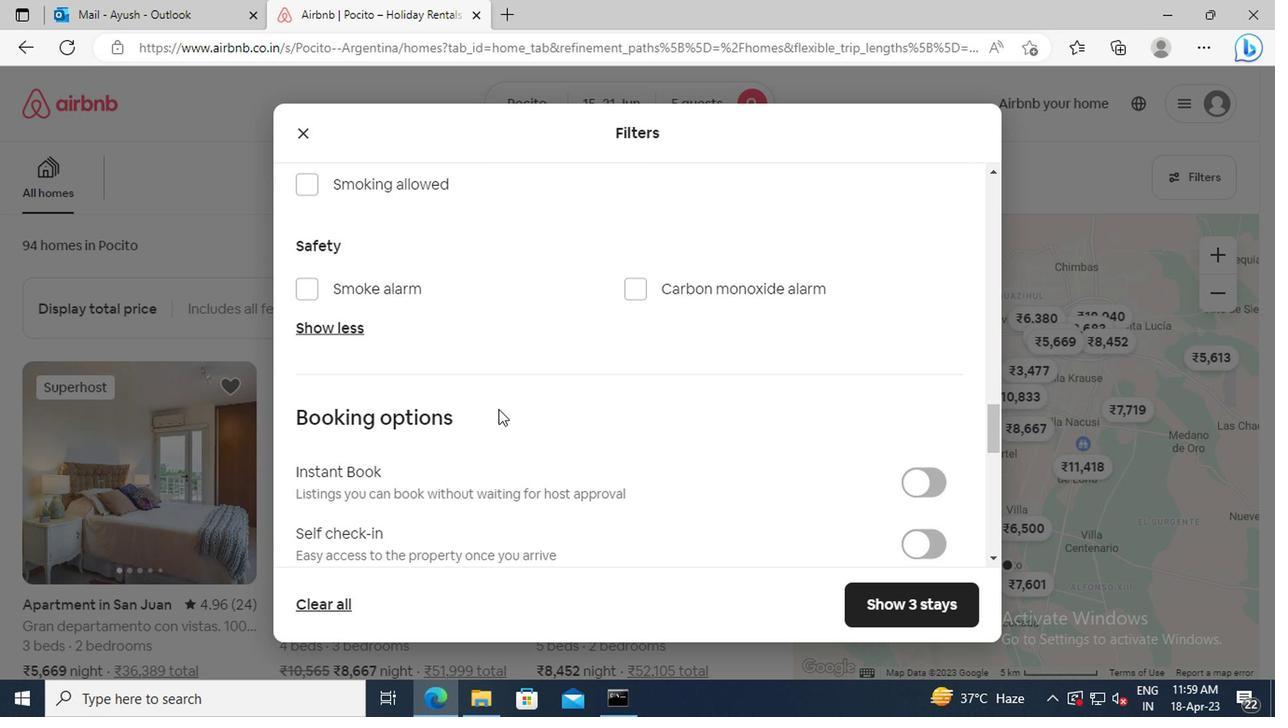 
Action: Mouse scrolled (494, 404) with delta (0, -1)
Screenshot: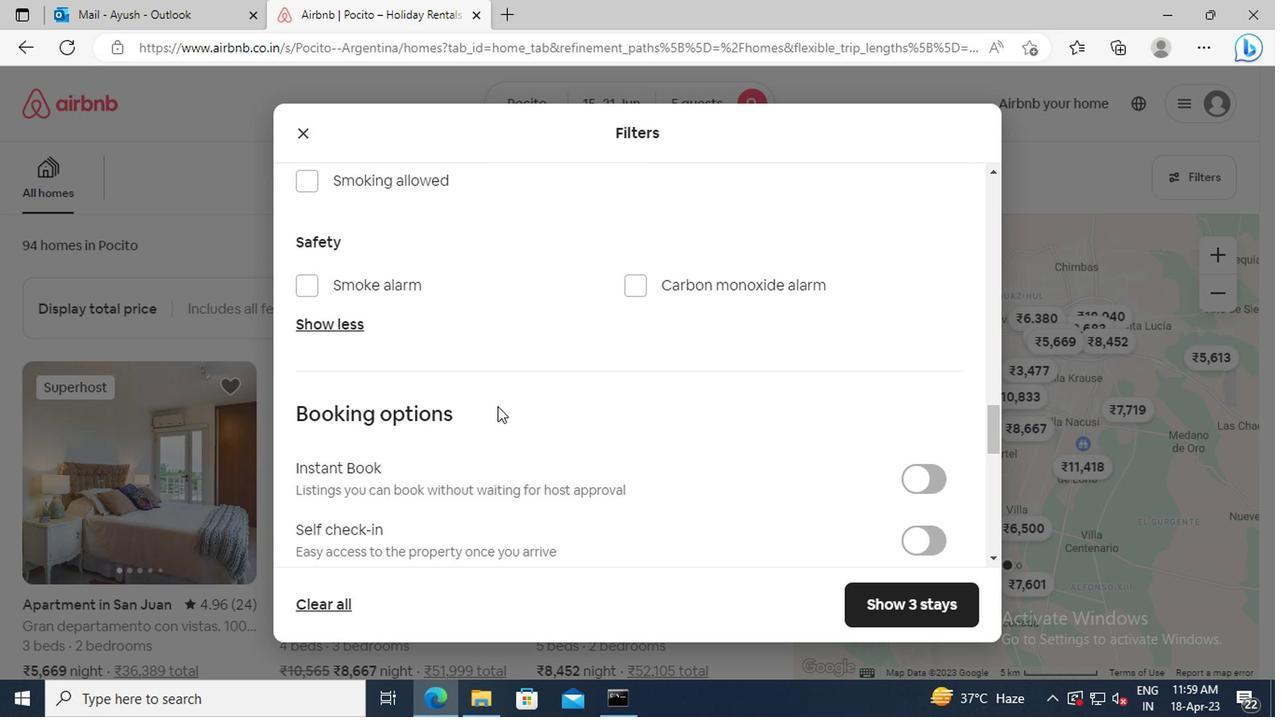 
Action: Mouse scrolled (494, 404) with delta (0, -1)
Screenshot: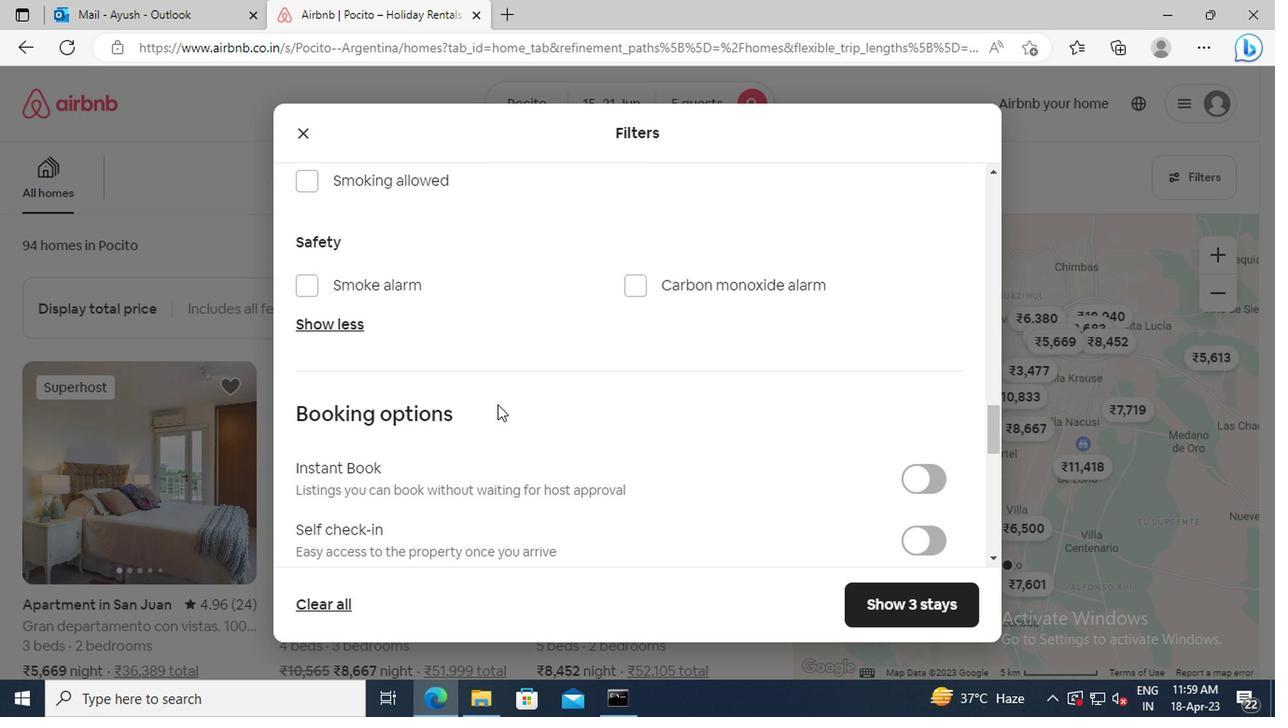 
Action: Mouse moved to (930, 422)
Screenshot: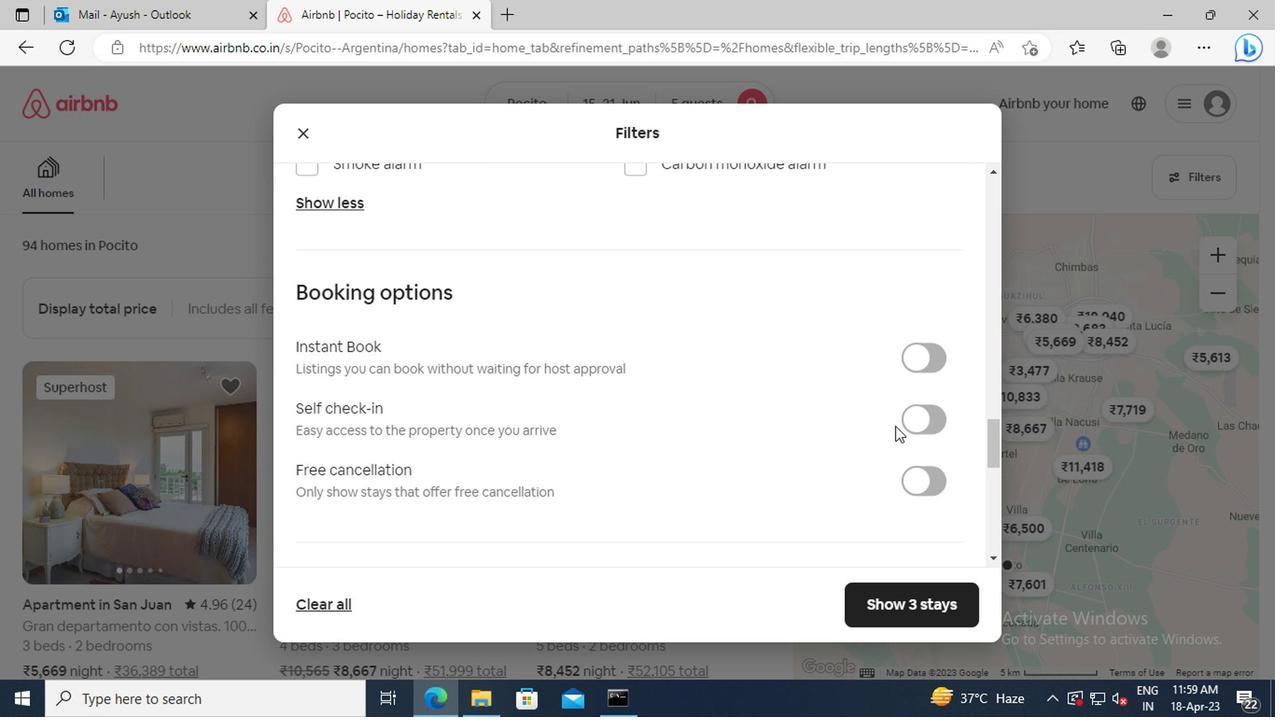 
Action: Mouse pressed left at (930, 422)
Screenshot: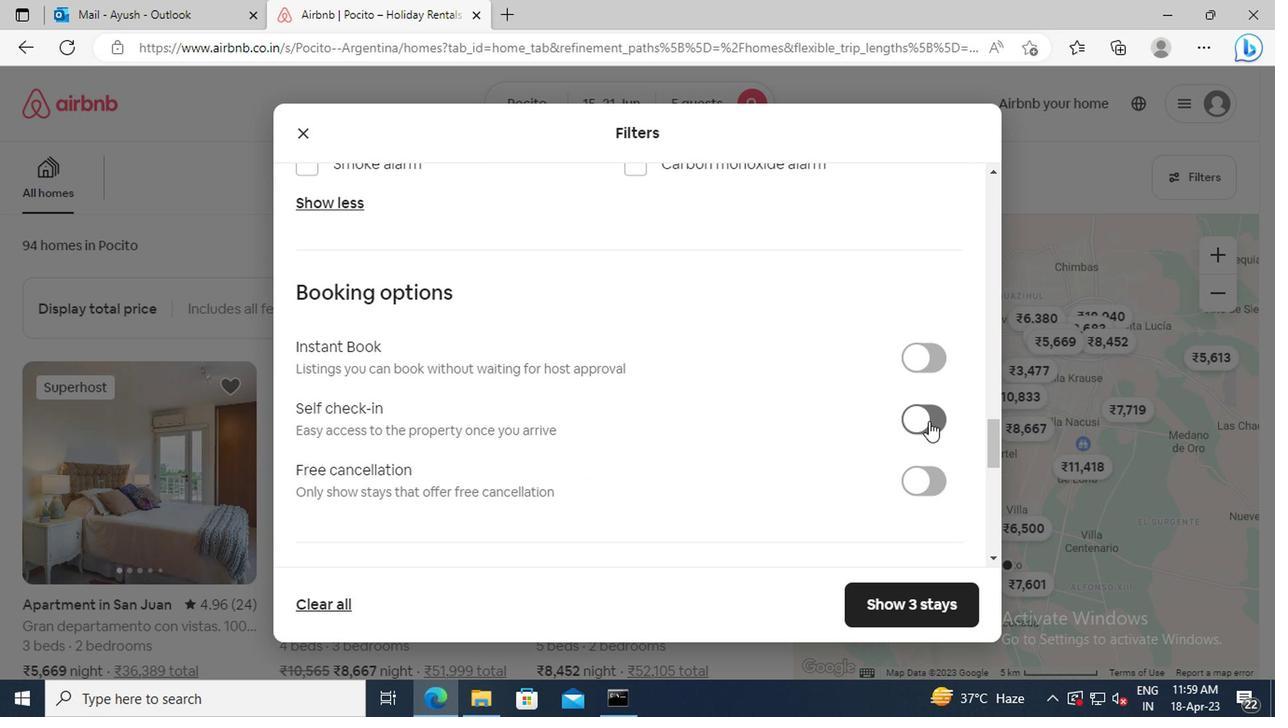 
Action: Mouse moved to (464, 387)
Screenshot: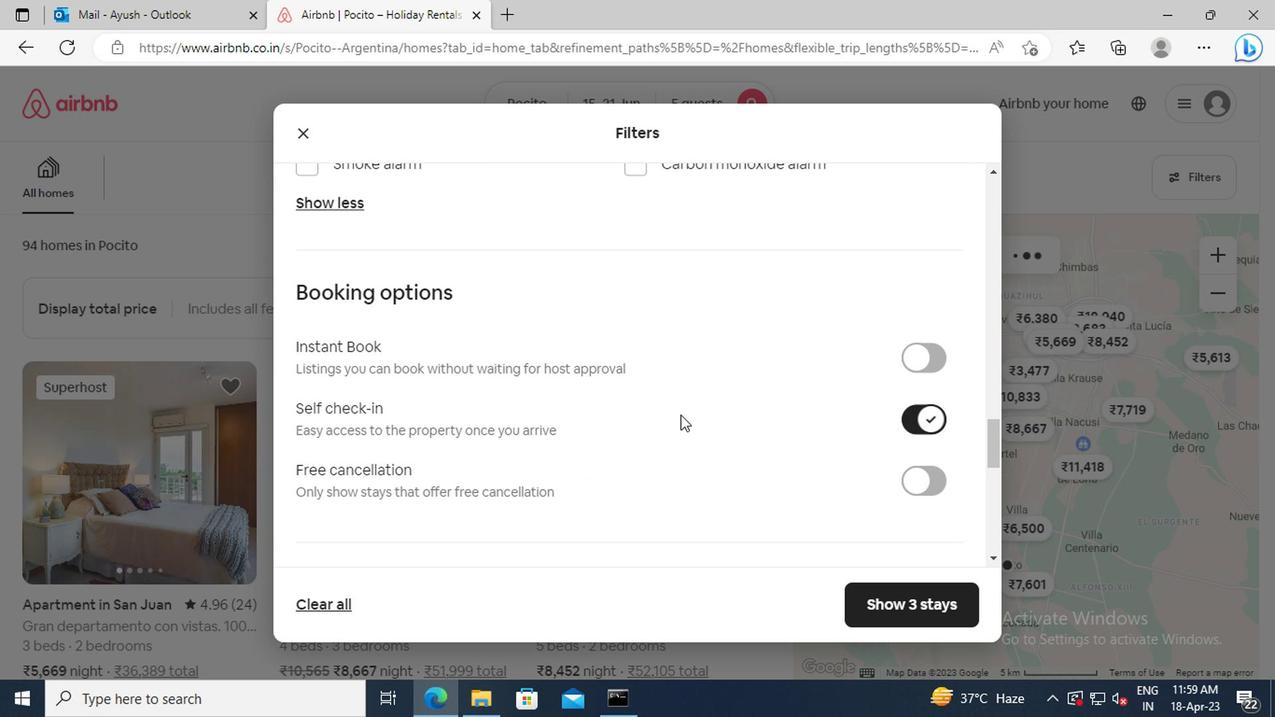 
Action: Mouse scrolled (464, 386) with delta (0, -1)
Screenshot: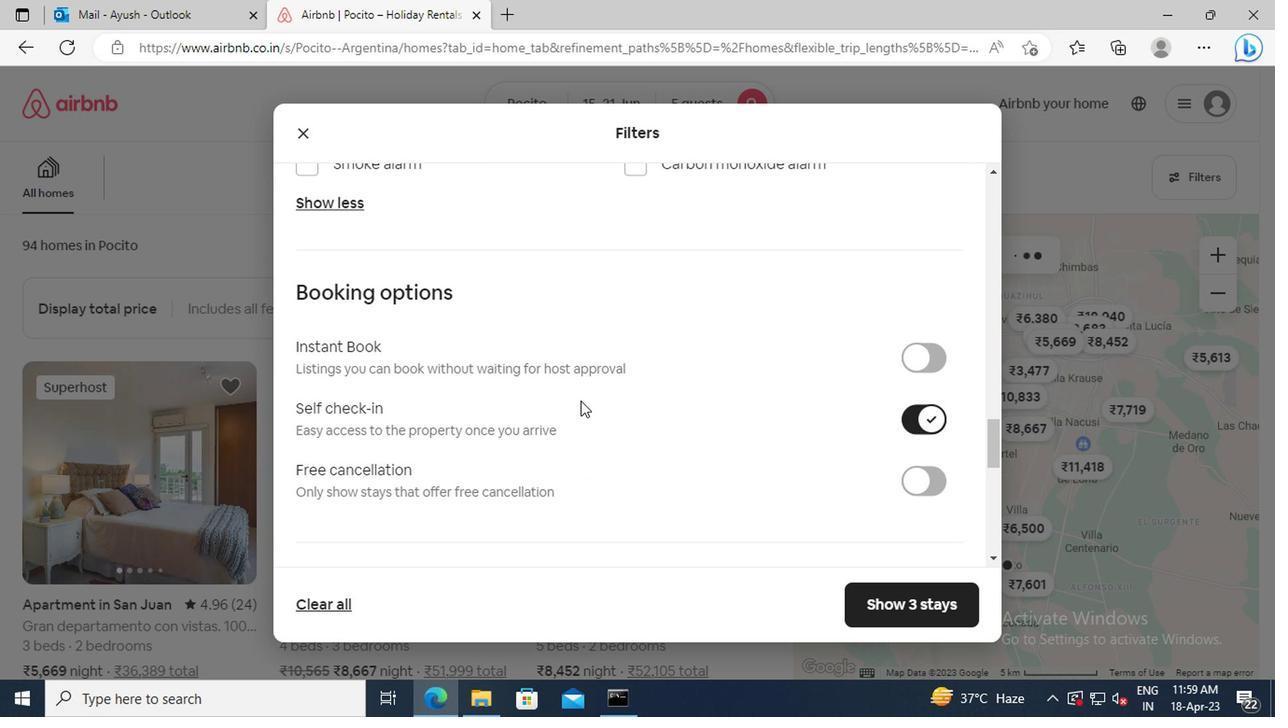 
Action: Mouse scrolled (464, 386) with delta (0, -1)
Screenshot: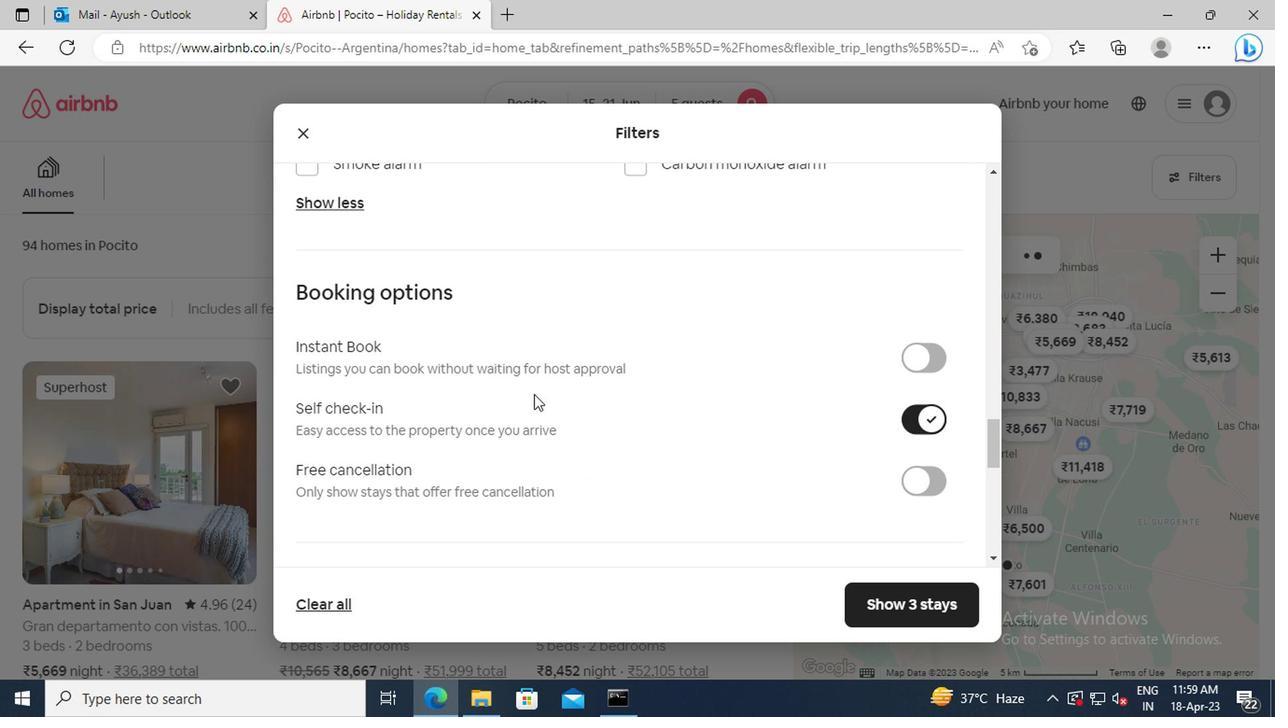 
Action: Mouse scrolled (464, 386) with delta (0, -1)
Screenshot: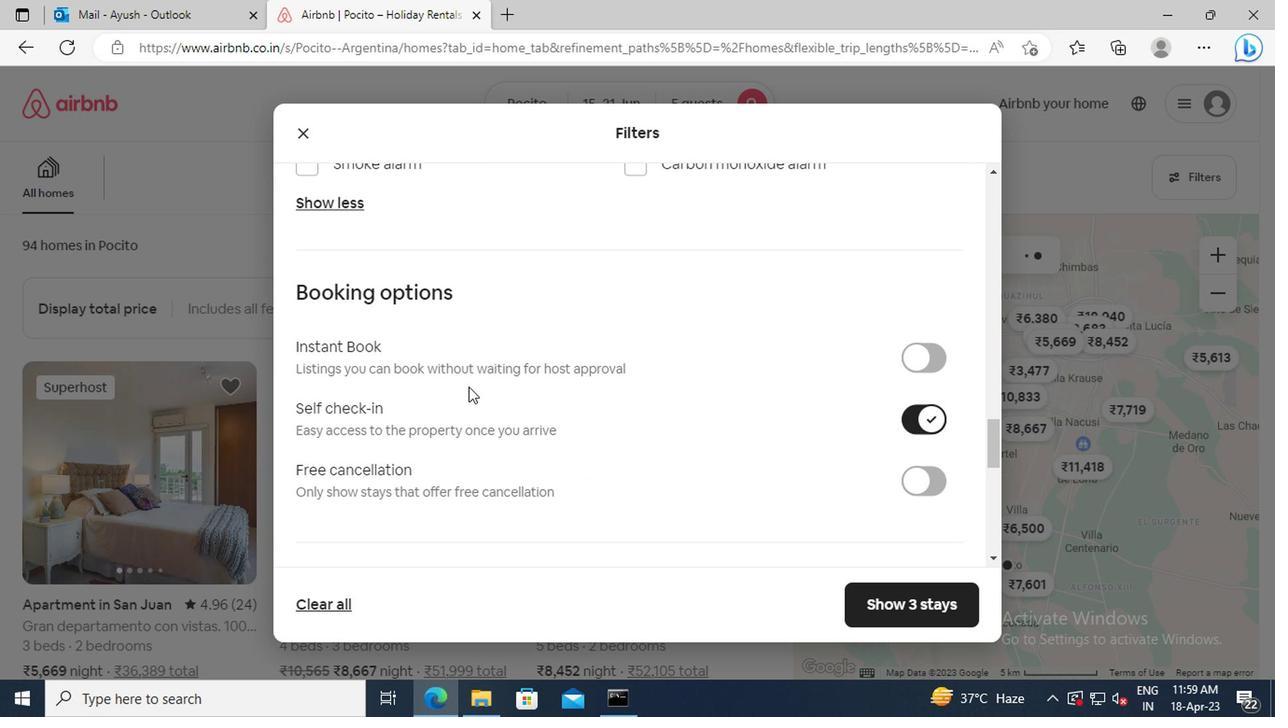 
Action: Mouse moved to (463, 387)
Screenshot: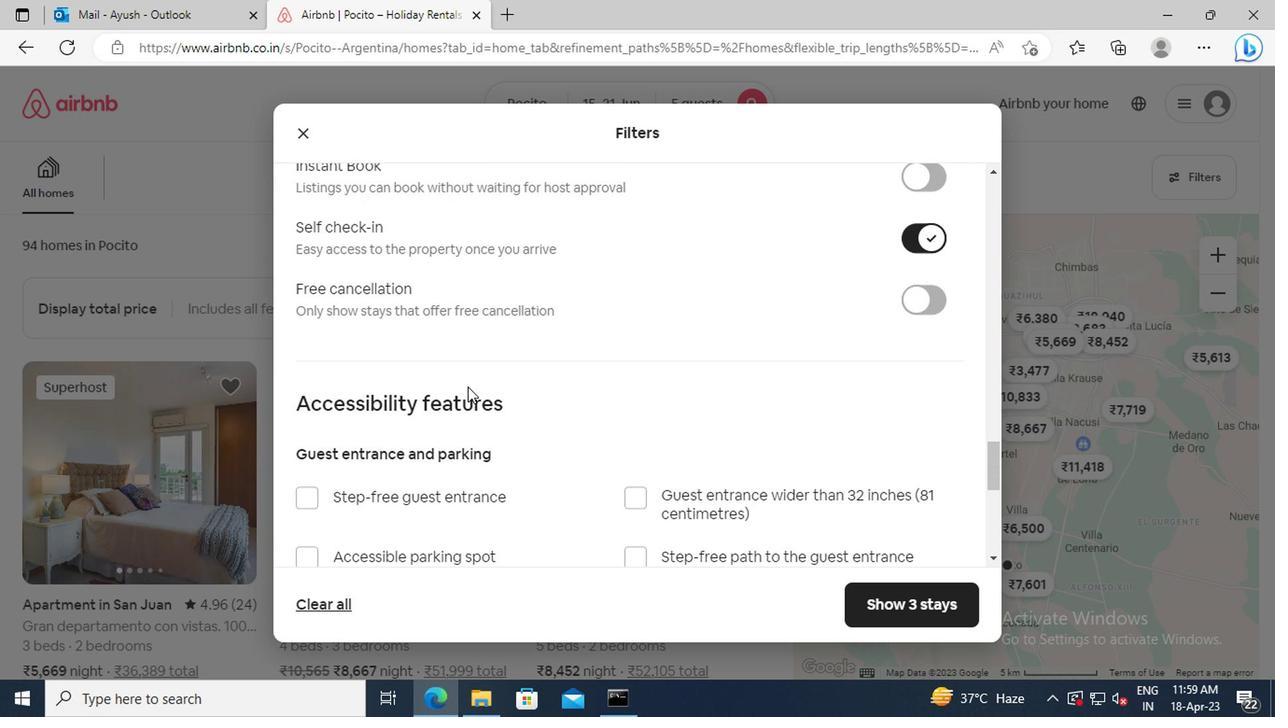 
Action: Mouse scrolled (463, 386) with delta (0, -1)
Screenshot: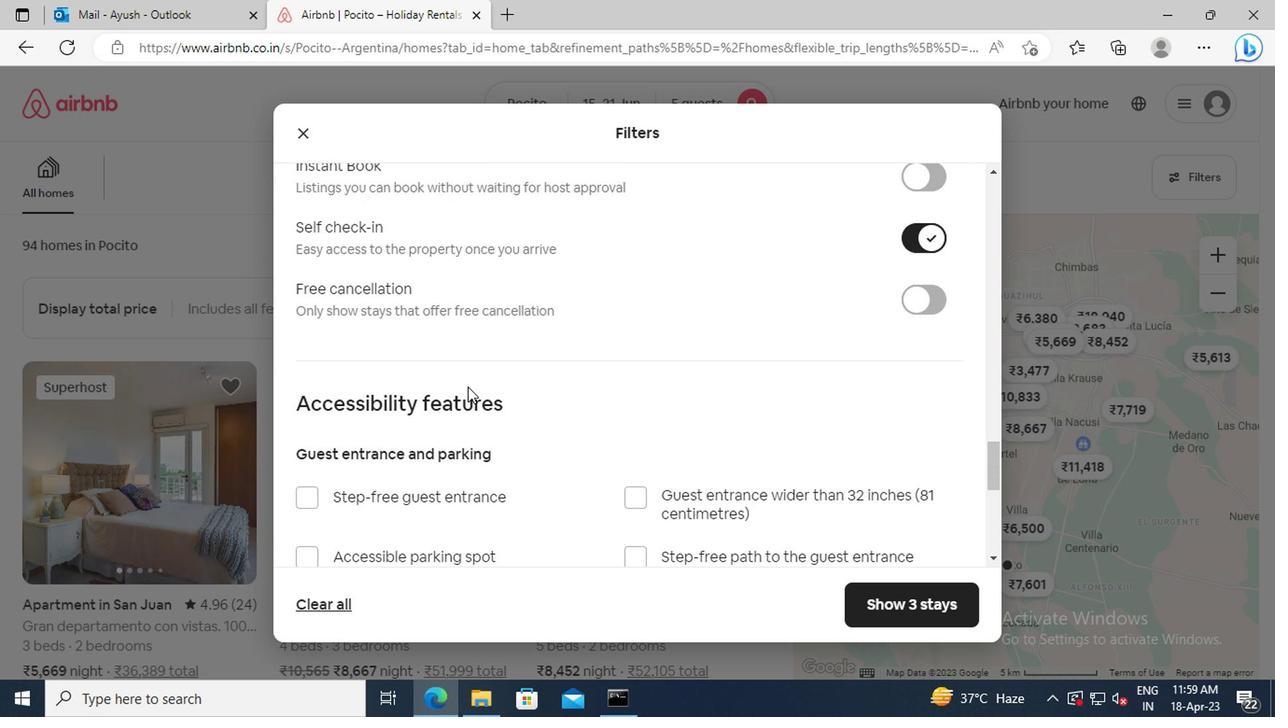 
Action: Mouse scrolled (463, 386) with delta (0, -1)
Screenshot: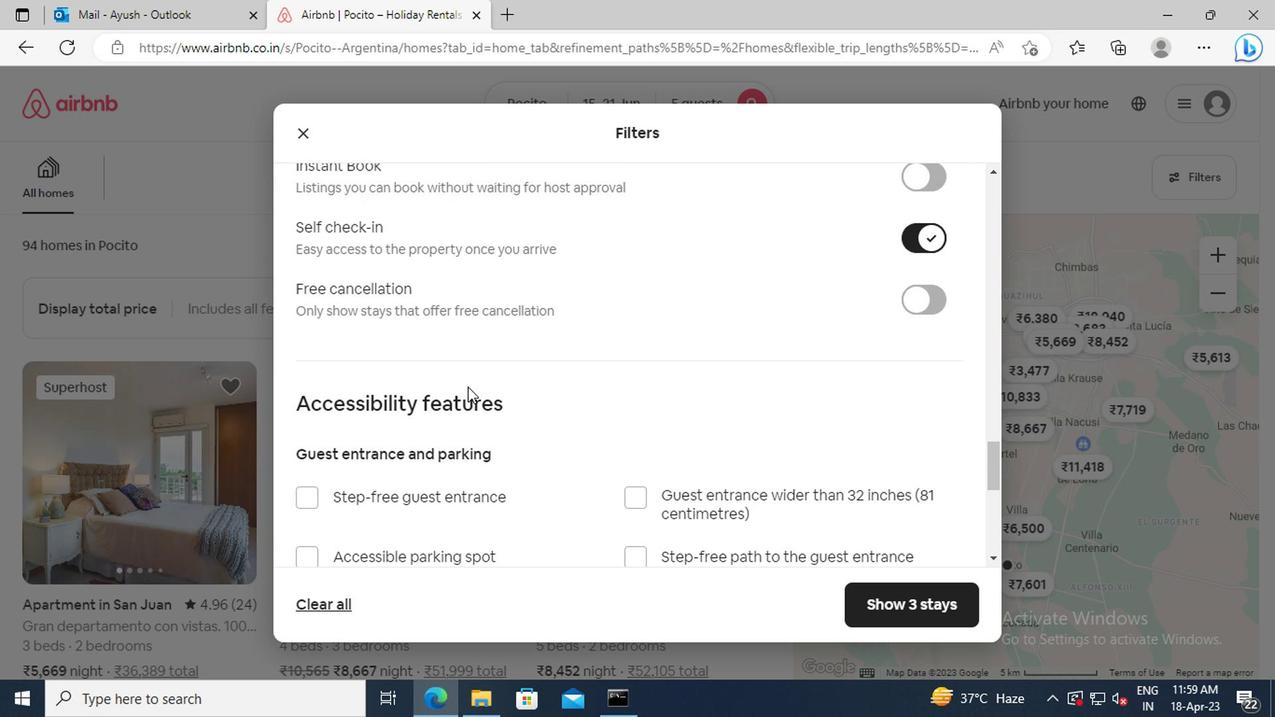 
Action: Mouse scrolled (463, 386) with delta (0, -1)
Screenshot: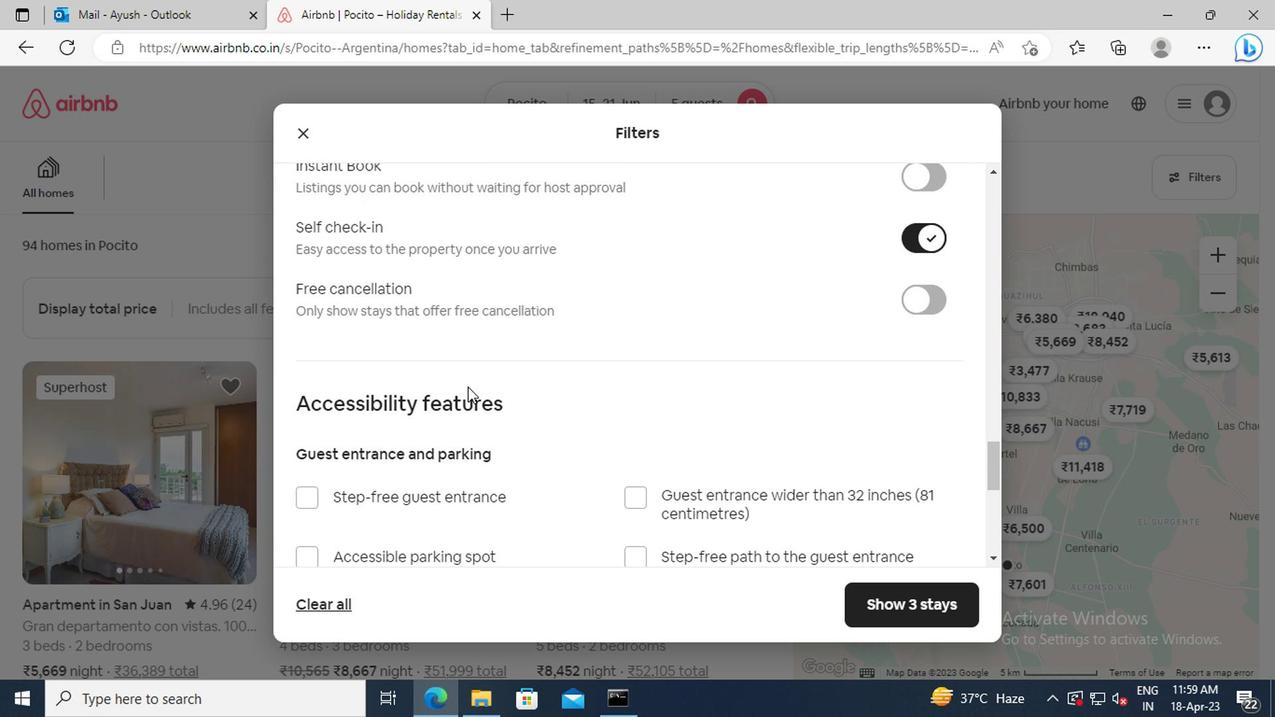 
Action: Mouse scrolled (463, 386) with delta (0, -1)
Screenshot: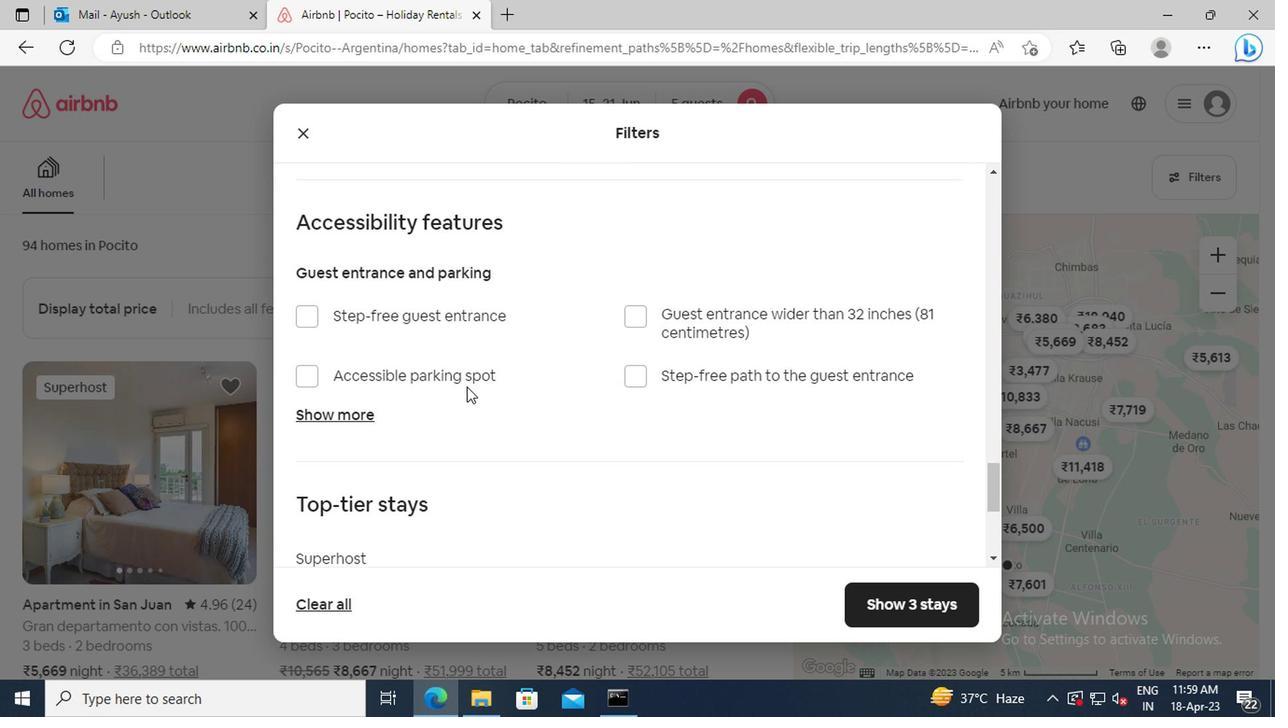 
Action: Mouse scrolled (463, 386) with delta (0, -1)
Screenshot: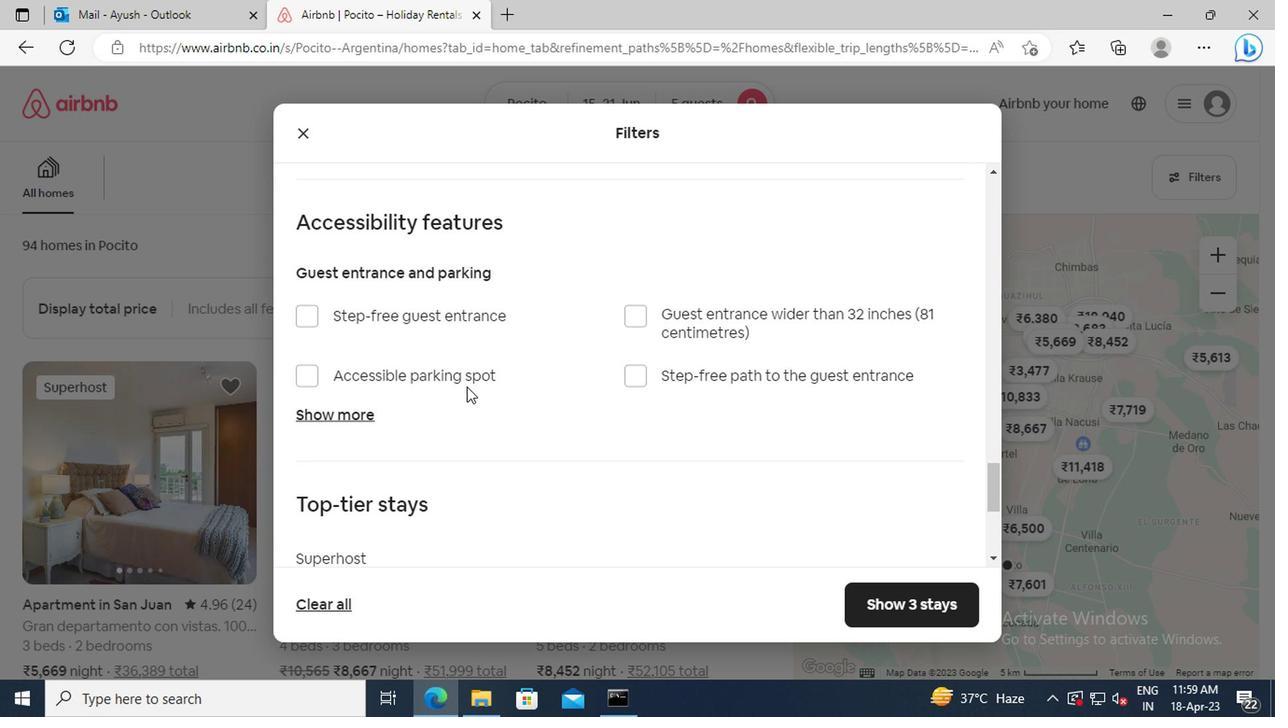 
Action: Mouse scrolled (463, 386) with delta (0, -1)
Screenshot: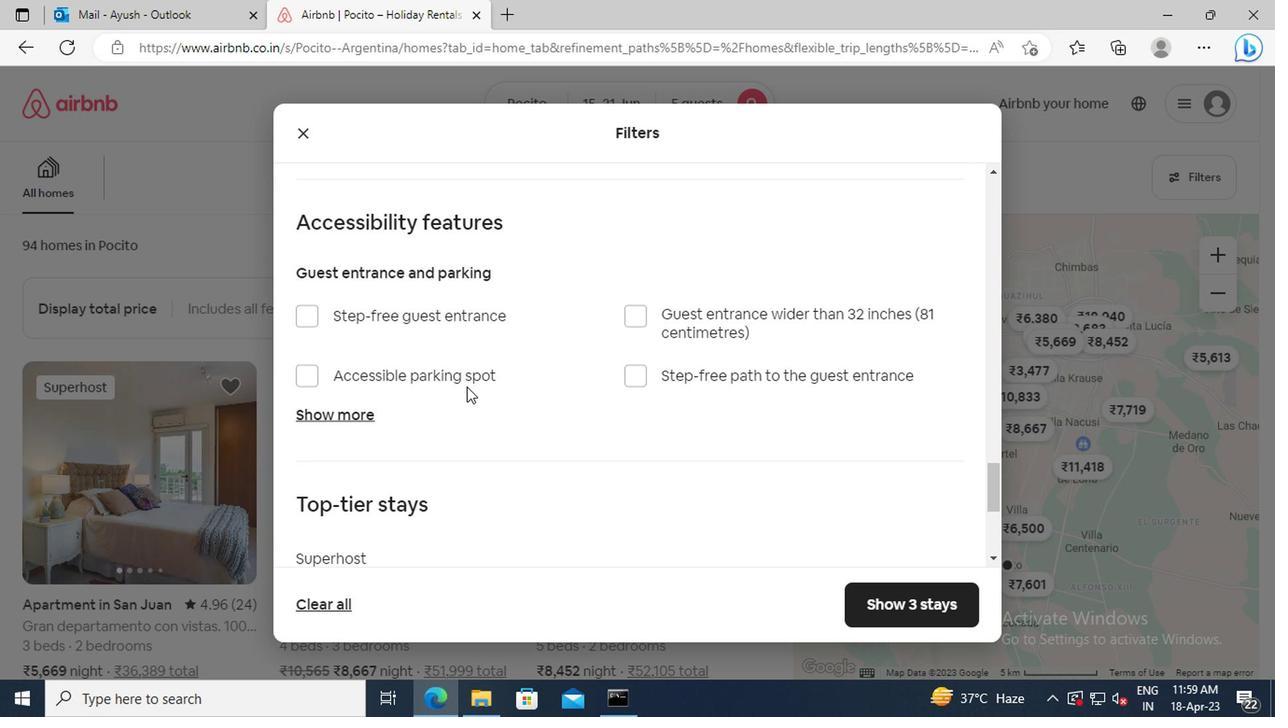 
Action: Mouse scrolled (463, 386) with delta (0, -1)
Screenshot: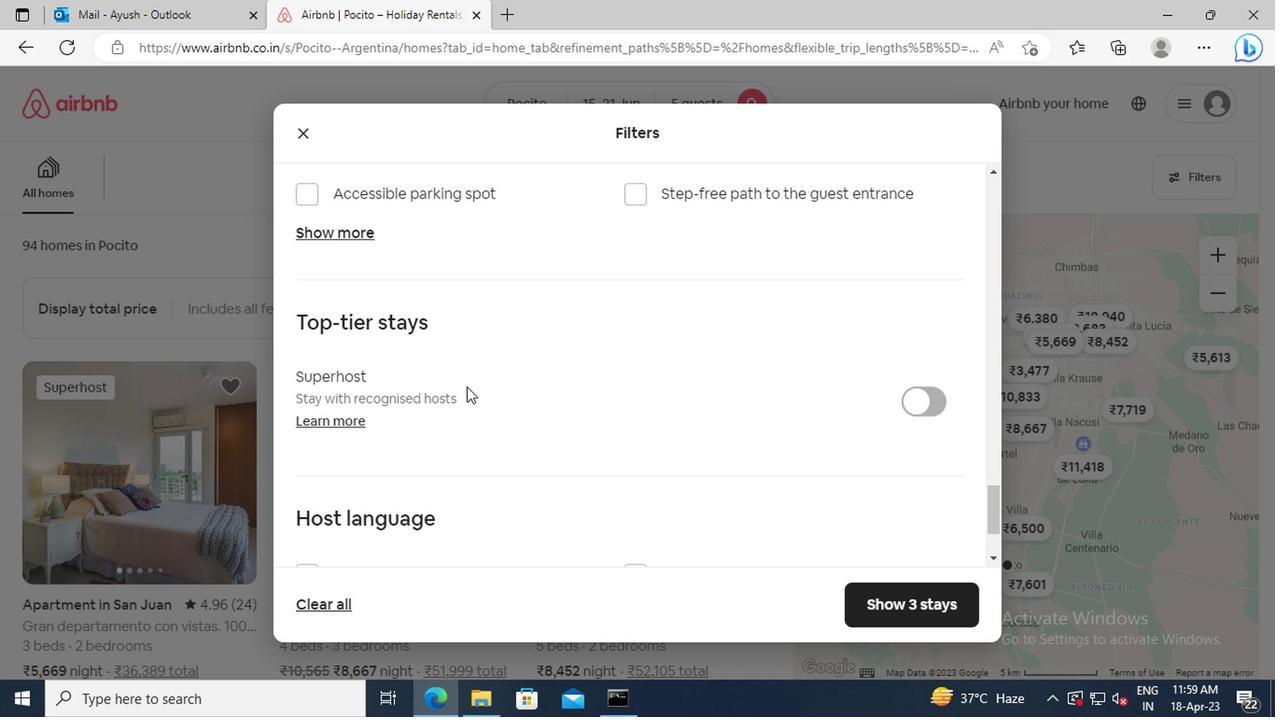
Action: Mouse scrolled (463, 386) with delta (0, -1)
Screenshot: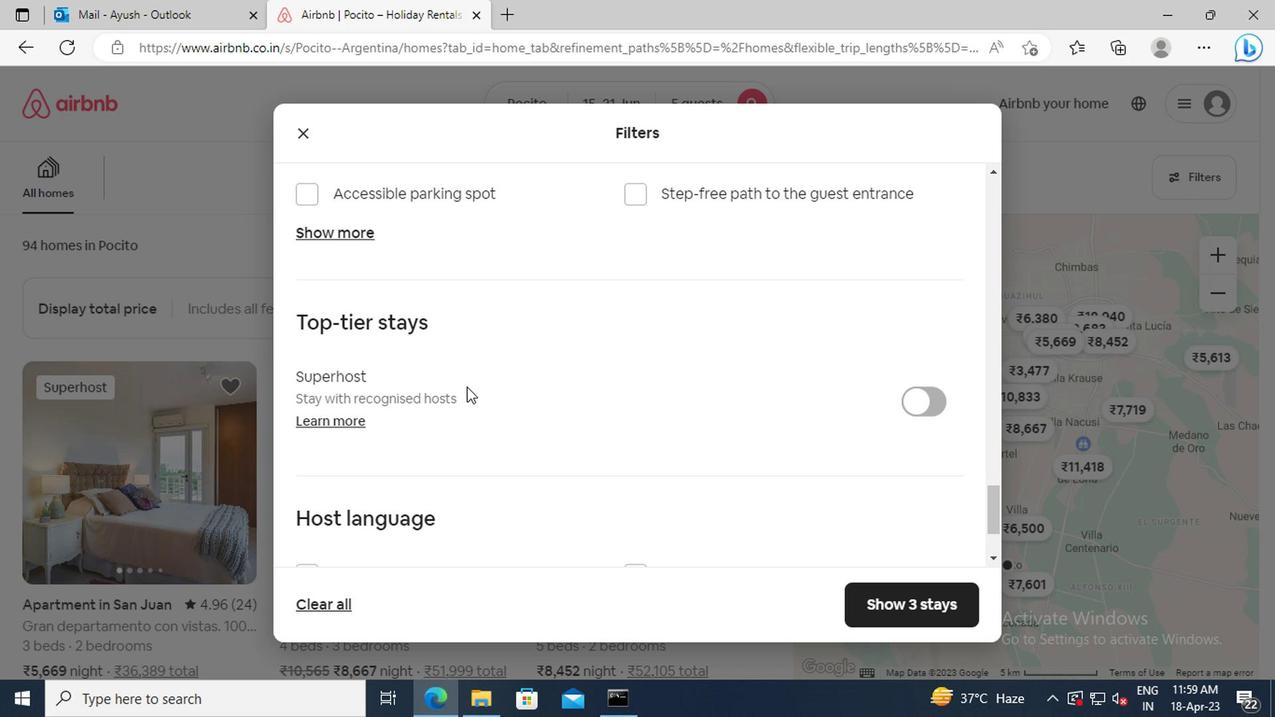 
Action: Mouse scrolled (463, 386) with delta (0, -1)
Screenshot: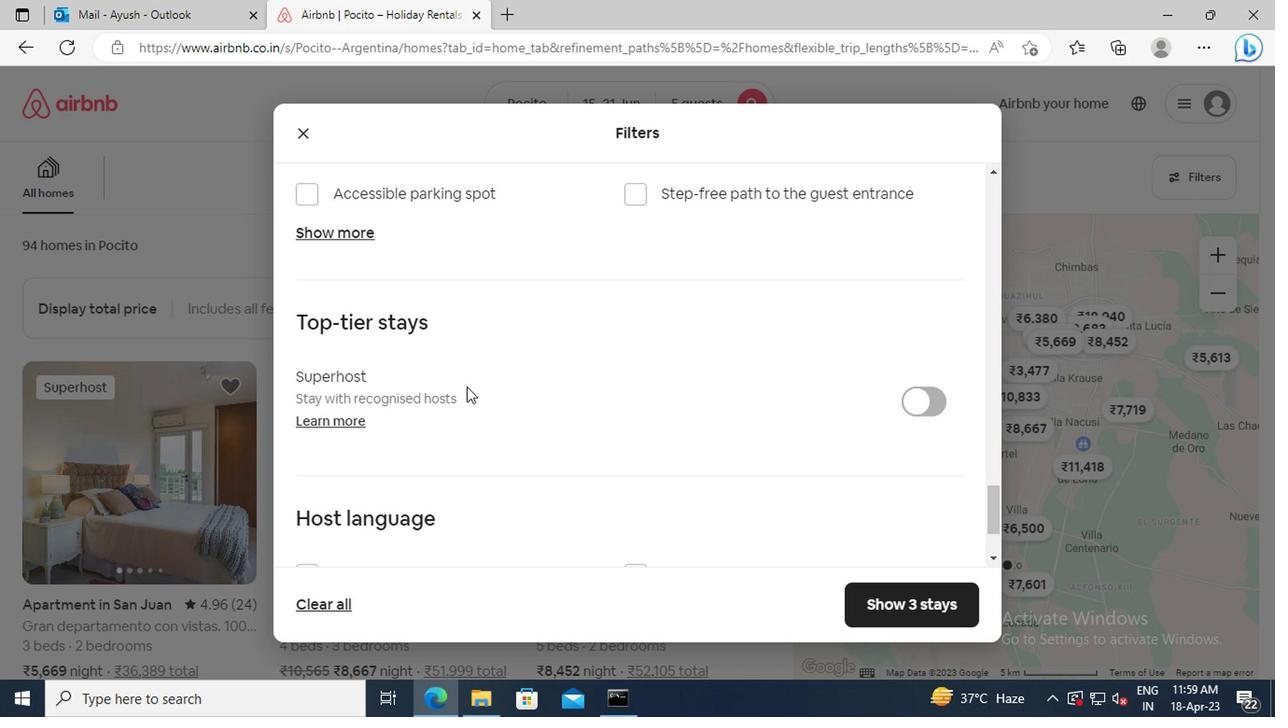 
Action: Mouse moved to (310, 435)
Screenshot: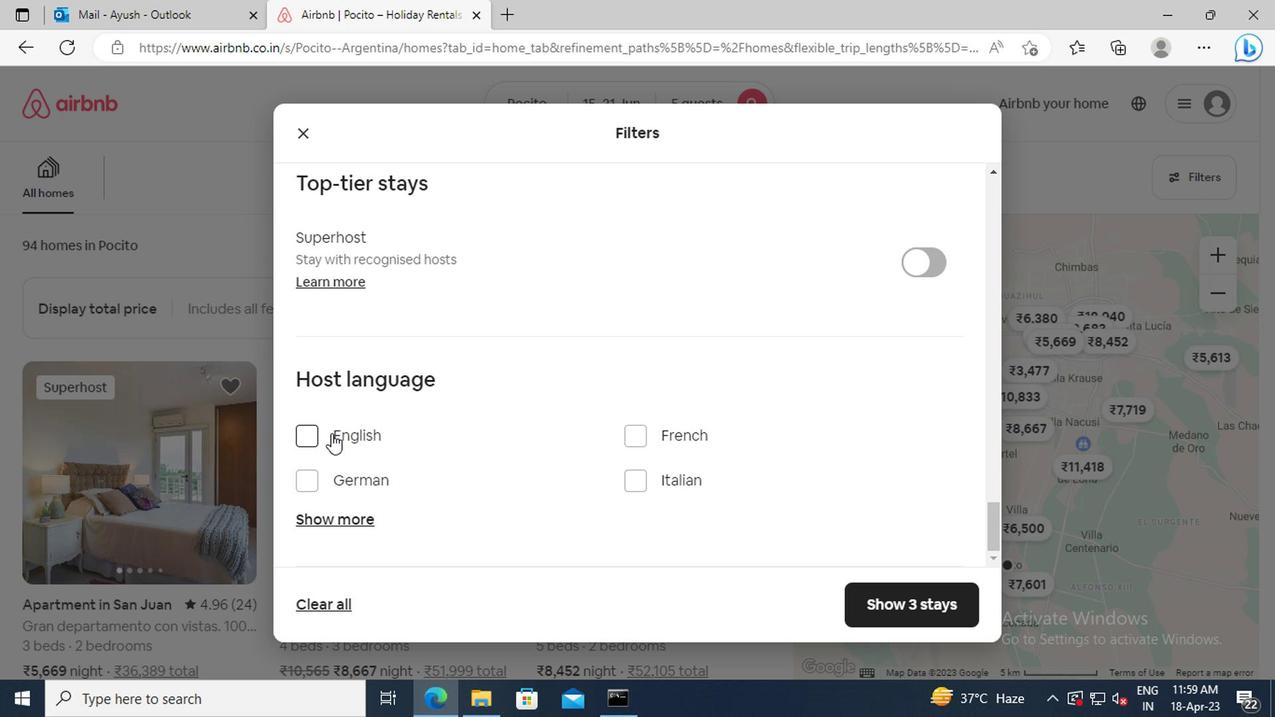 
Action: Mouse pressed left at (310, 435)
Screenshot: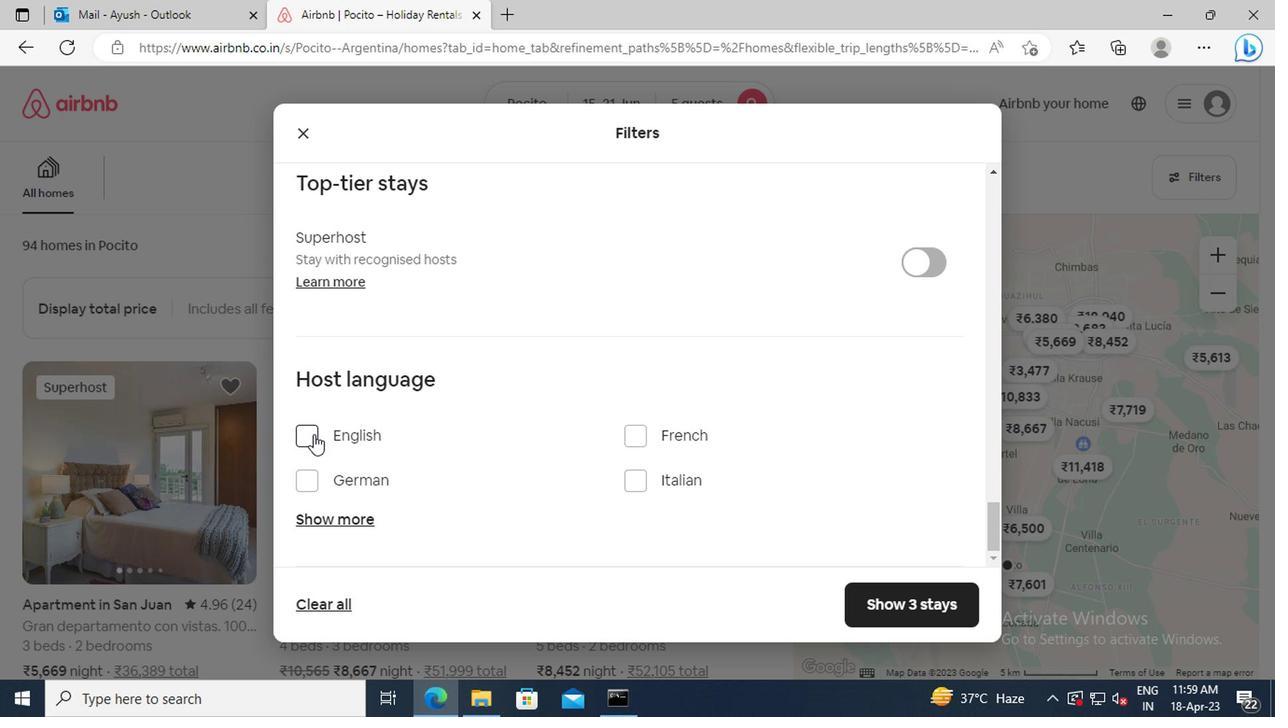 
Action: Mouse moved to (899, 608)
Screenshot: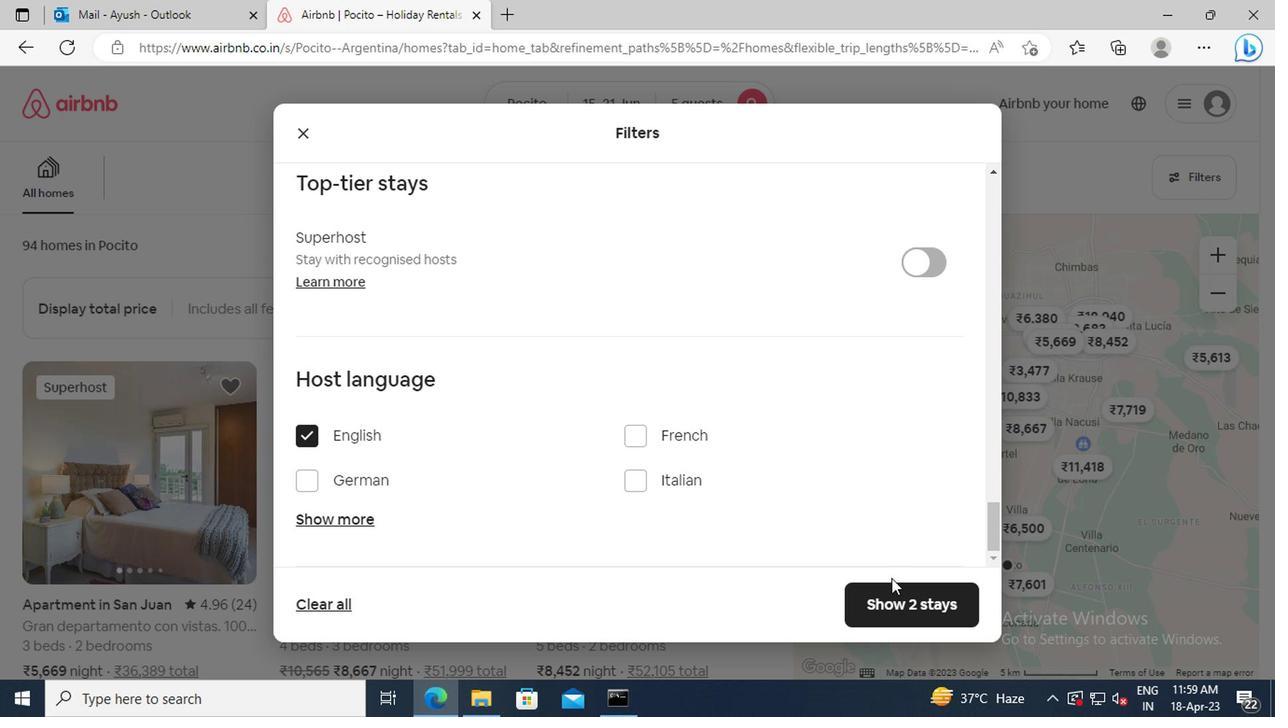 
Action: Mouse pressed left at (899, 608)
Screenshot: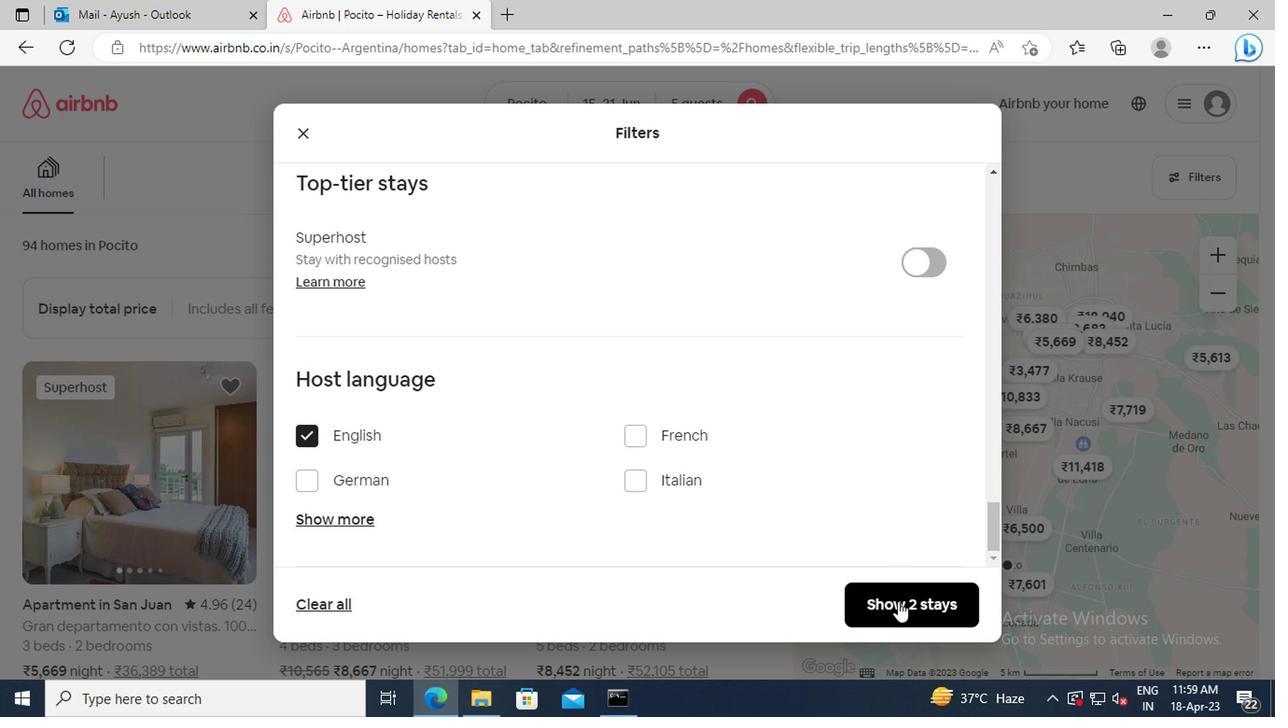 
